 Task: Find connections with filter location Hattingen with filter topic #Trainerwith filter profile language Spanish with filter current company Analytics Vidhya with filter school Careers for BANGALORE with filter industry Office Furniture and Fixtures Manufacturing with filter service category Customer Service with filter keywords title Library Assistant
Action: Mouse moved to (241, 337)
Screenshot: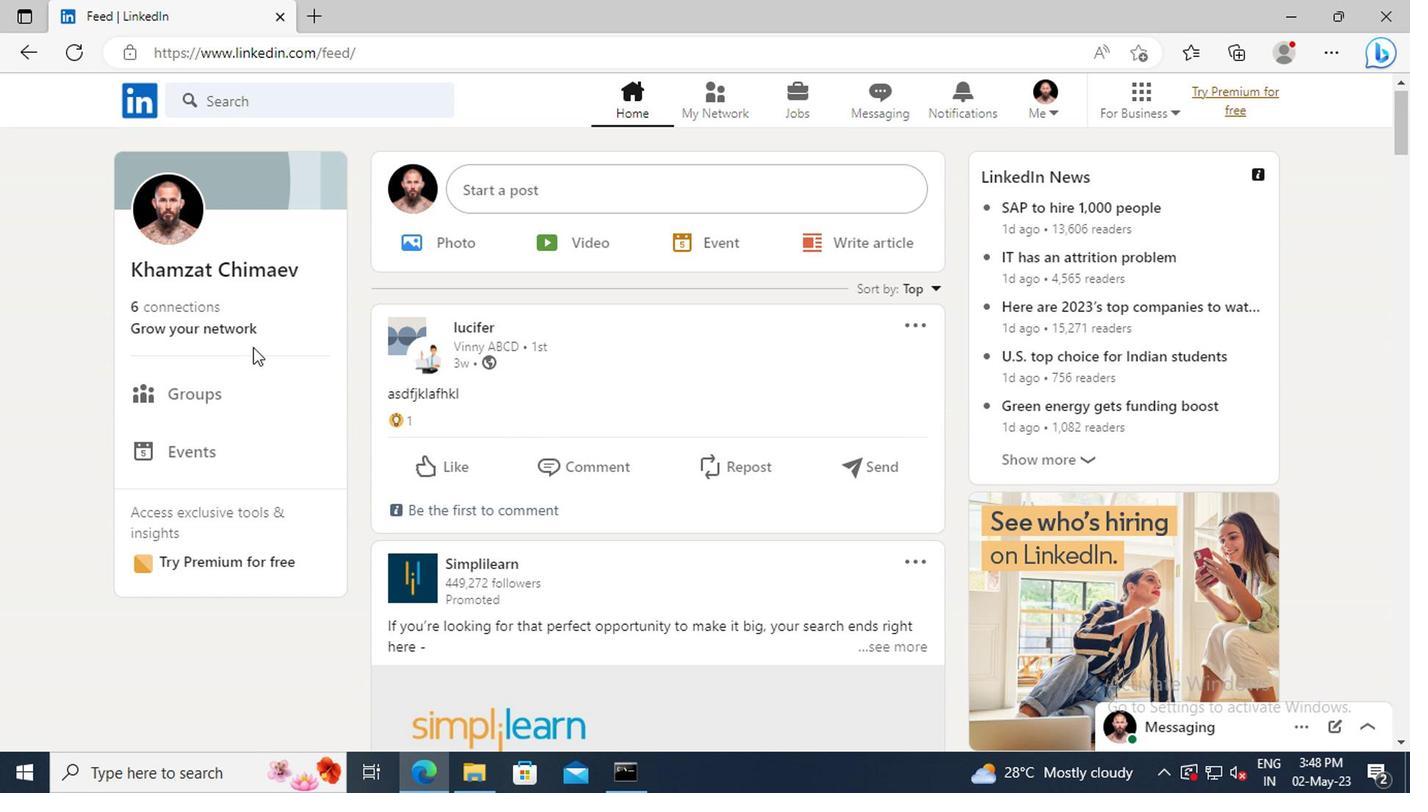 
Action: Mouse pressed left at (241, 337)
Screenshot: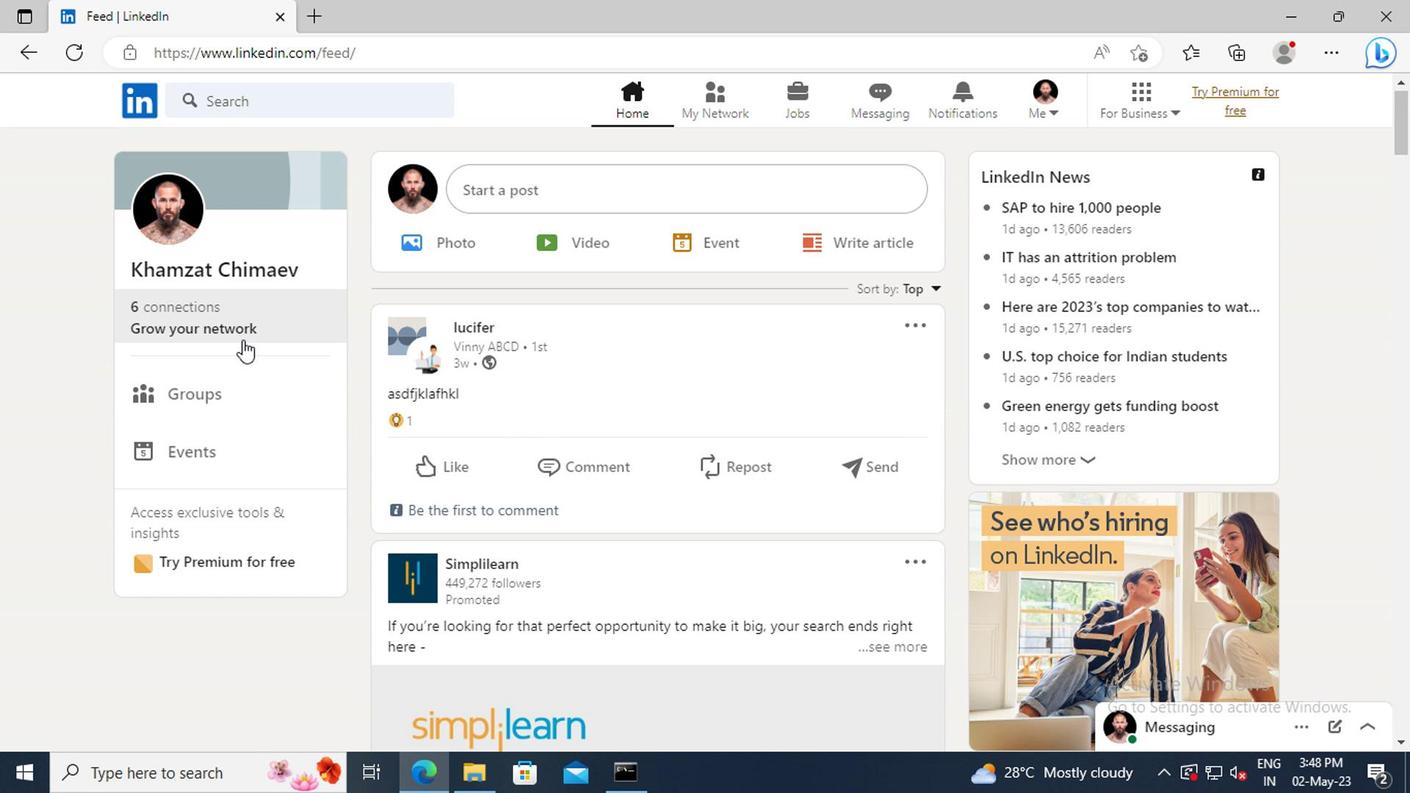 
Action: Mouse moved to (237, 225)
Screenshot: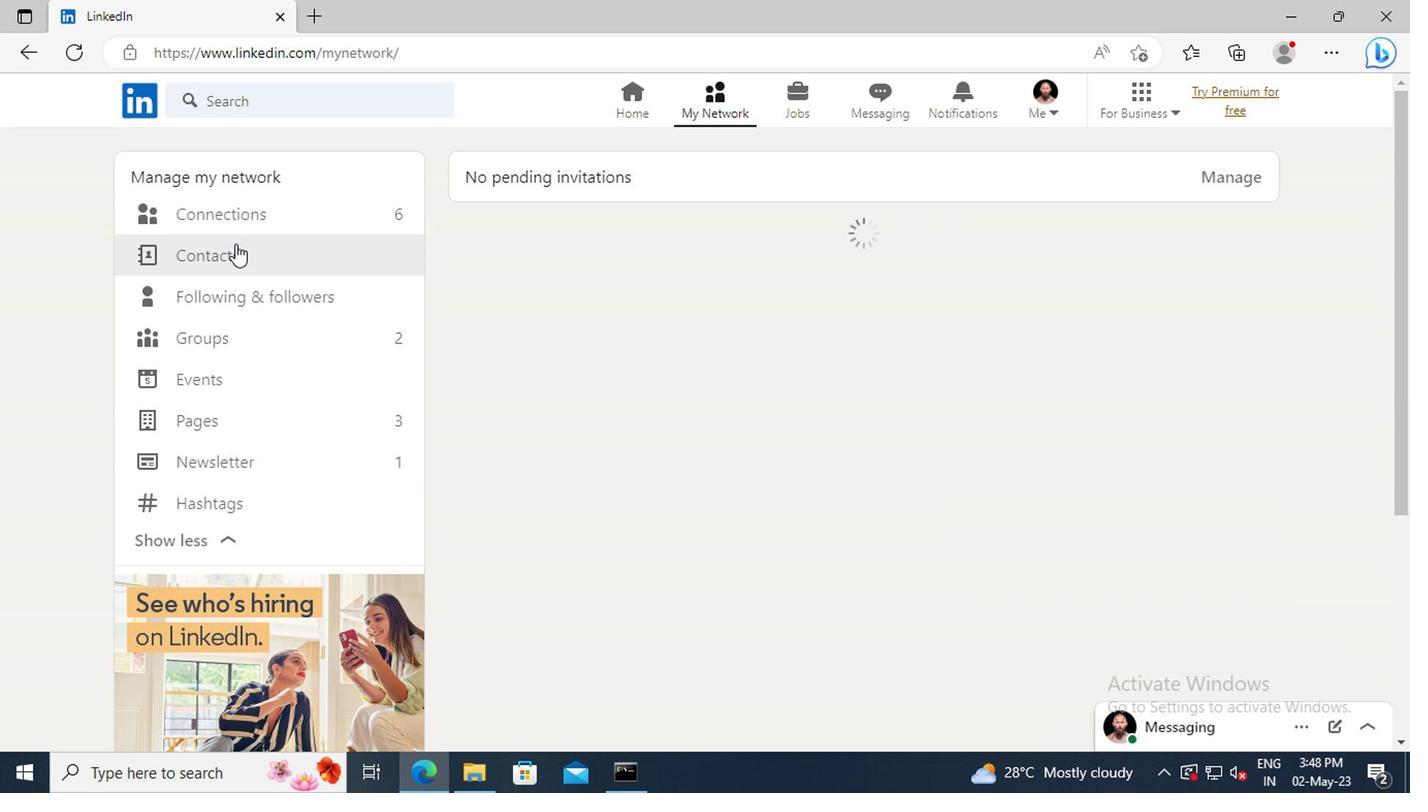 
Action: Mouse pressed left at (237, 225)
Screenshot: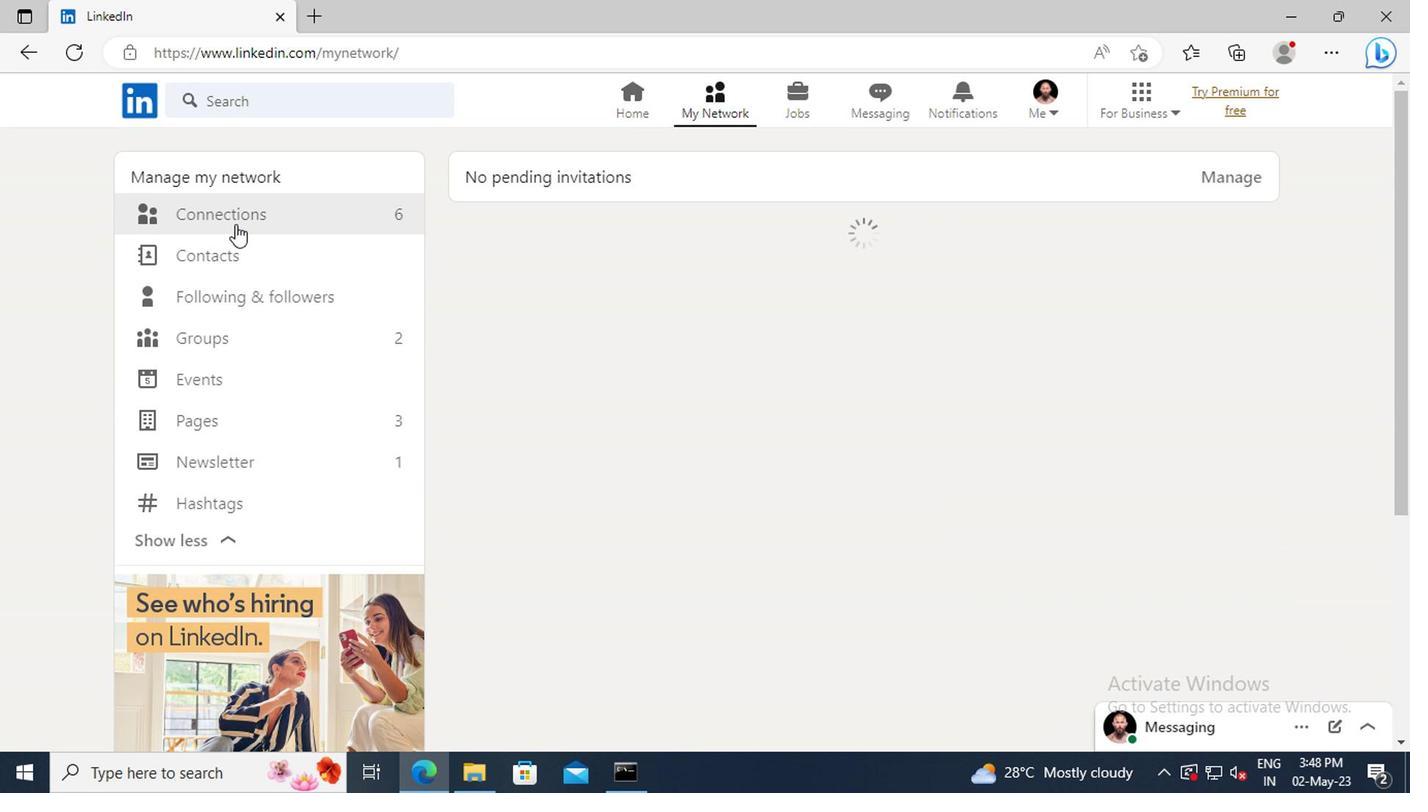 
Action: Mouse moved to (809, 225)
Screenshot: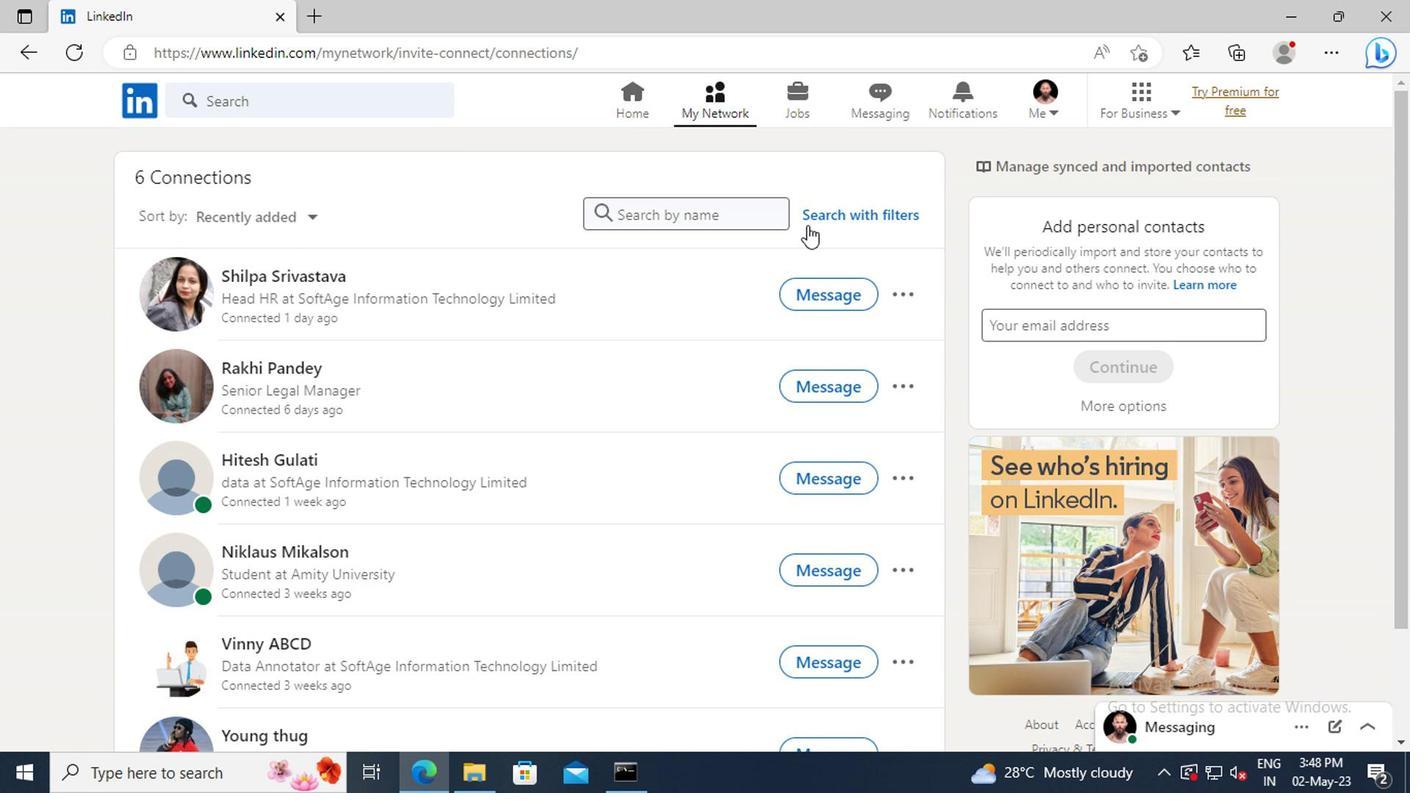 
Action: Mouse pressed left at (809, 225)
Screenshot: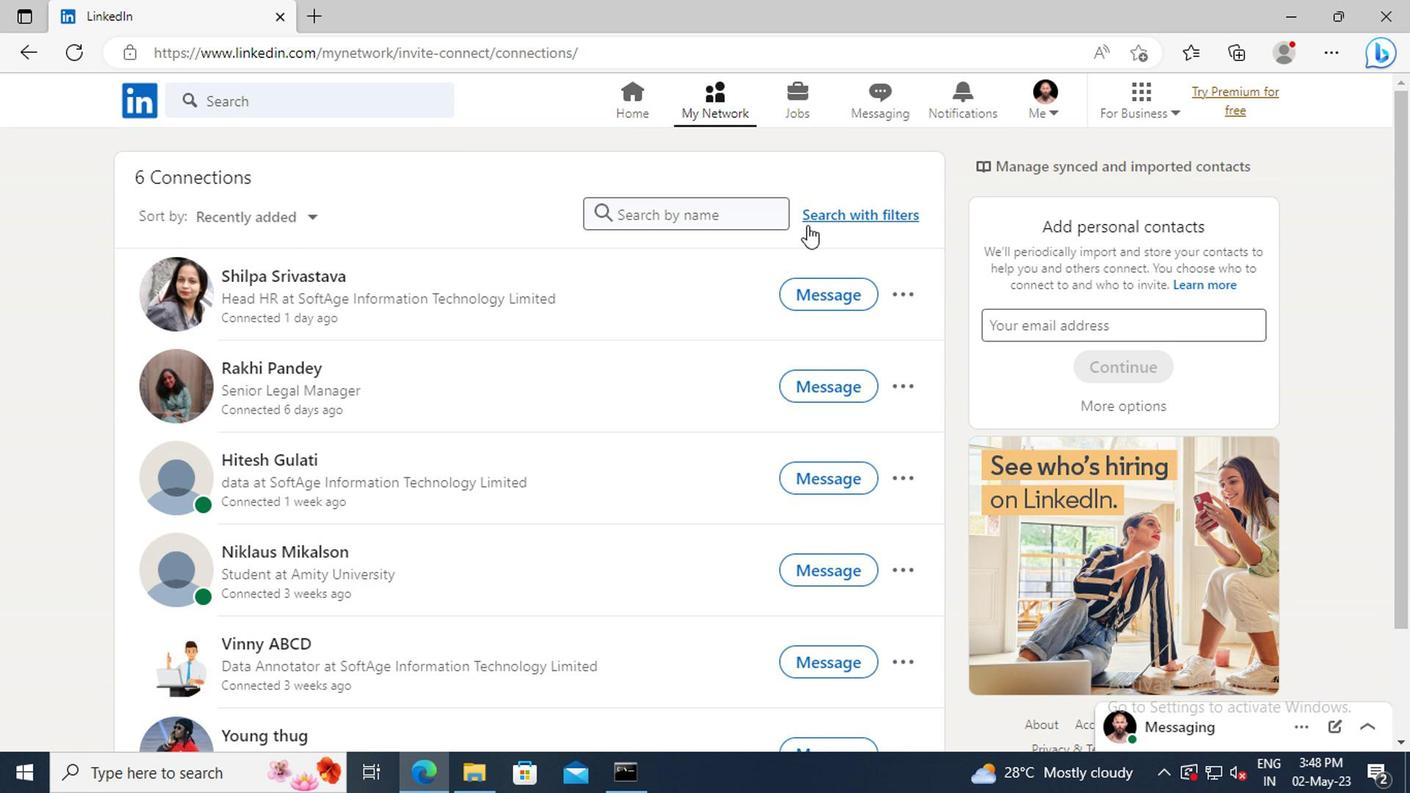 
Action: Mouse moved to (778, 169)
Screenshot: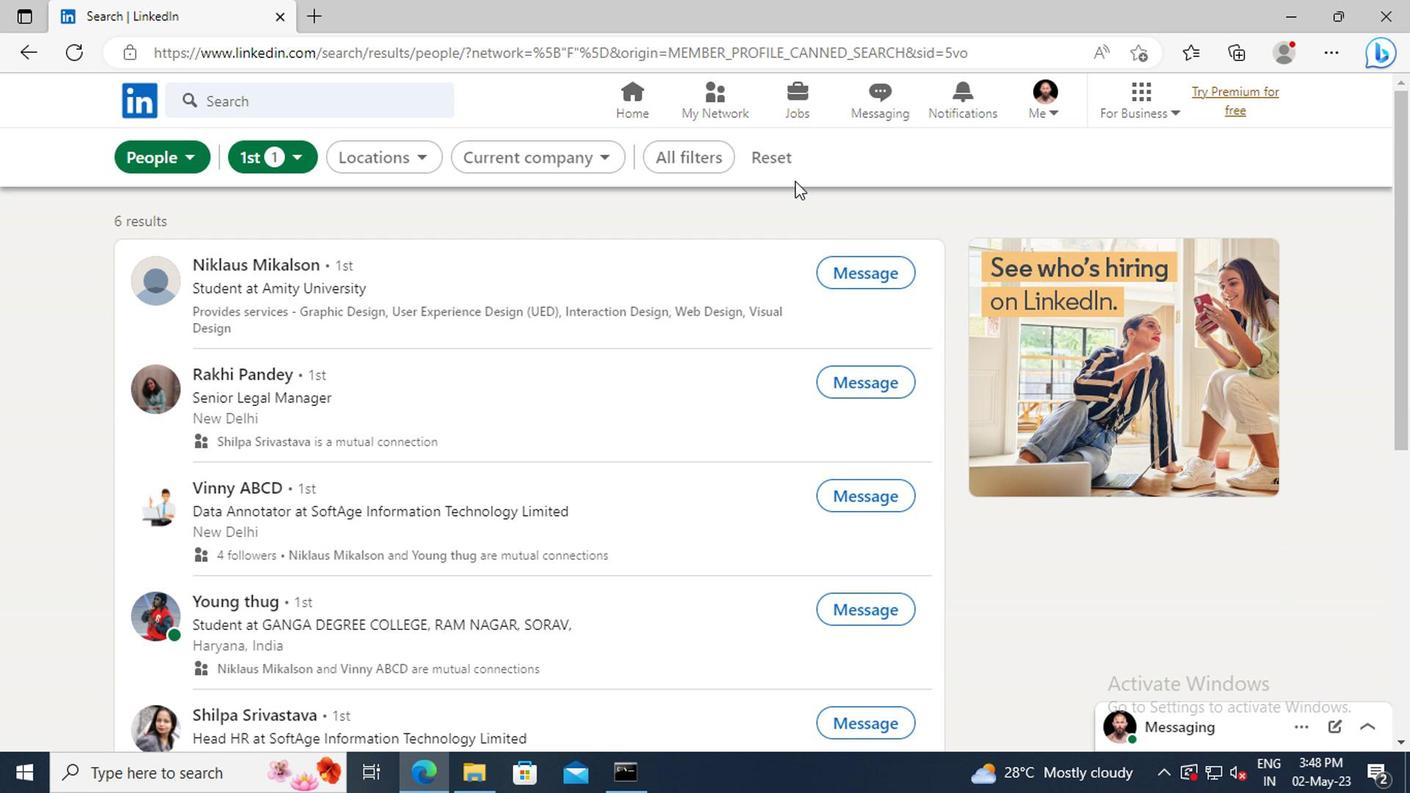 
Action: Mouse pressed left at (778, 169)
Screenshot: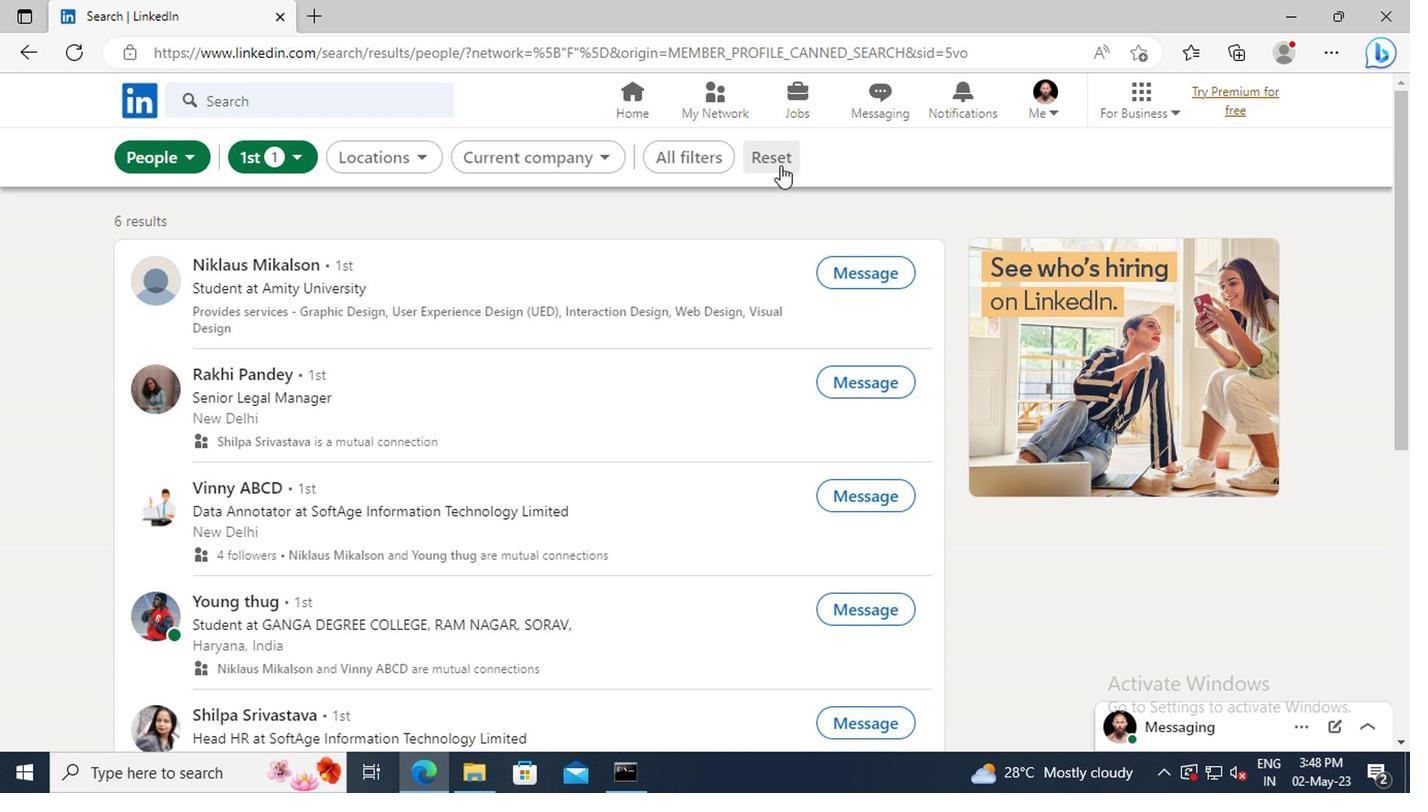 
Action: Mouse moved to (758, 166)
Screenshot: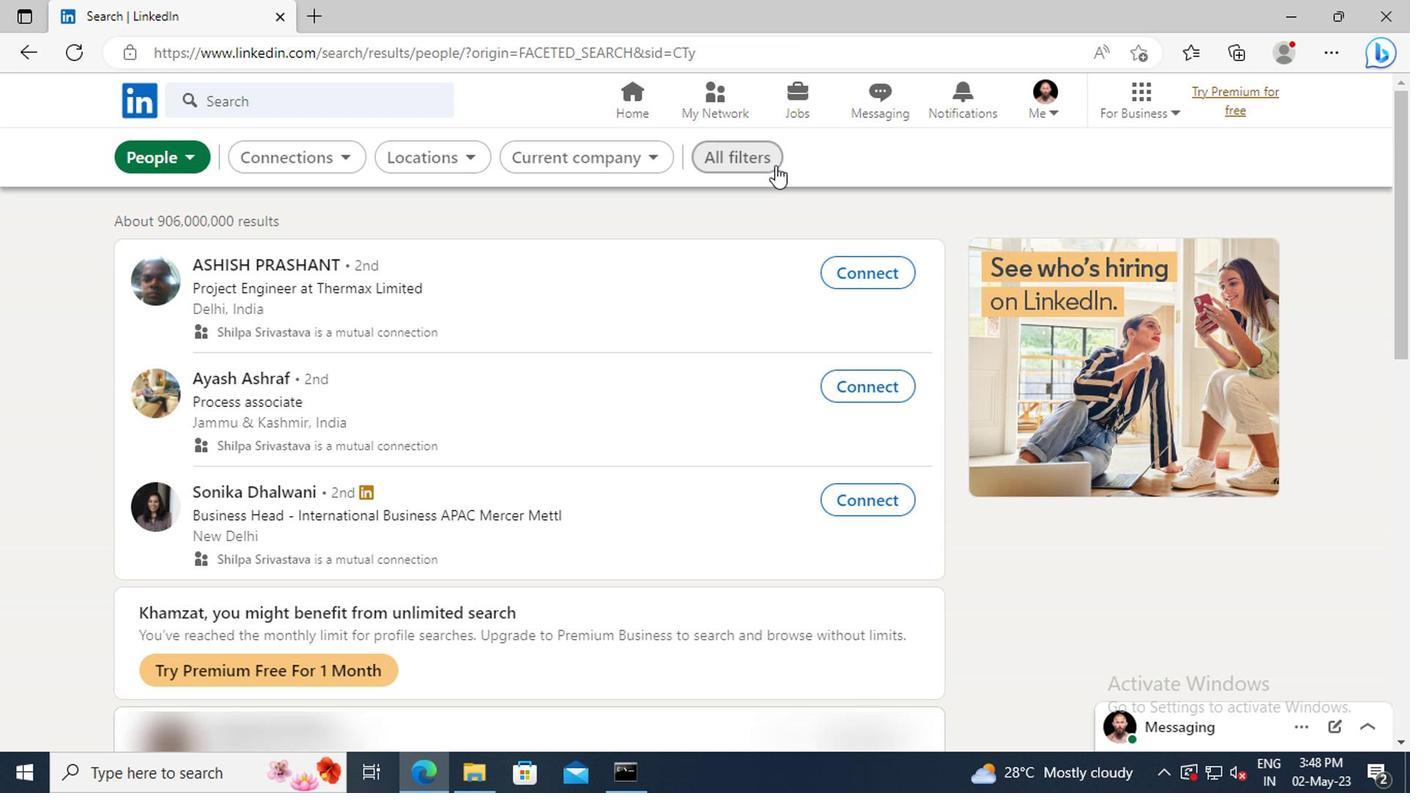 
Action: Mouse pressed left at (758, 166)
Screenshot: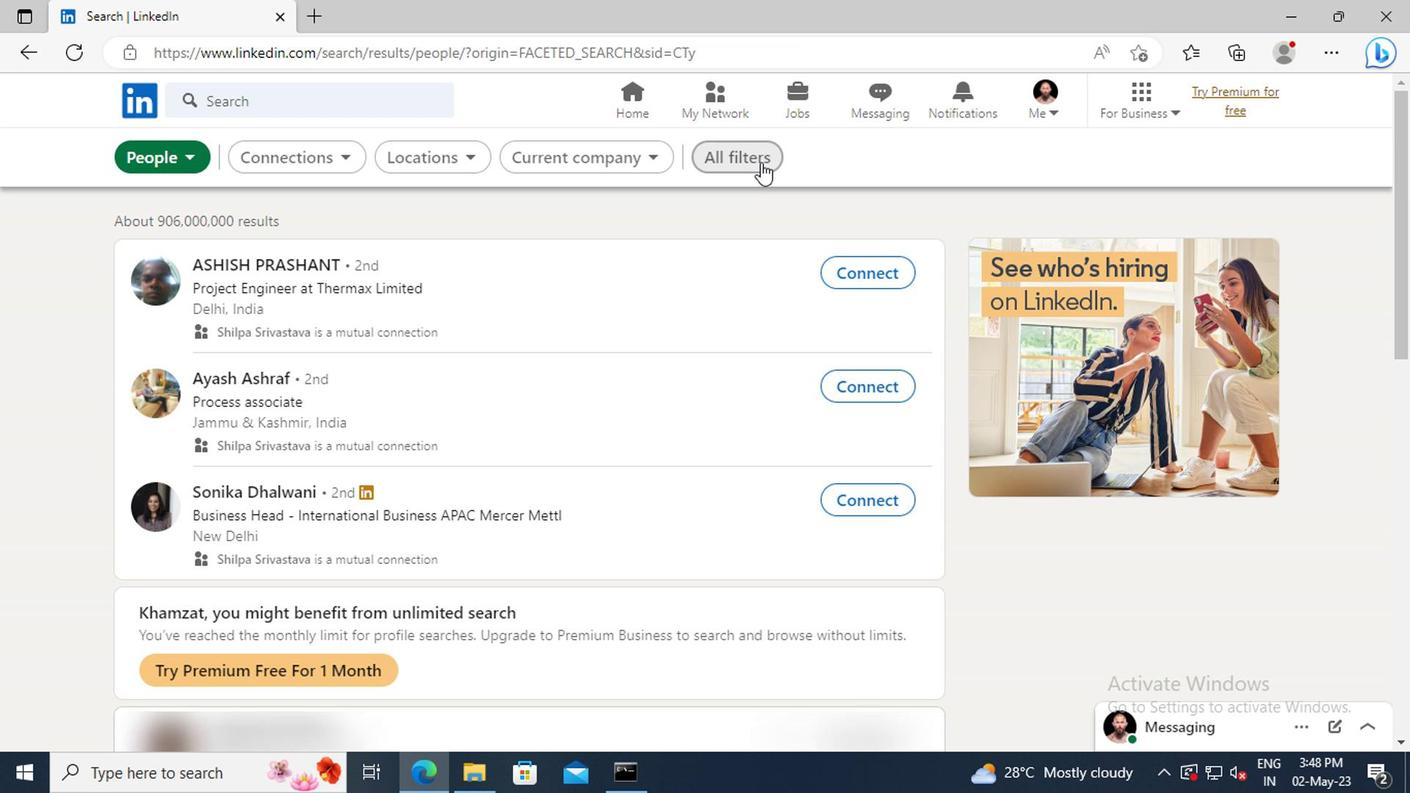 
Action: Mouse moved to (1143, 393)
Screenshot: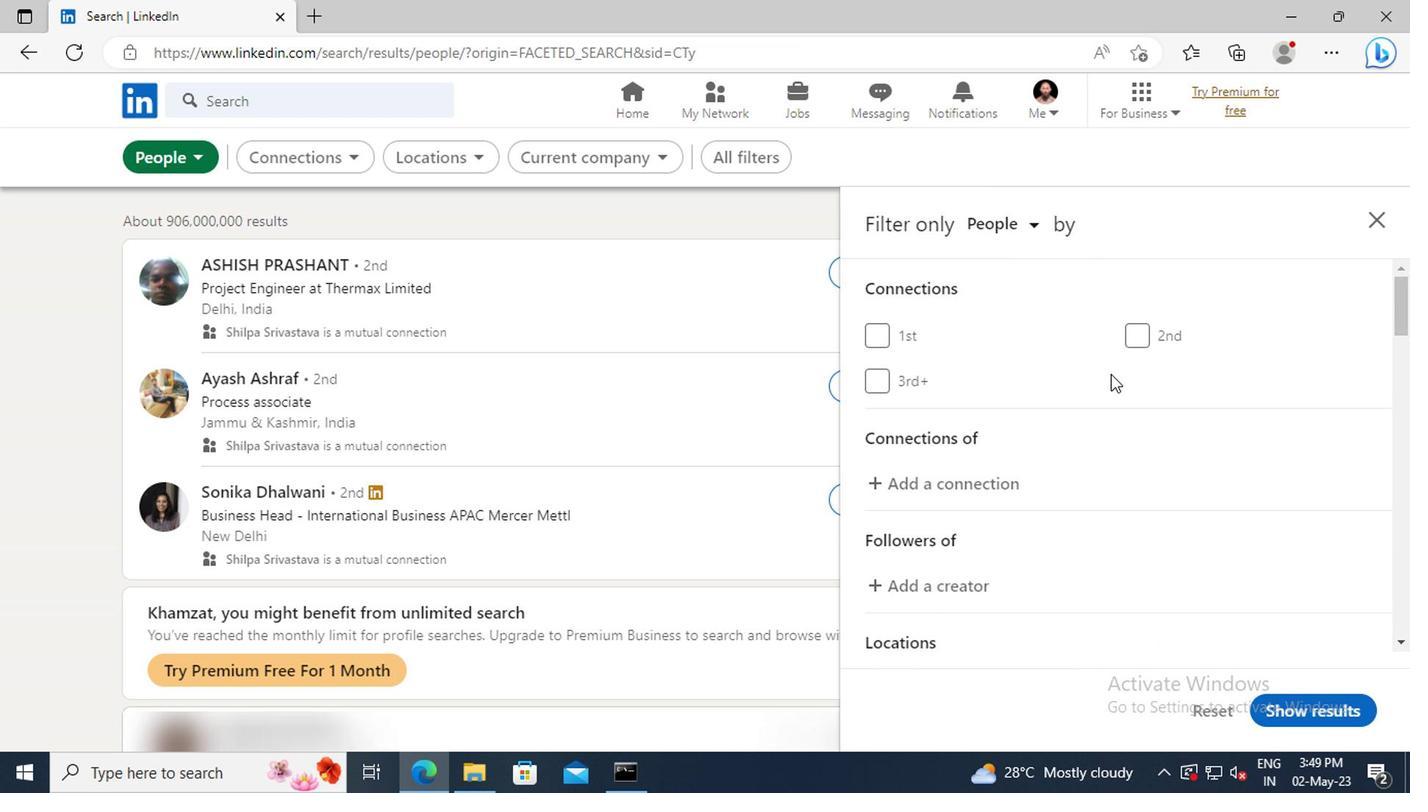 
Action: Mouse scrolled (1143, 392) with delta (0, -1)
Screenshot: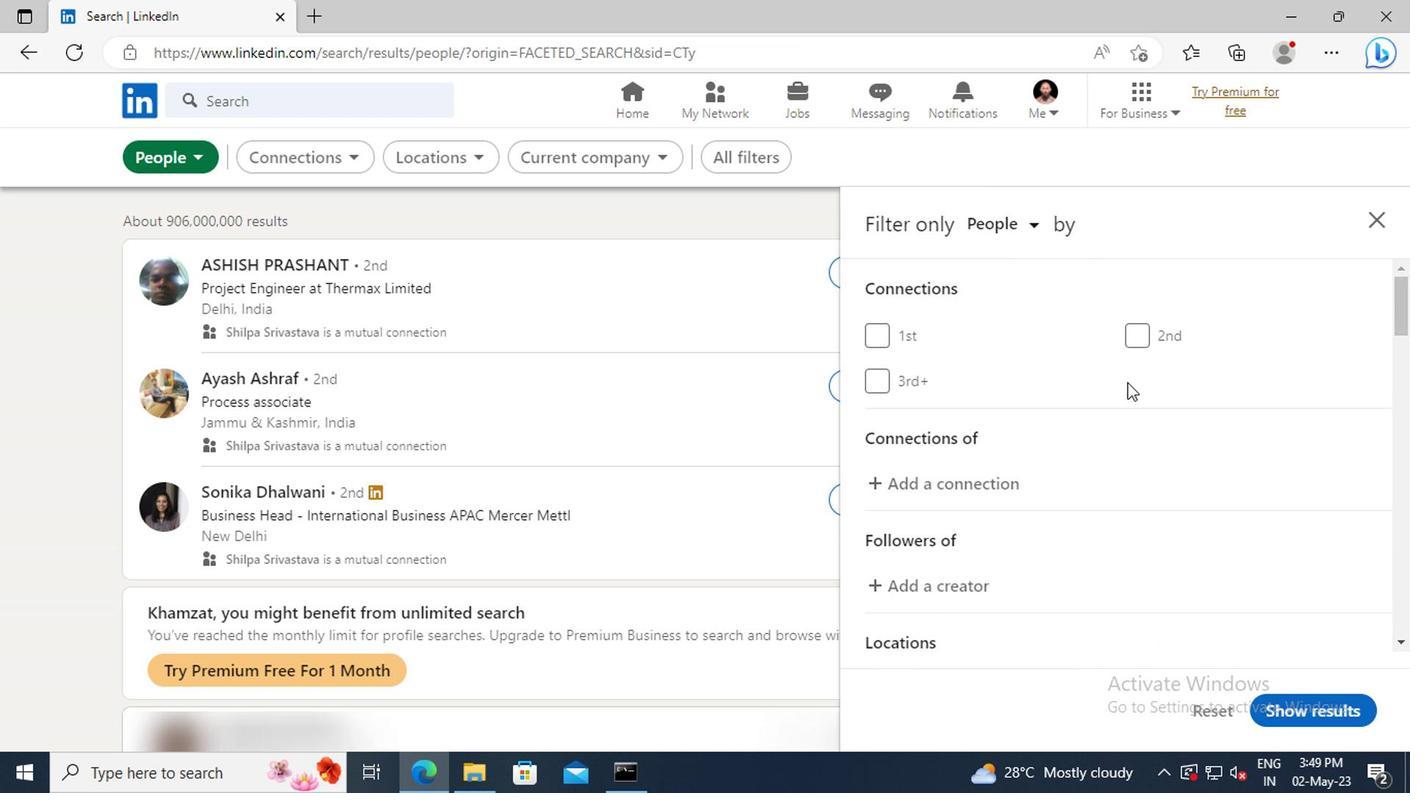 
Action: Mouse moved to (1143, 394)
Screenshot: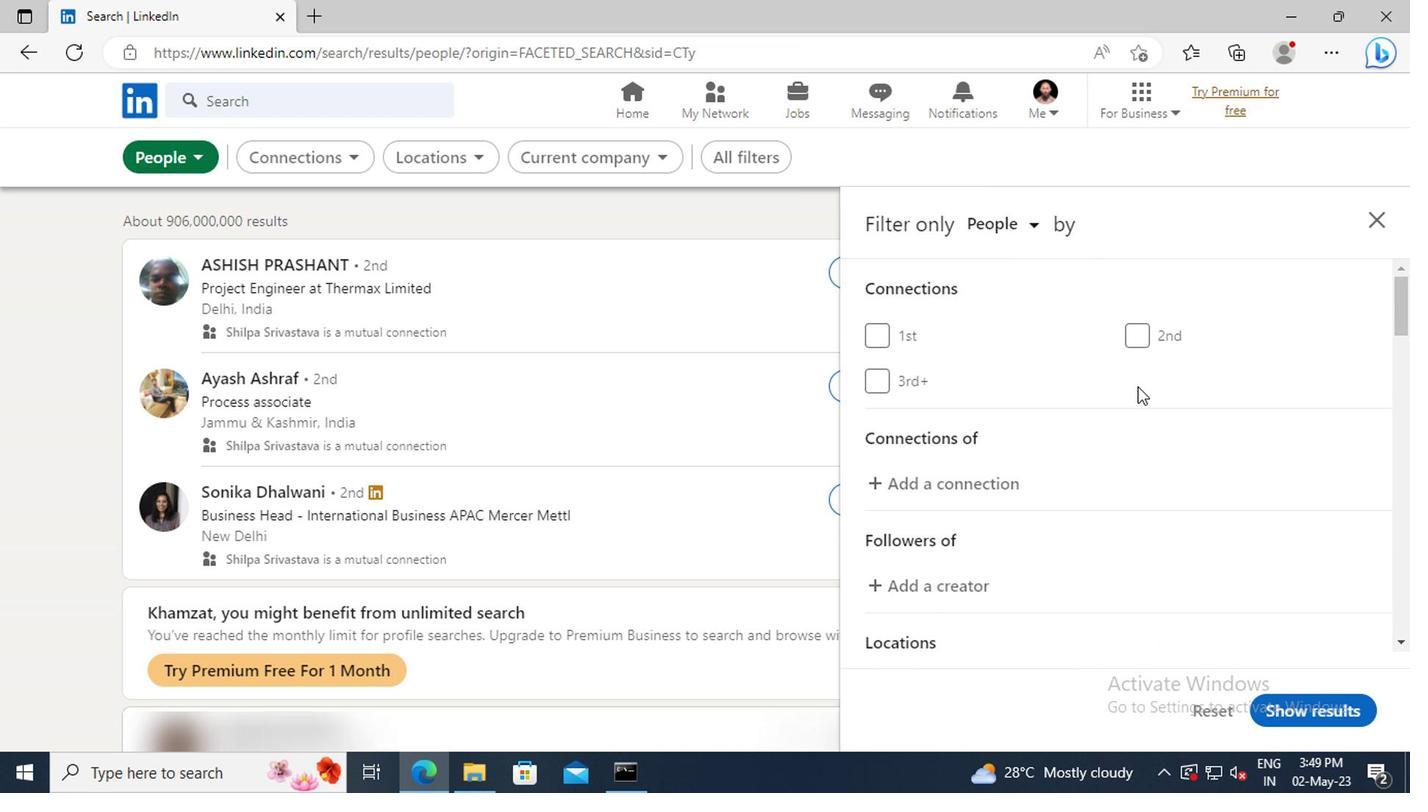 
Action: Mouse scrolled (1143, 393) with delta (0, 0)
Screenshot: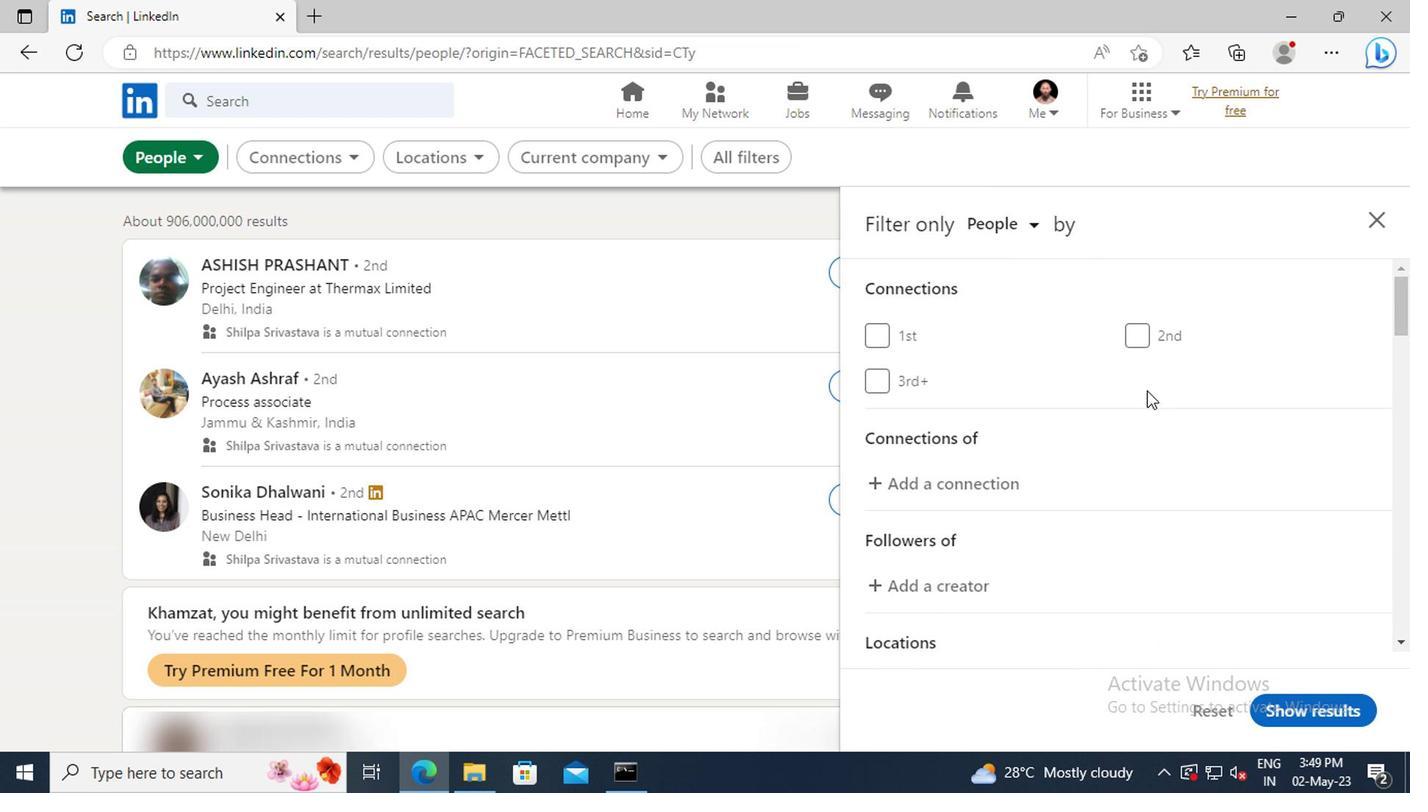 
Action: Mouse scrolled (1143, 393) with delta (0, 0)
Screenshot: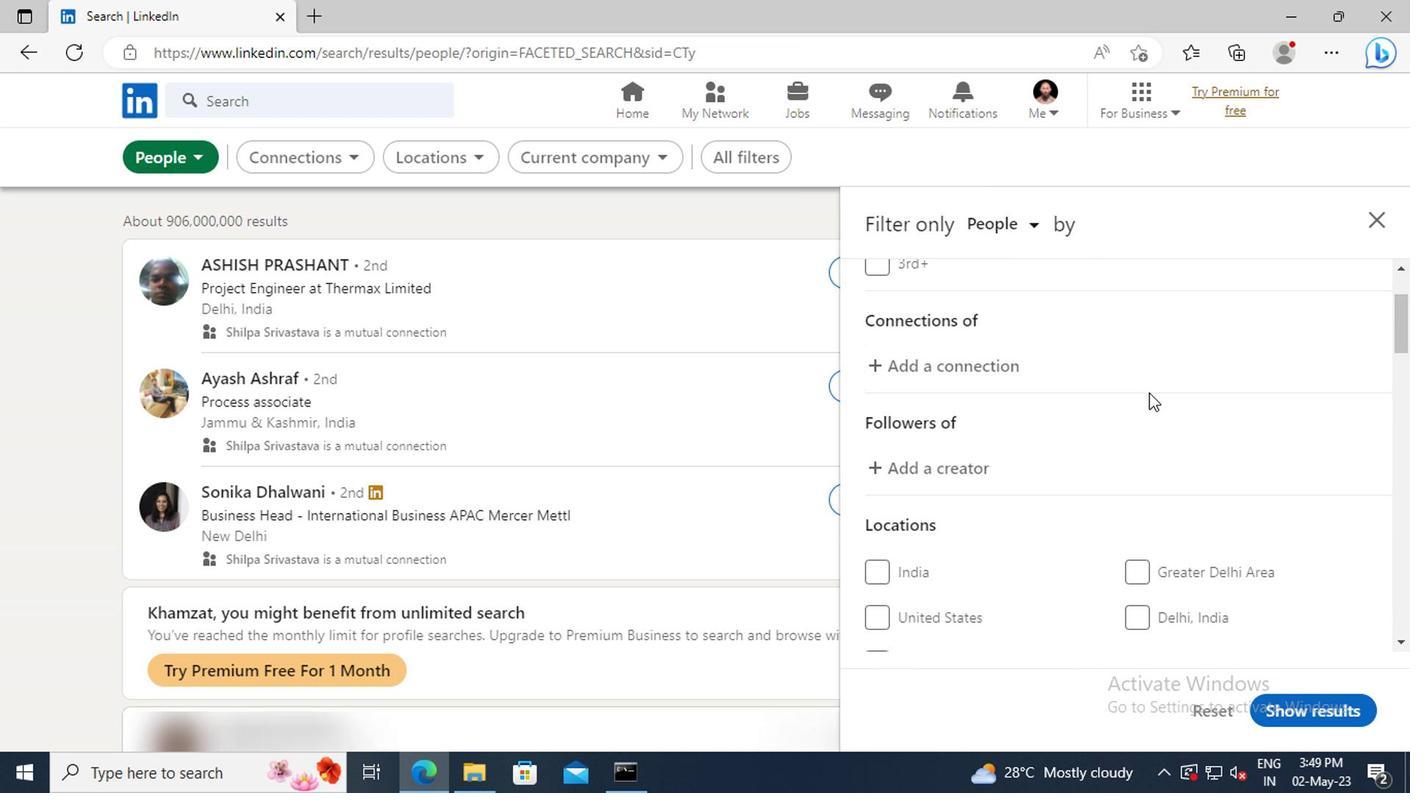 
Action: Mouse scrolled (1143, 393) with delta (0, 0)
Screenshot: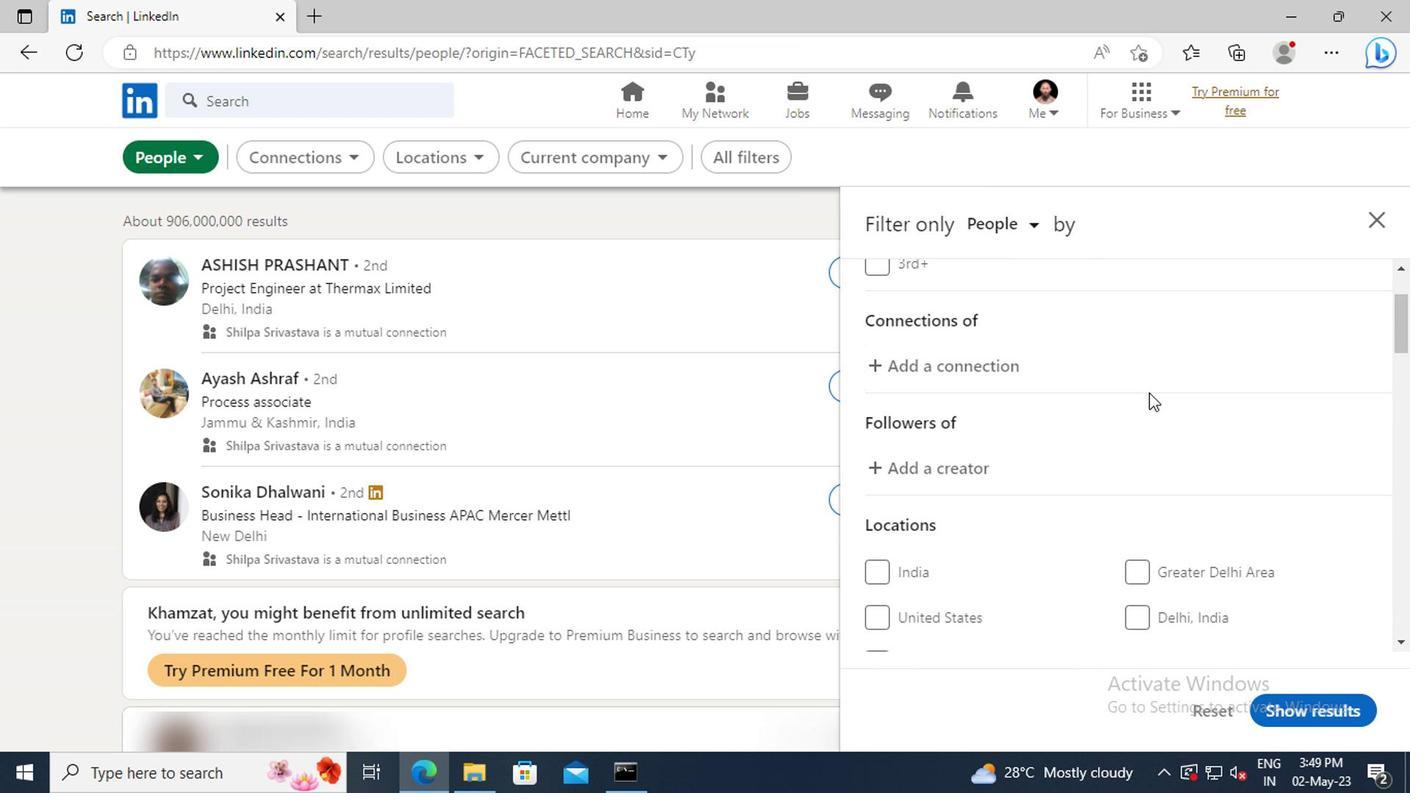 
Action: Mouse scrolled (1143, 393) with delta (0, 0)
Screenshot: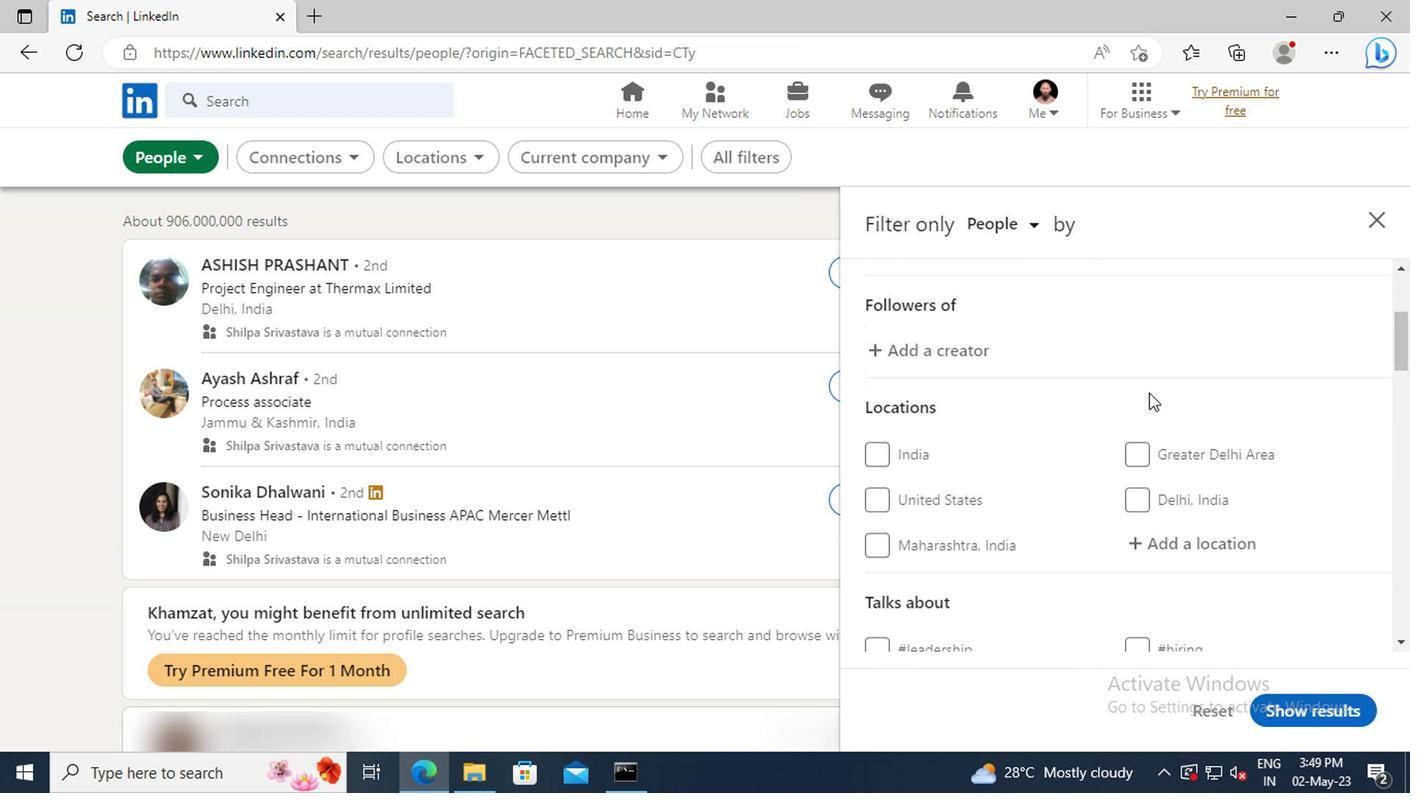 
Action: Mouse scrolled (1143, 393) with delta (0, 0)
Screenshot: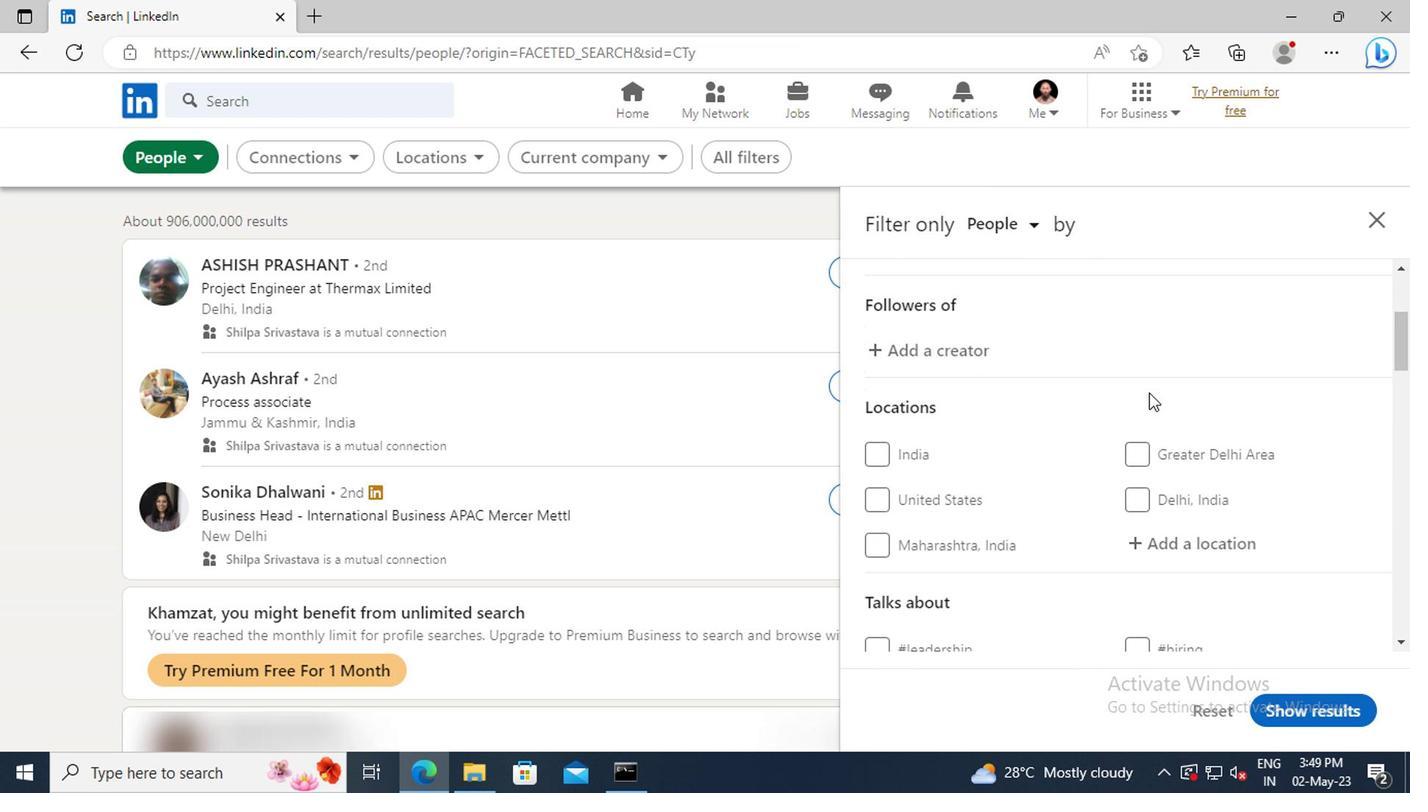 
Action: Mouse moved to (1153, 423)
Screenshot: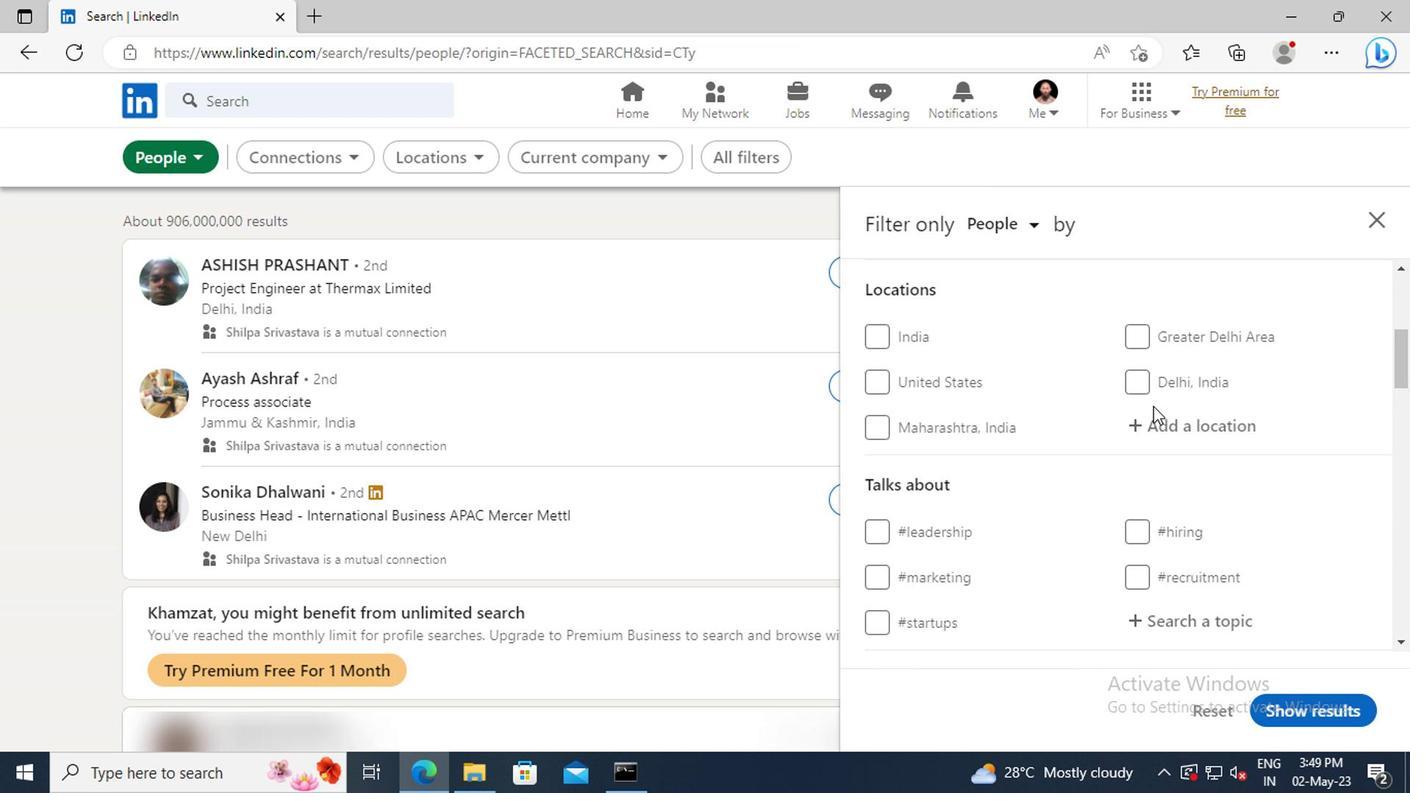 
Action: Mouse pressed left at (1153, 423)
Screenshot: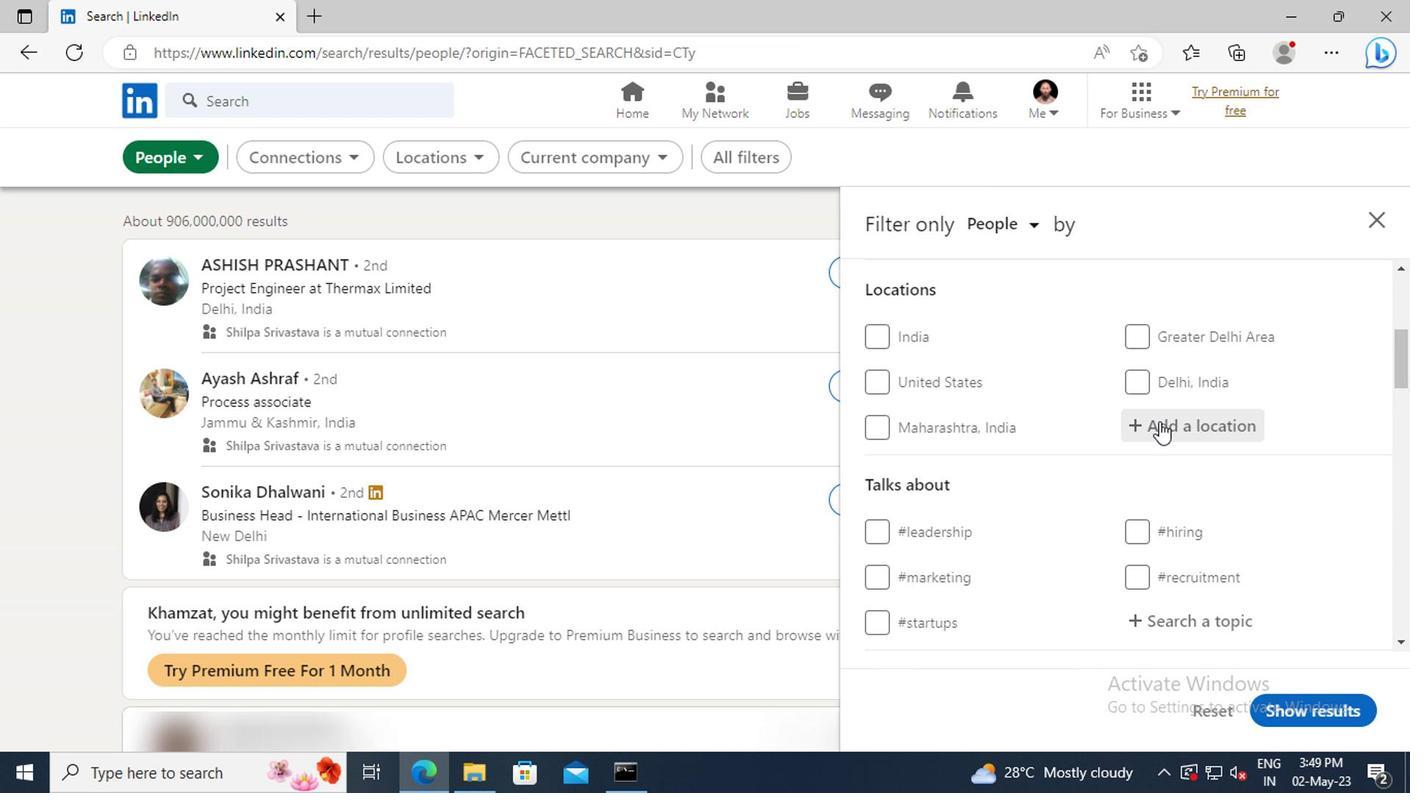 
Action: Key pressed <Key.shift>HATTINGEN
Screenshot: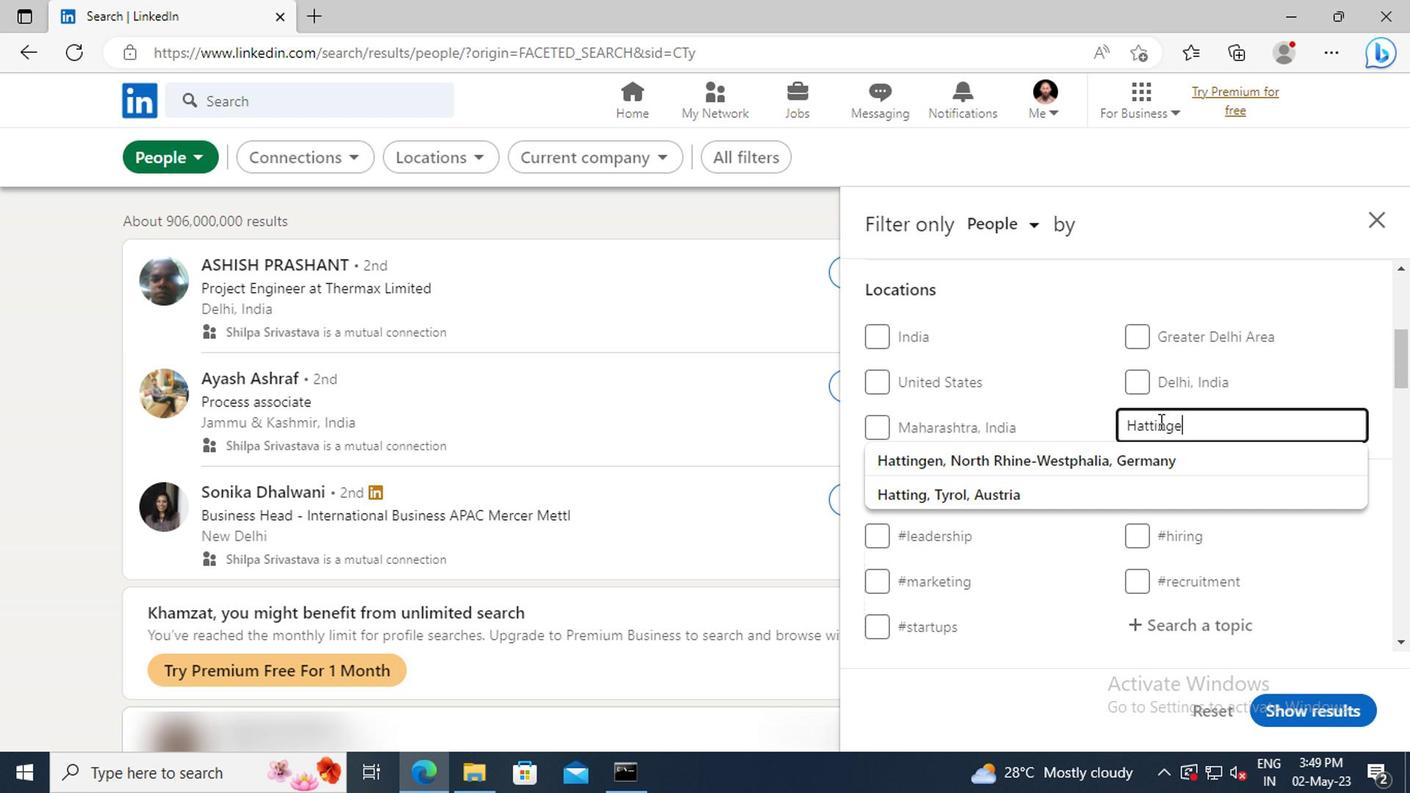 
Action: Mouse moved to (1159, 451)
Screenshot: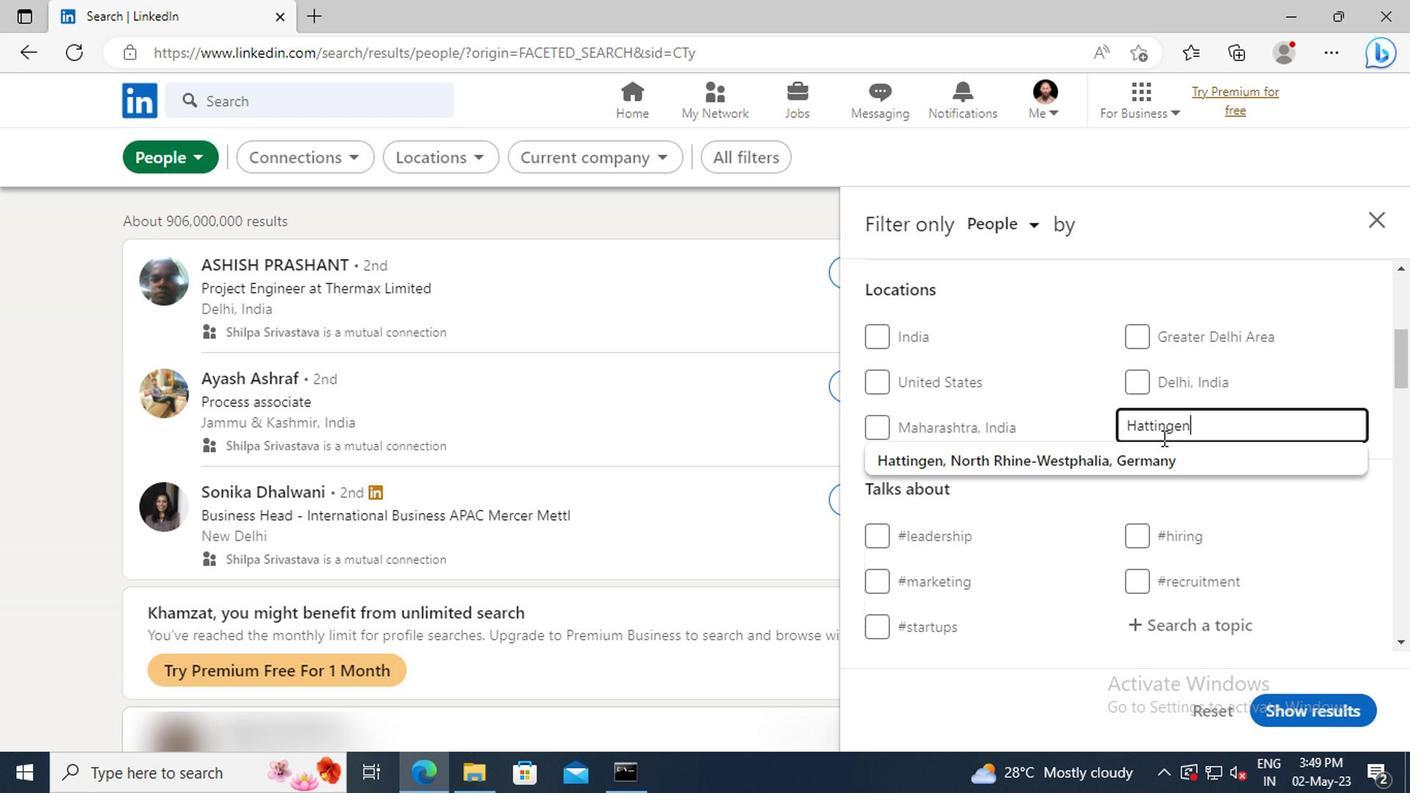 
Action: Mouse pressed left at (1159, 451)
Screenshot: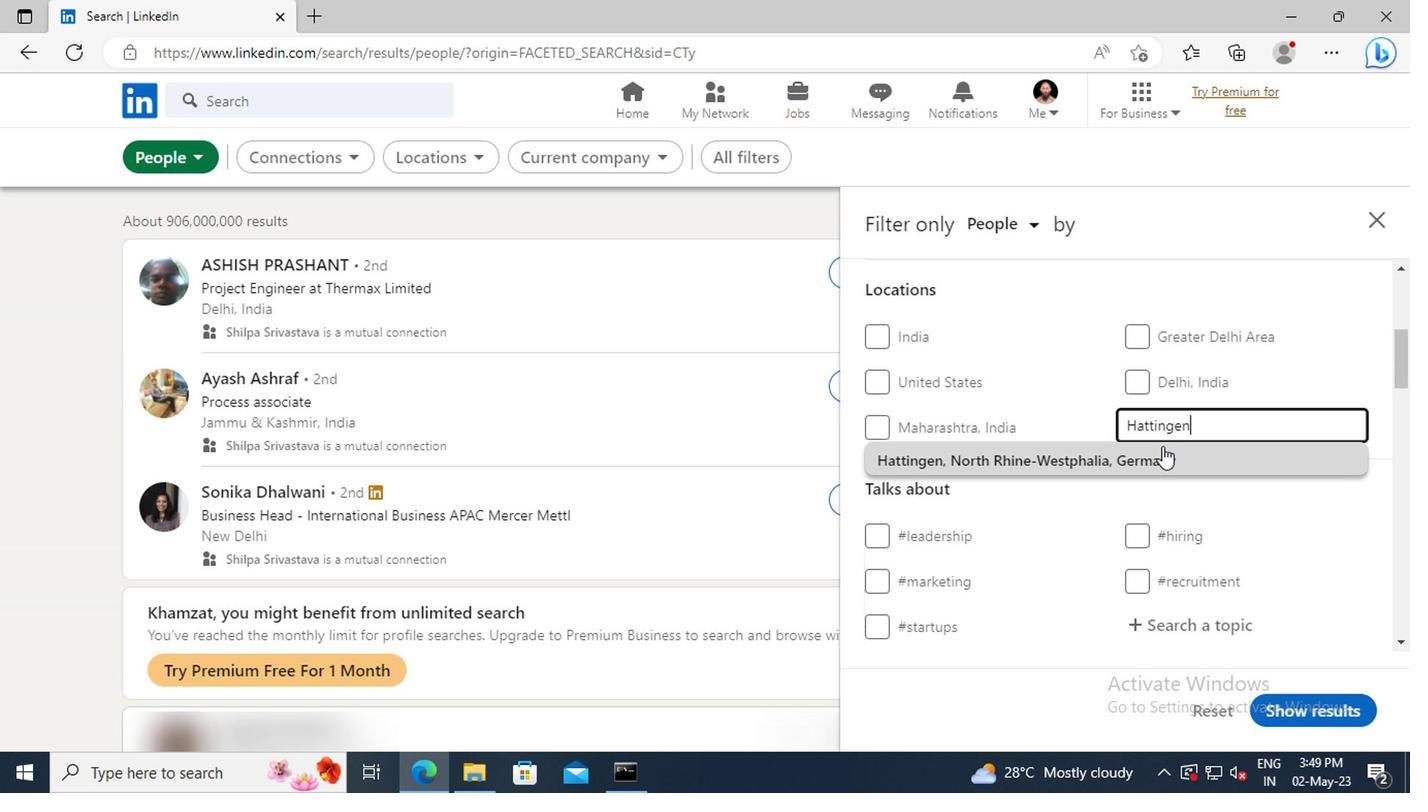 
Action: Mouse scrolled (1159, 451) with delta (0, 0)
Screenshot: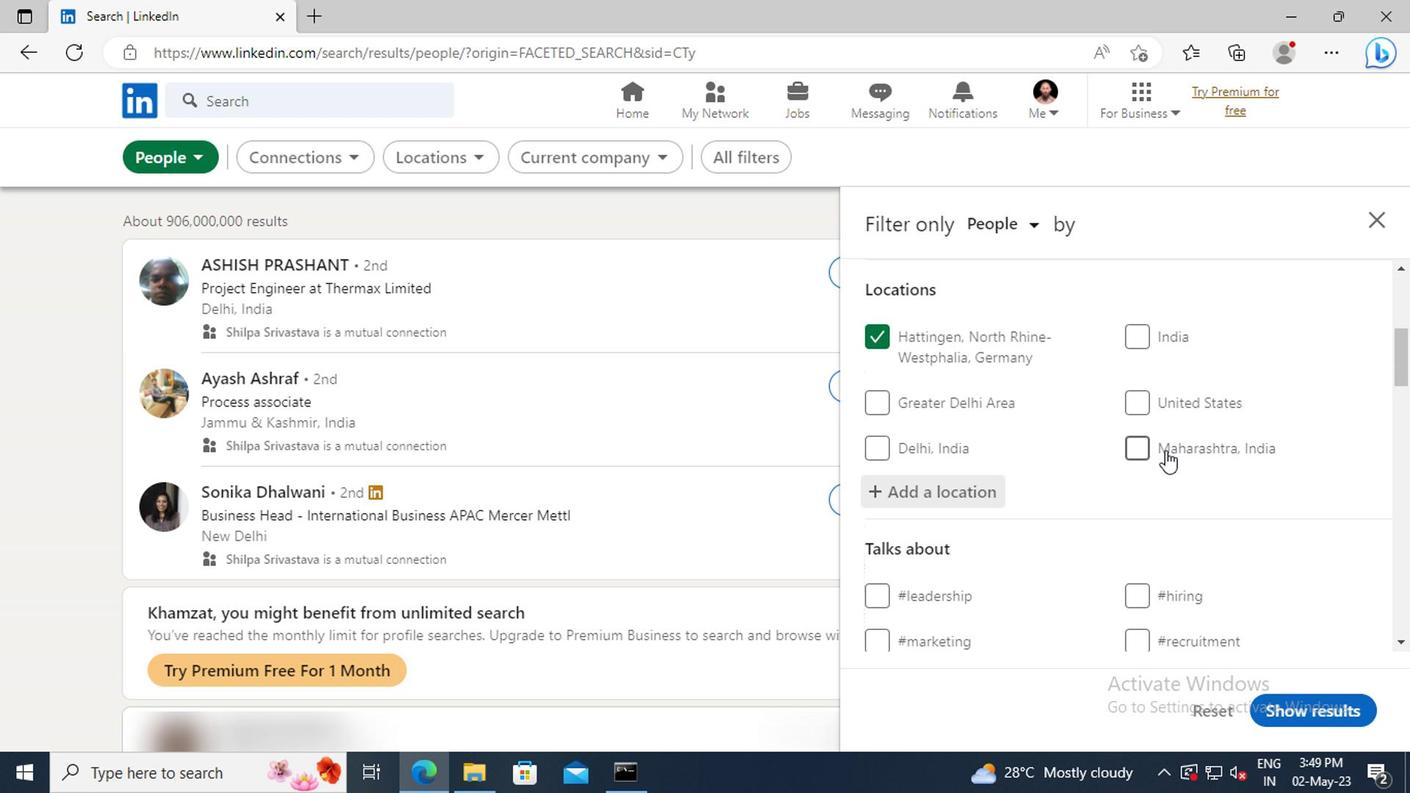 
Action: Mouse scrolled (1159, 451) with delta (0, 0)
Screenshot: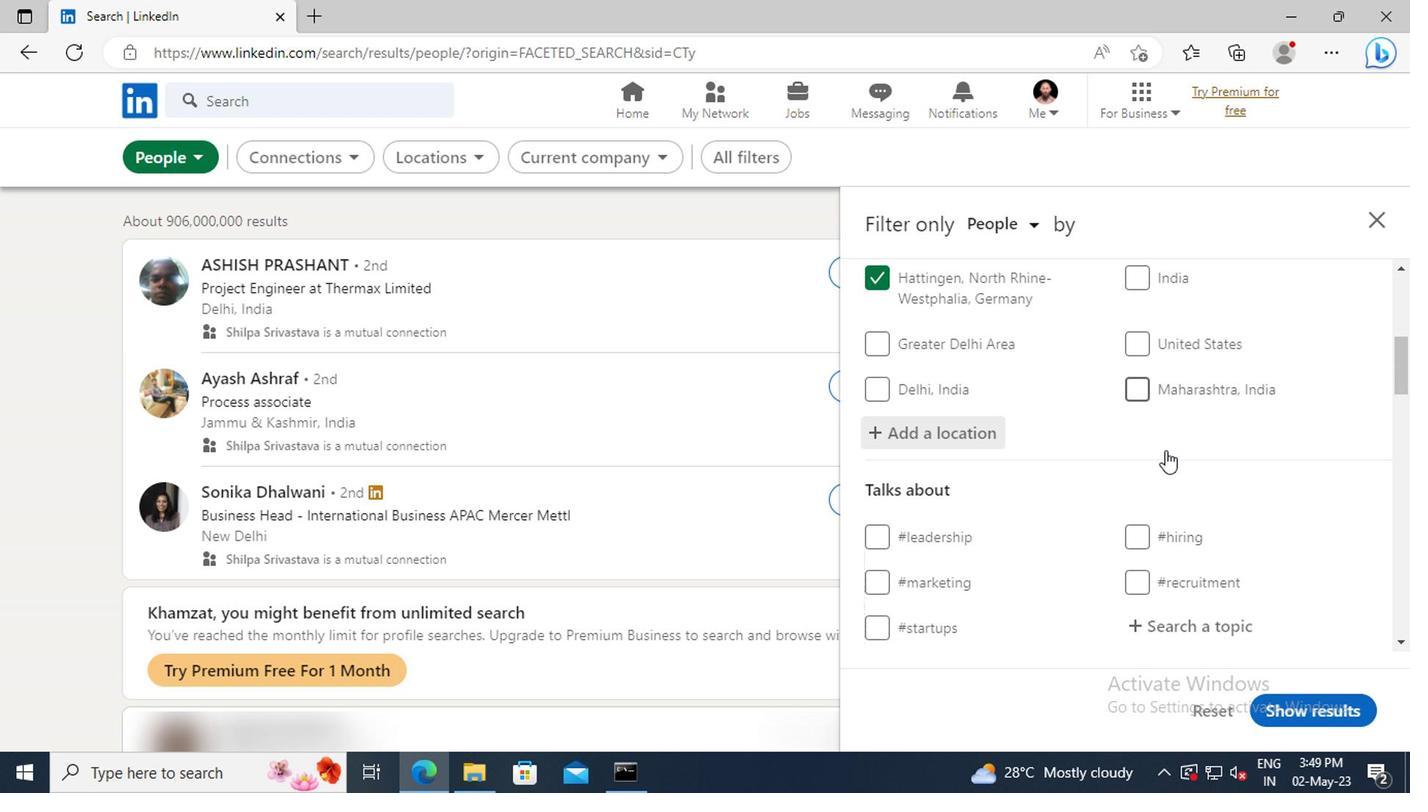 
Action: Mouse scrolled (1159, 451) with delta (0, 0)
Screenshot: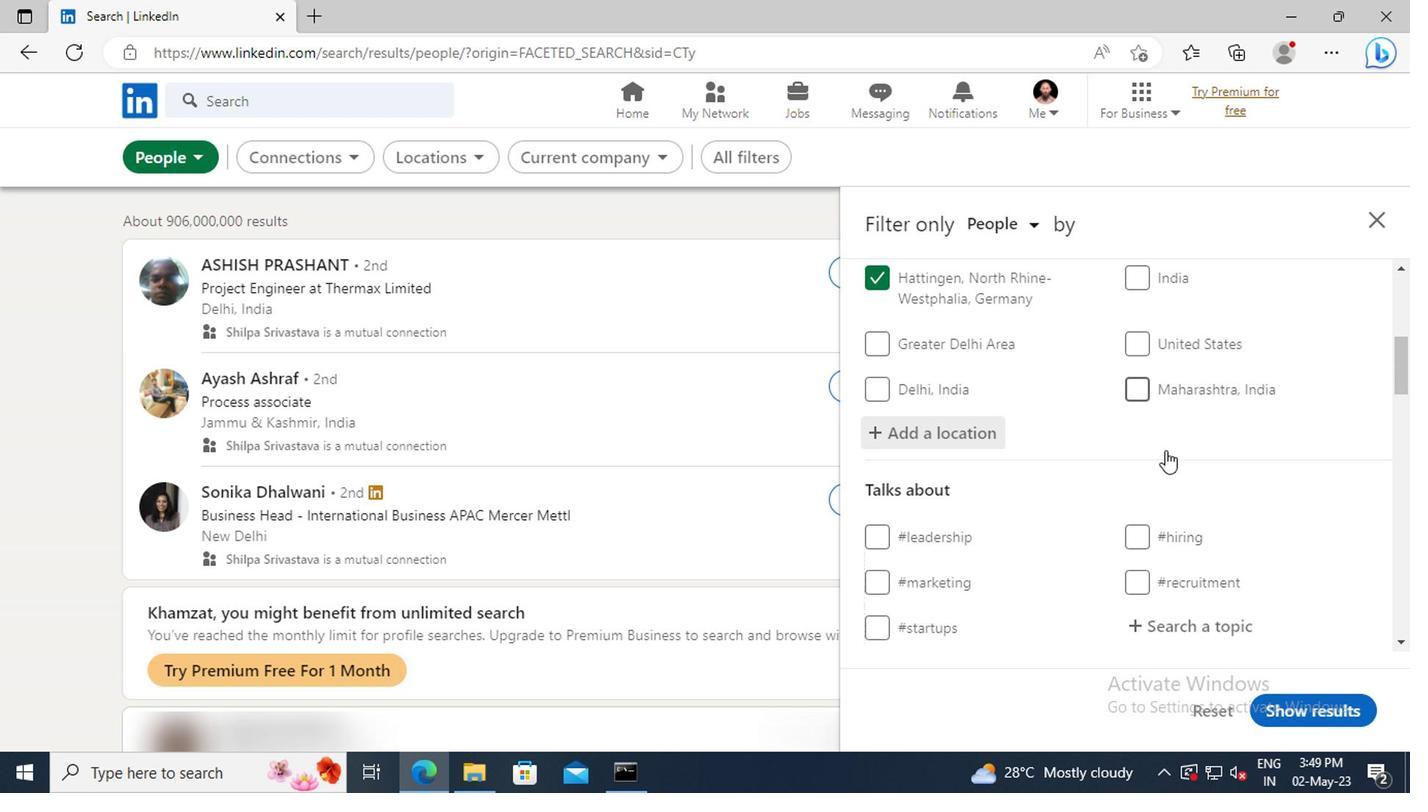 
Action: Mouse moved to (1166, 499)
Screenshot: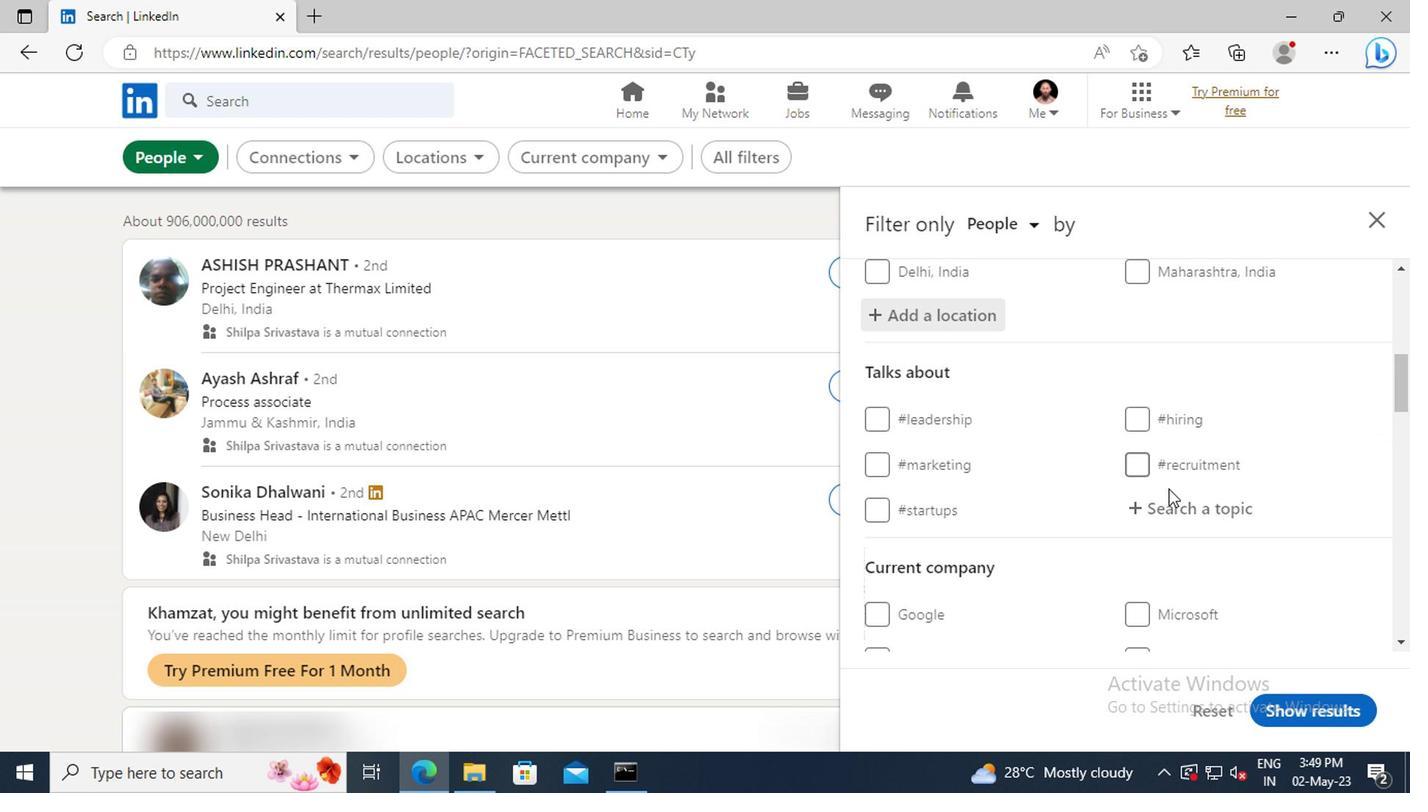 
Action: Mouse pressed left at (1166, 499)
Screenshot: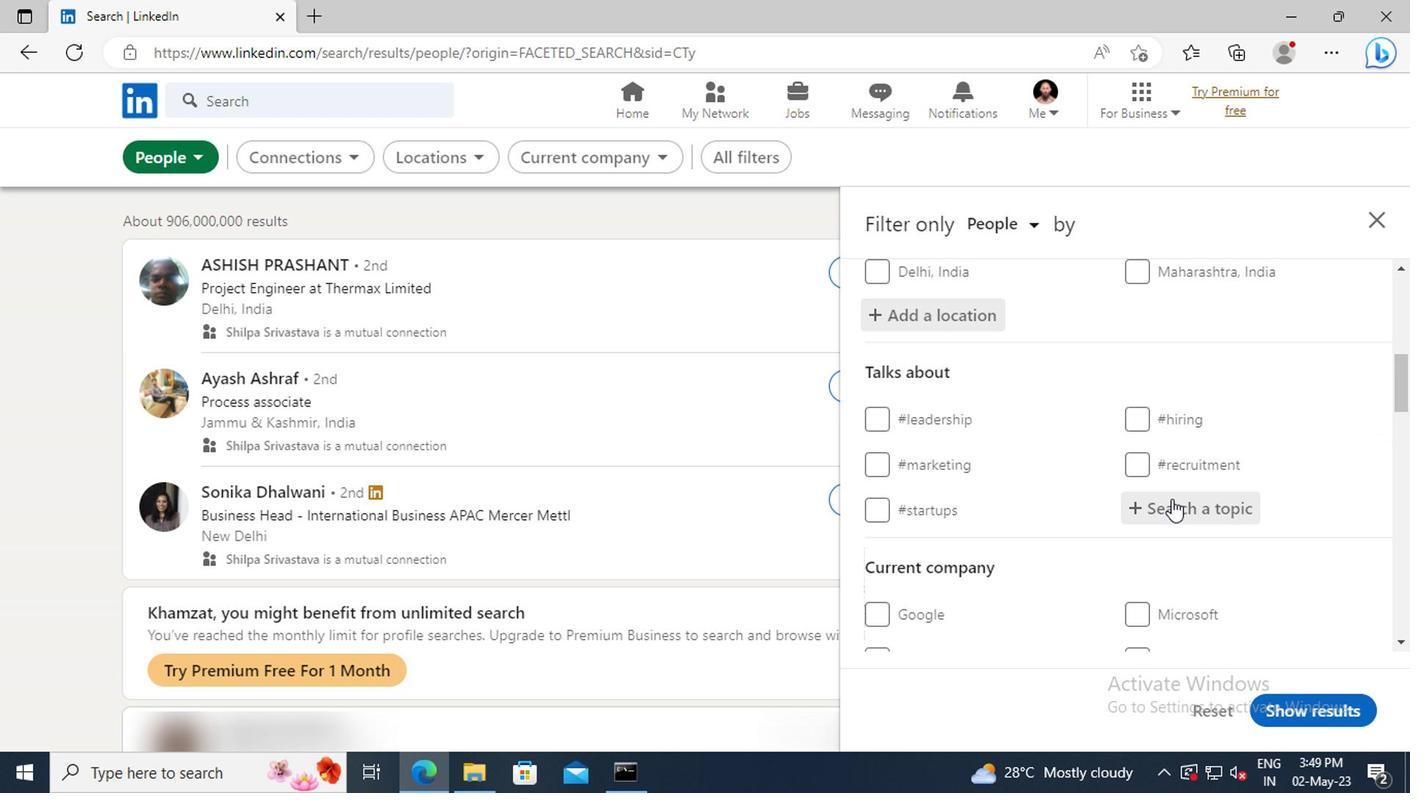
Action: Key pressed <Key.shift>TRAINER
Screenshot: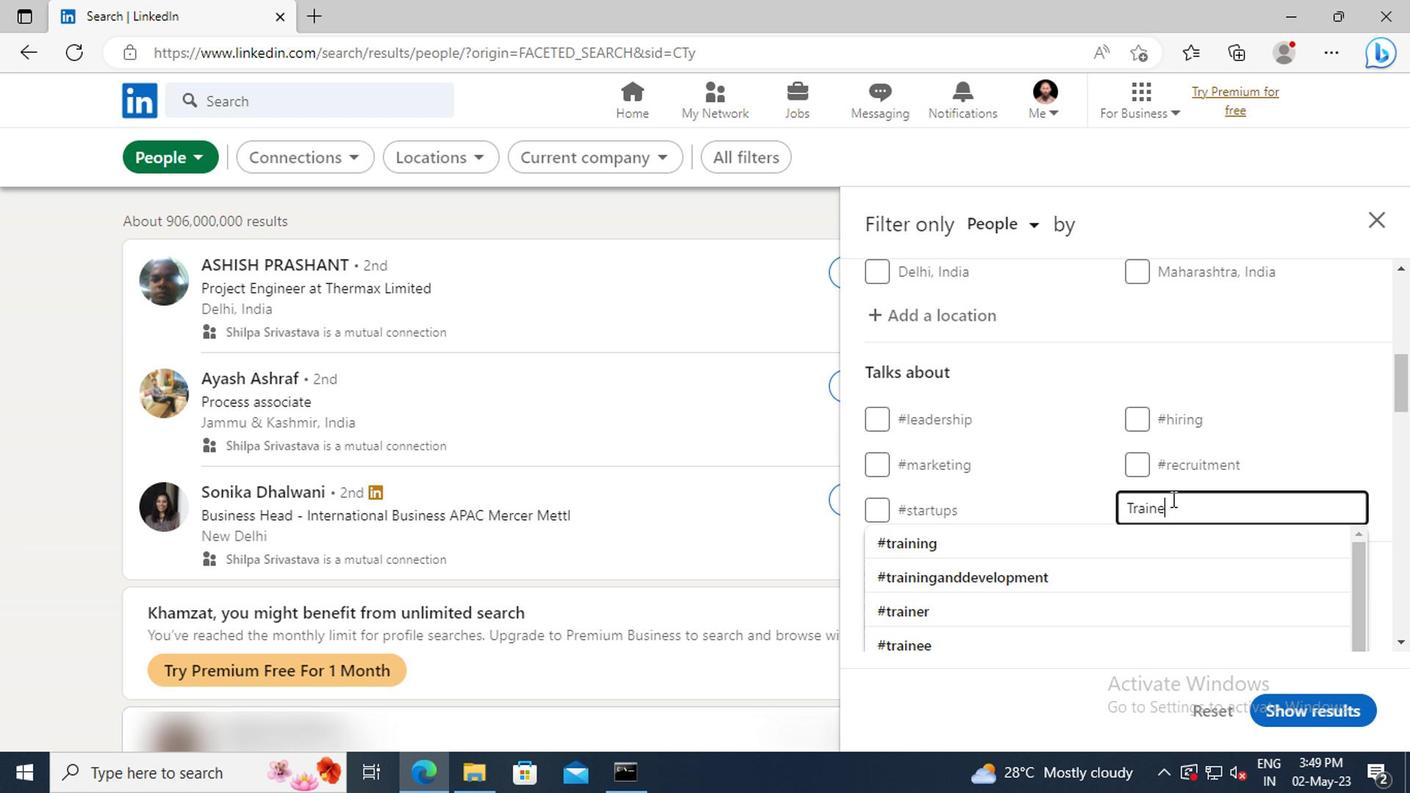 
Action: Mouse moved to (1163, 537)
Screenshot: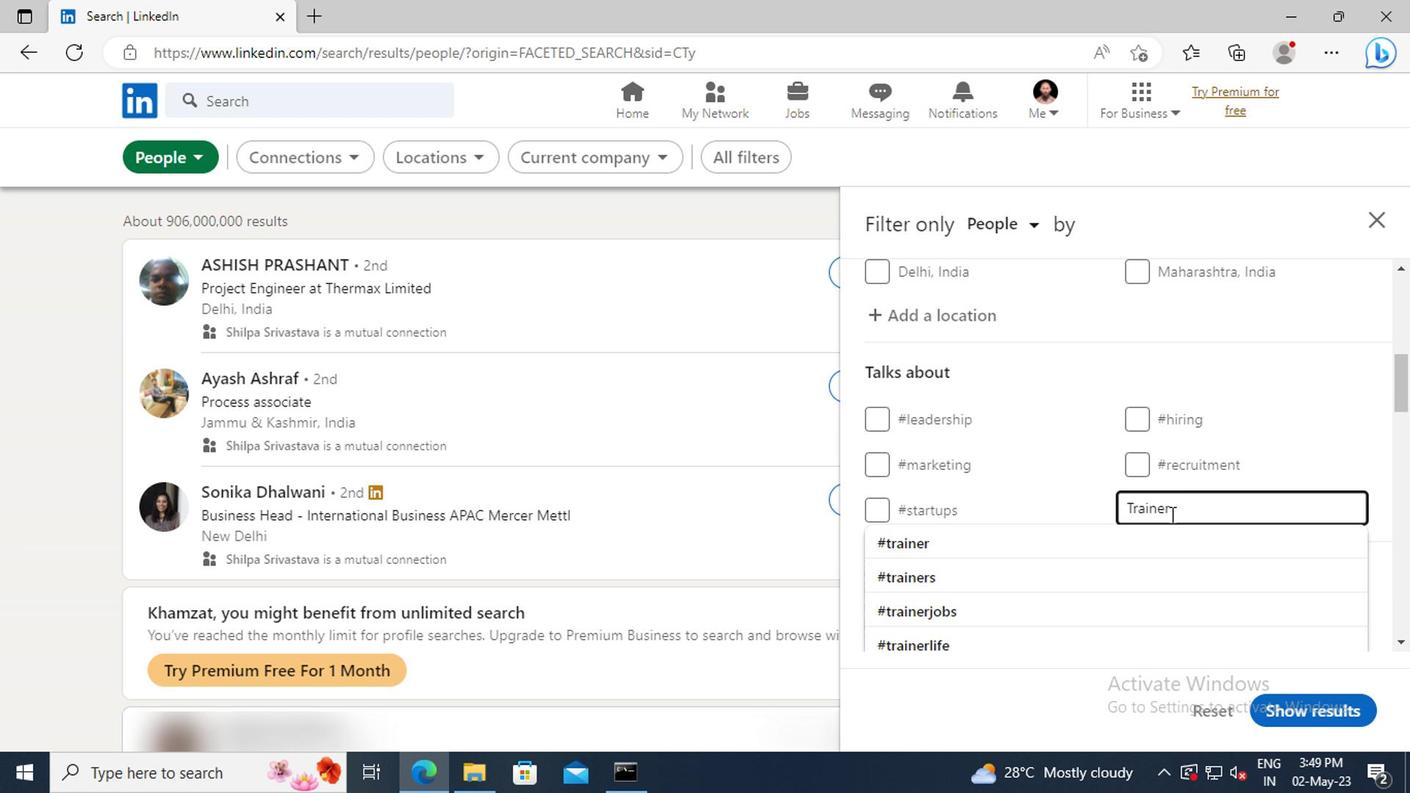 
Action: Mouse pressed left at (1163, 537)
Screenshot: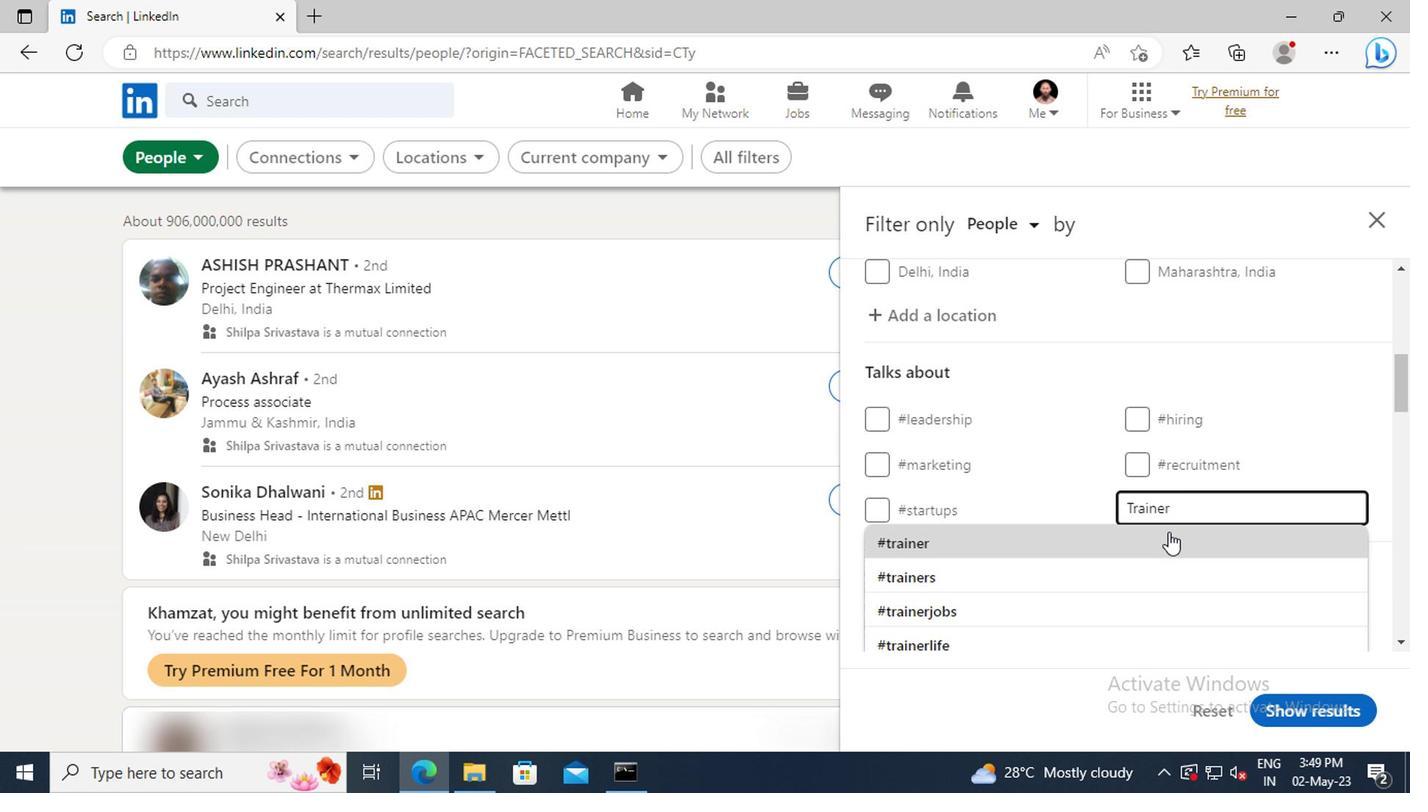 
Action: Mouse scrolled (1163, 537) with delta (0, 0)
Screenshot: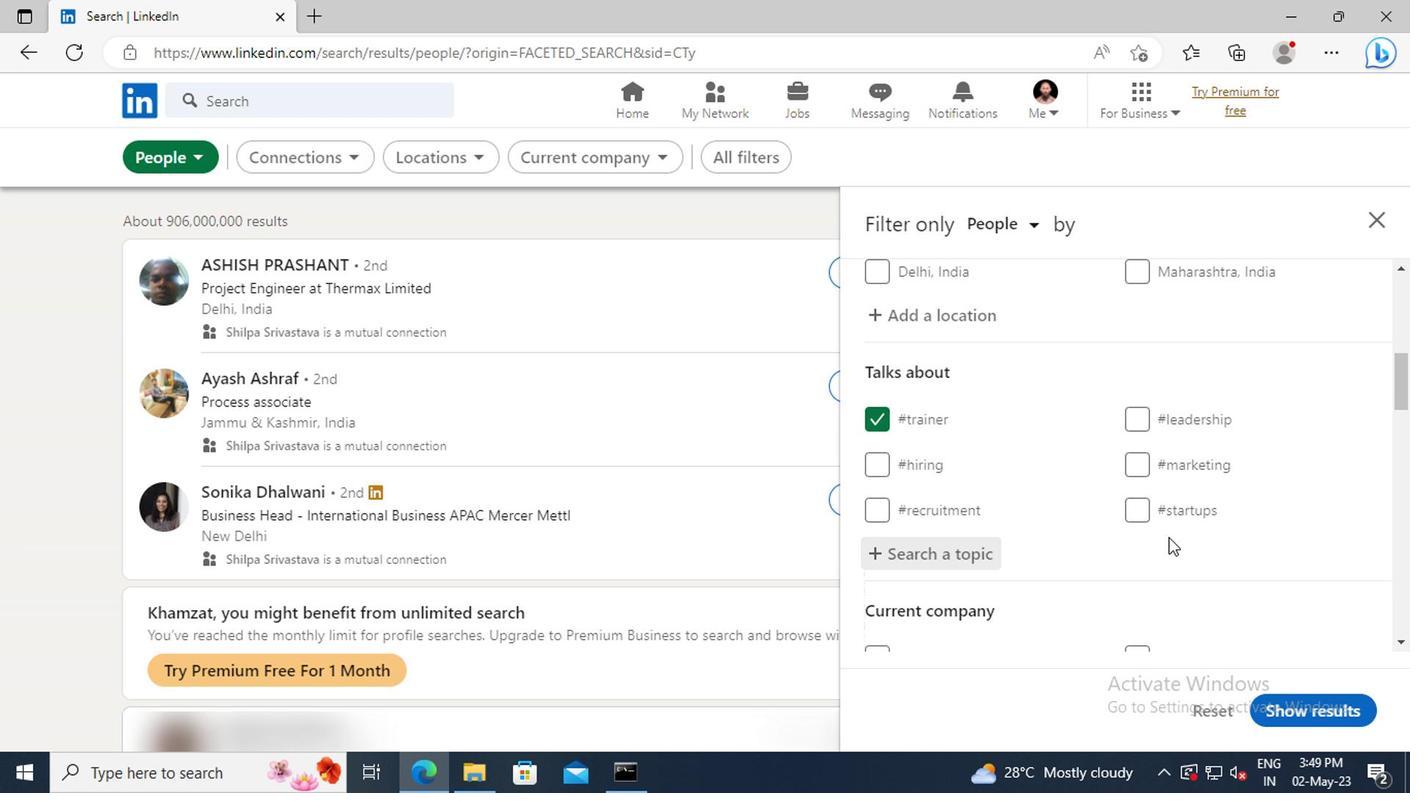 
Action: Mouse scrolled (1163, 537) with delta (0, 0)
Screenshot: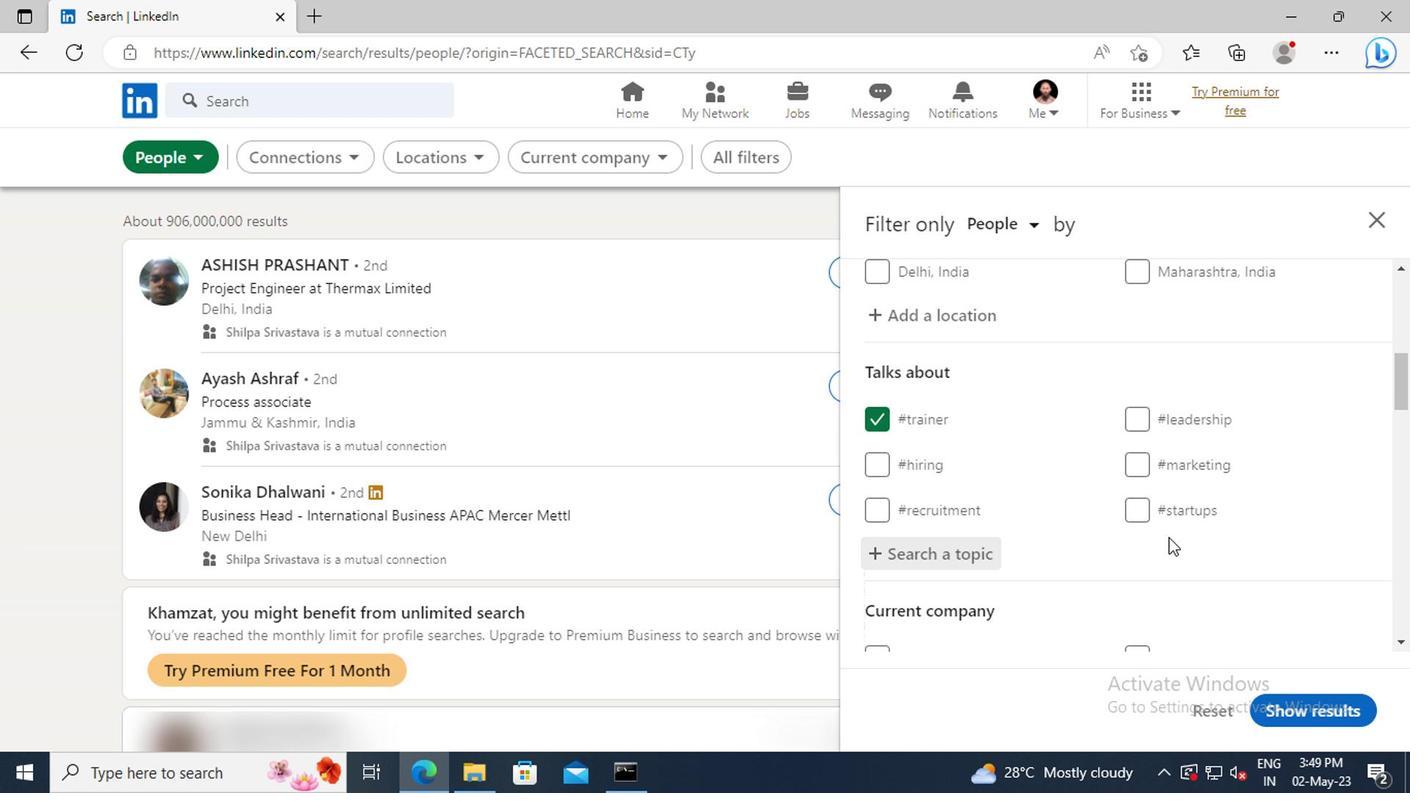 
Action: Mouse scrolled (1163, 537) with delta (0, 0)
Screenshot: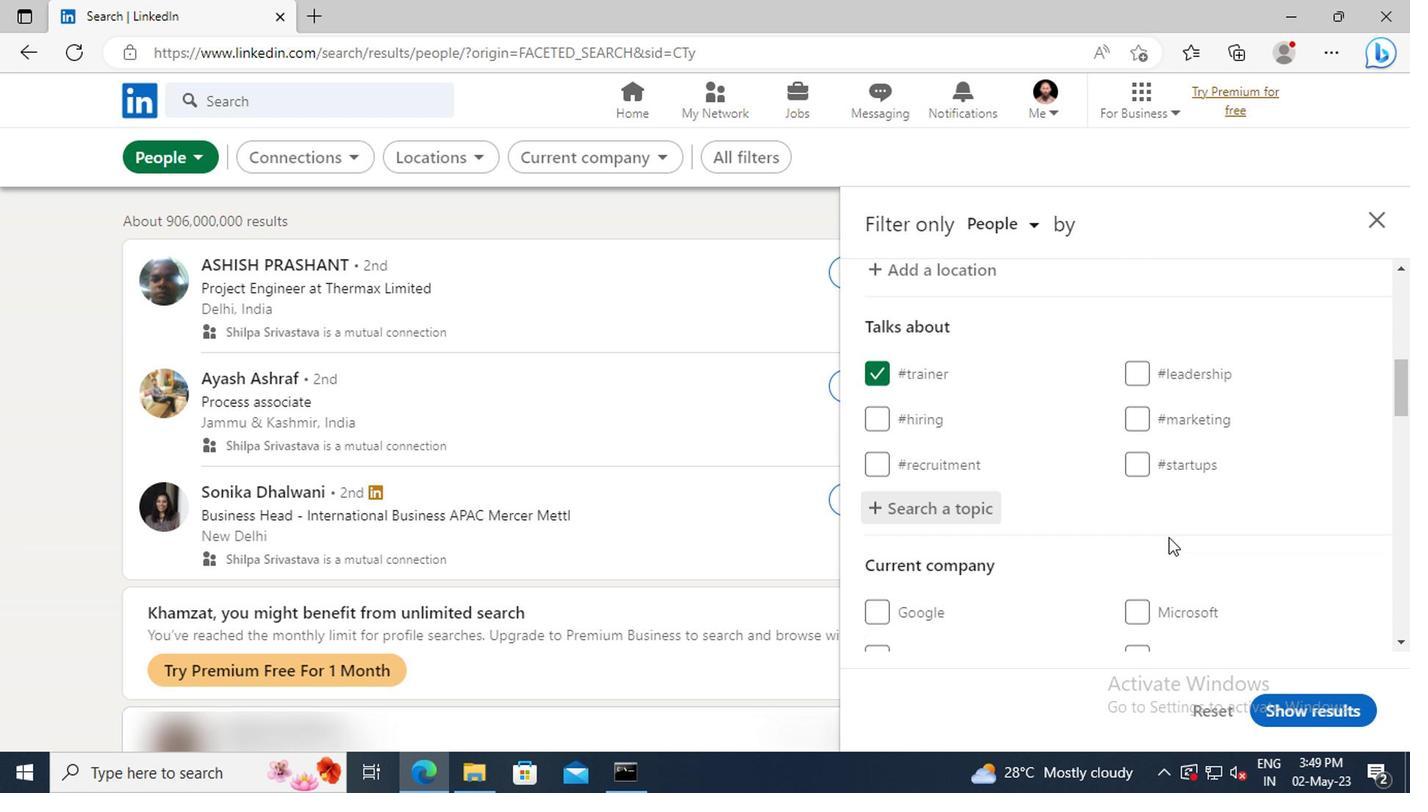
Action: Mouse scrolled (1163, 537) with delta (0, 0)
Screenshot: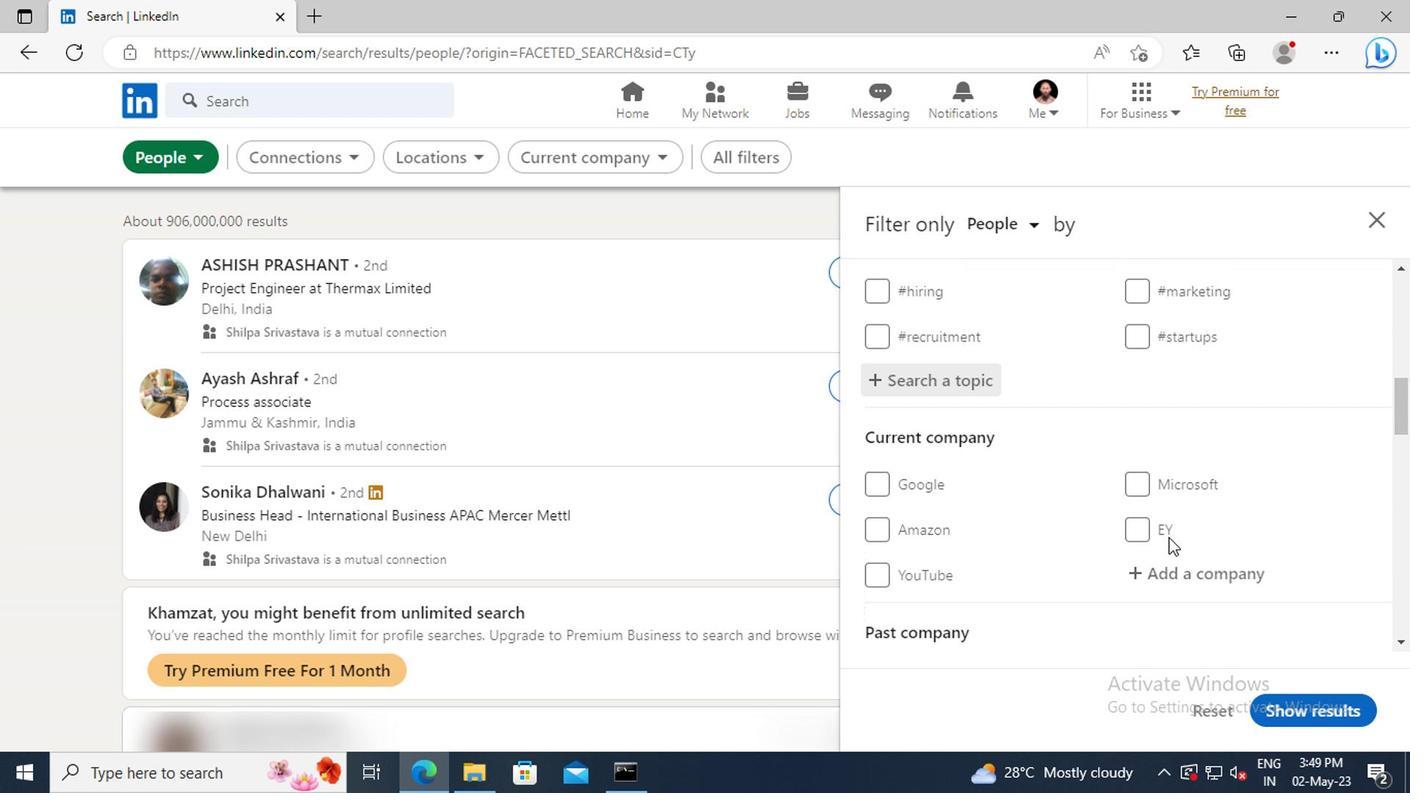 
Action: Mouse scrolled (1163, 537) with delta (0, 0)
Screenshot: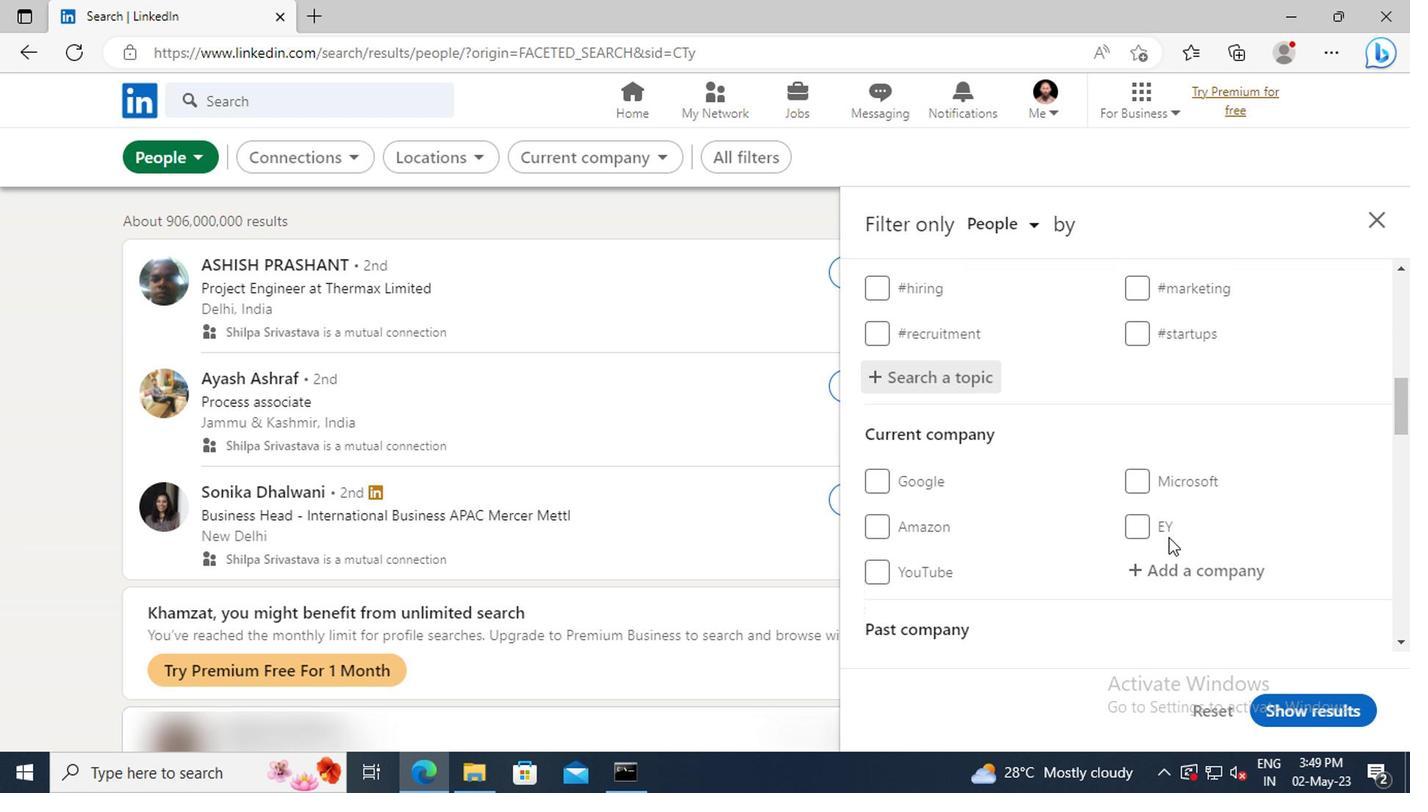 
Action: Mouse scrolled (1163, 537) with delta (0, 0)
Screenshot: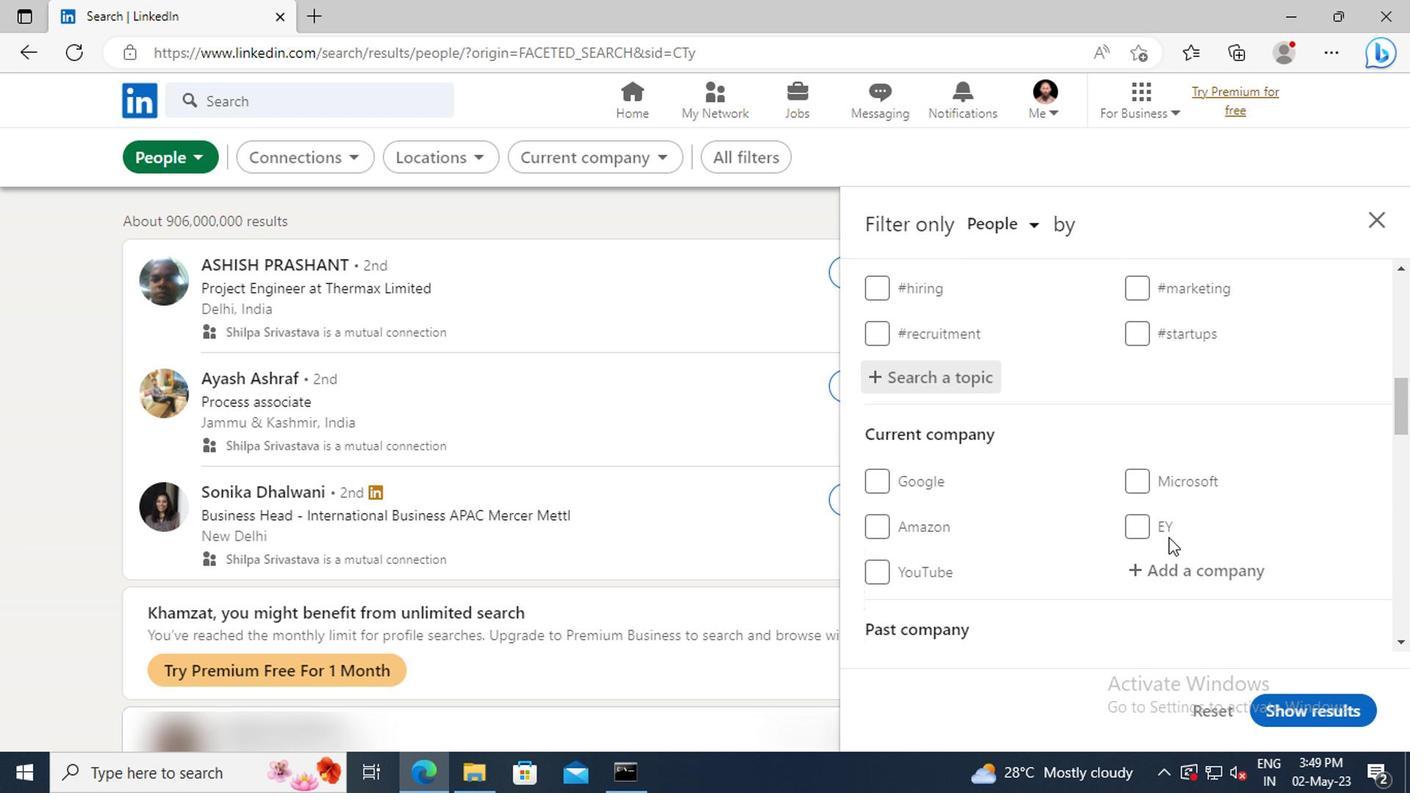 
Action: Mouse scrolled (1163, 537) with delta (0, 0)
Screenshot: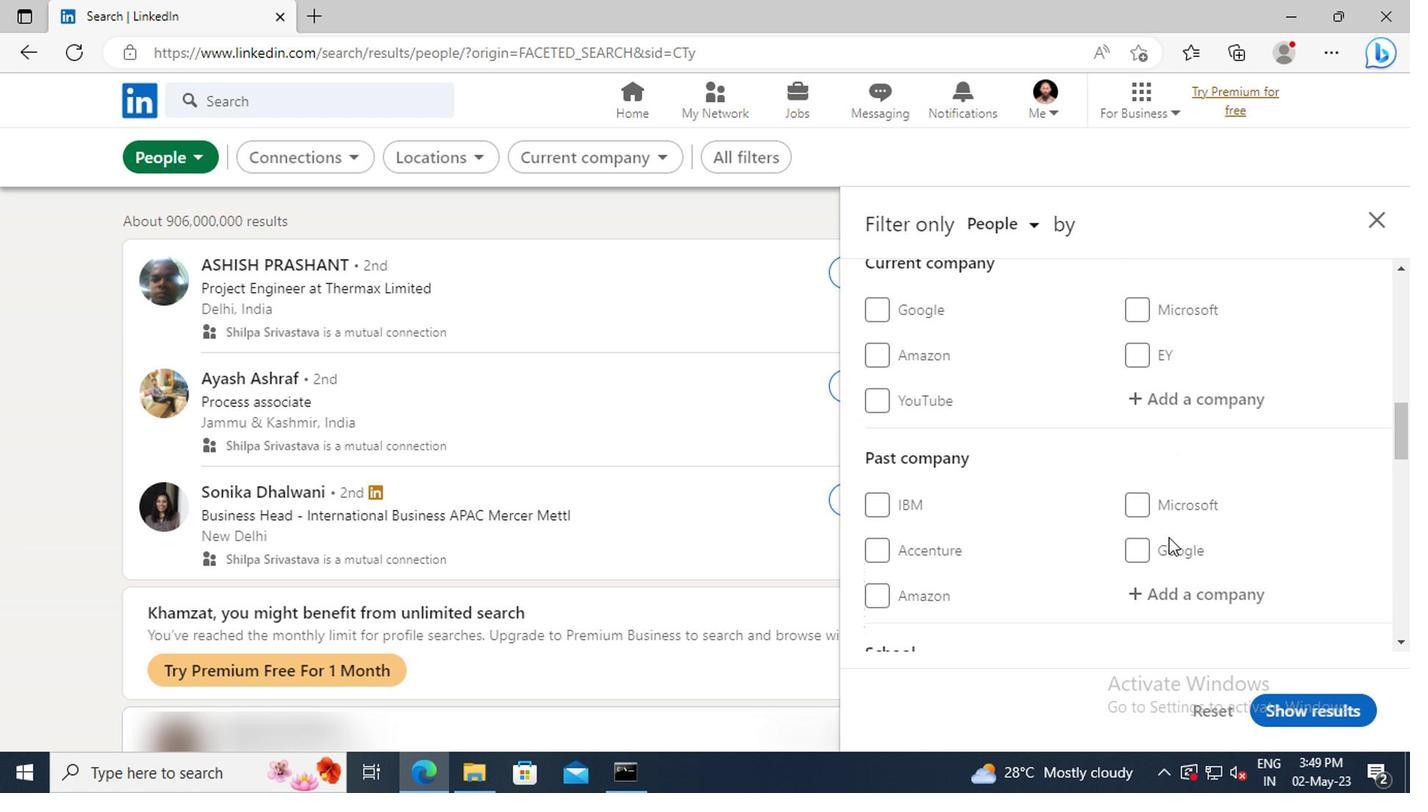 
Action: Mouse scrolled (1163, 537) with delta (0, 0)
Screenshot: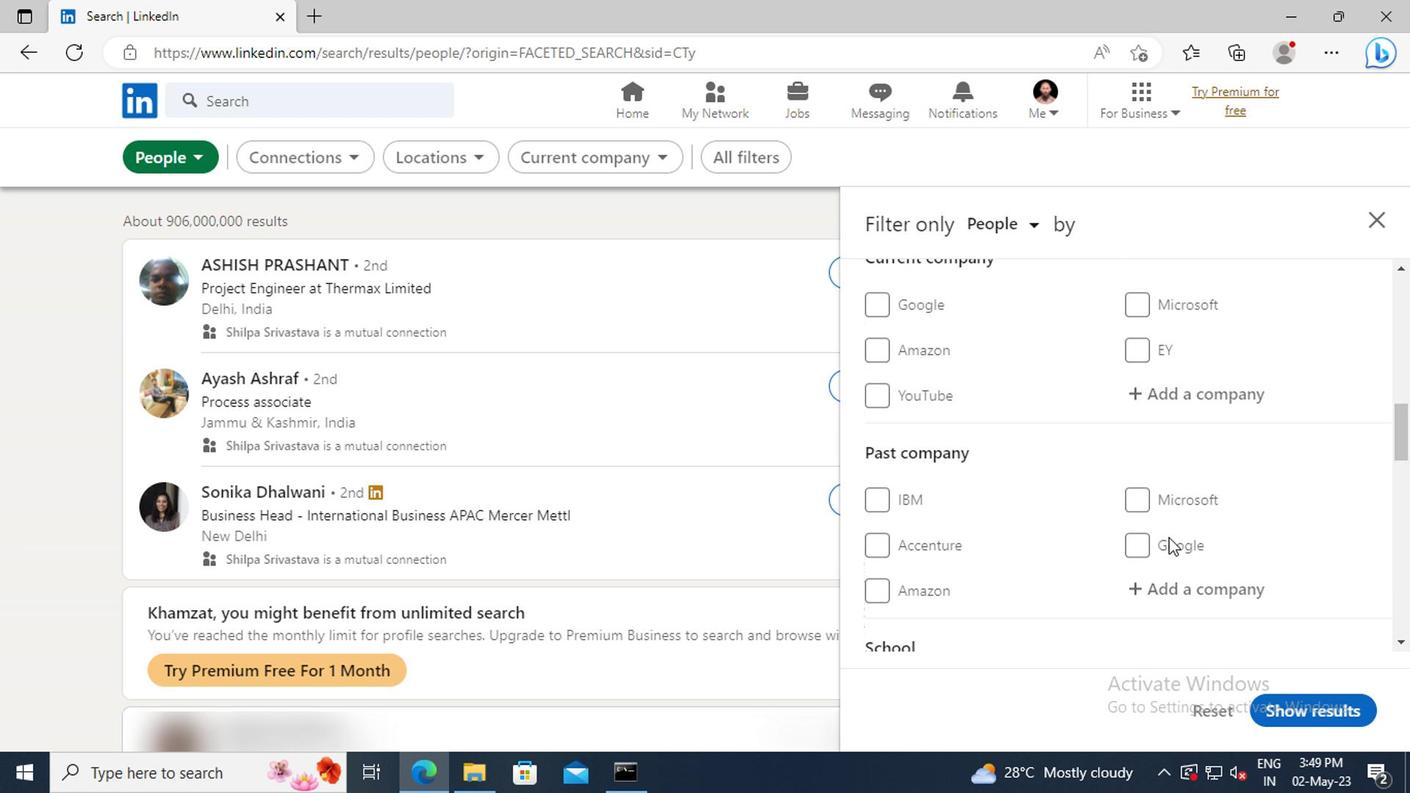 
Action: Mouse scrolled (1163, 537) with delta (0, 0)
Screenshot: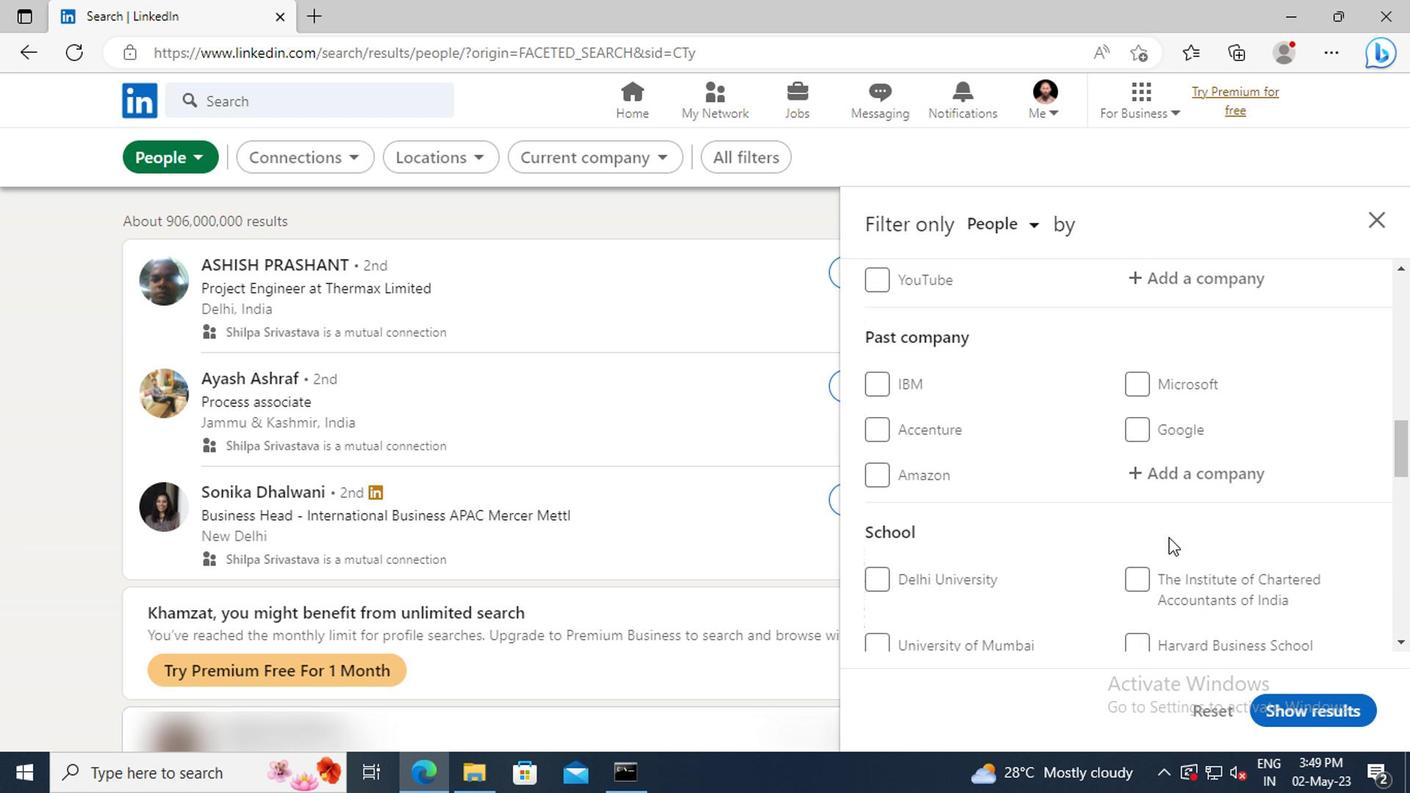 
Action: Mouse scrolled (1163, 537) with delta (0, 0)
Screenshot: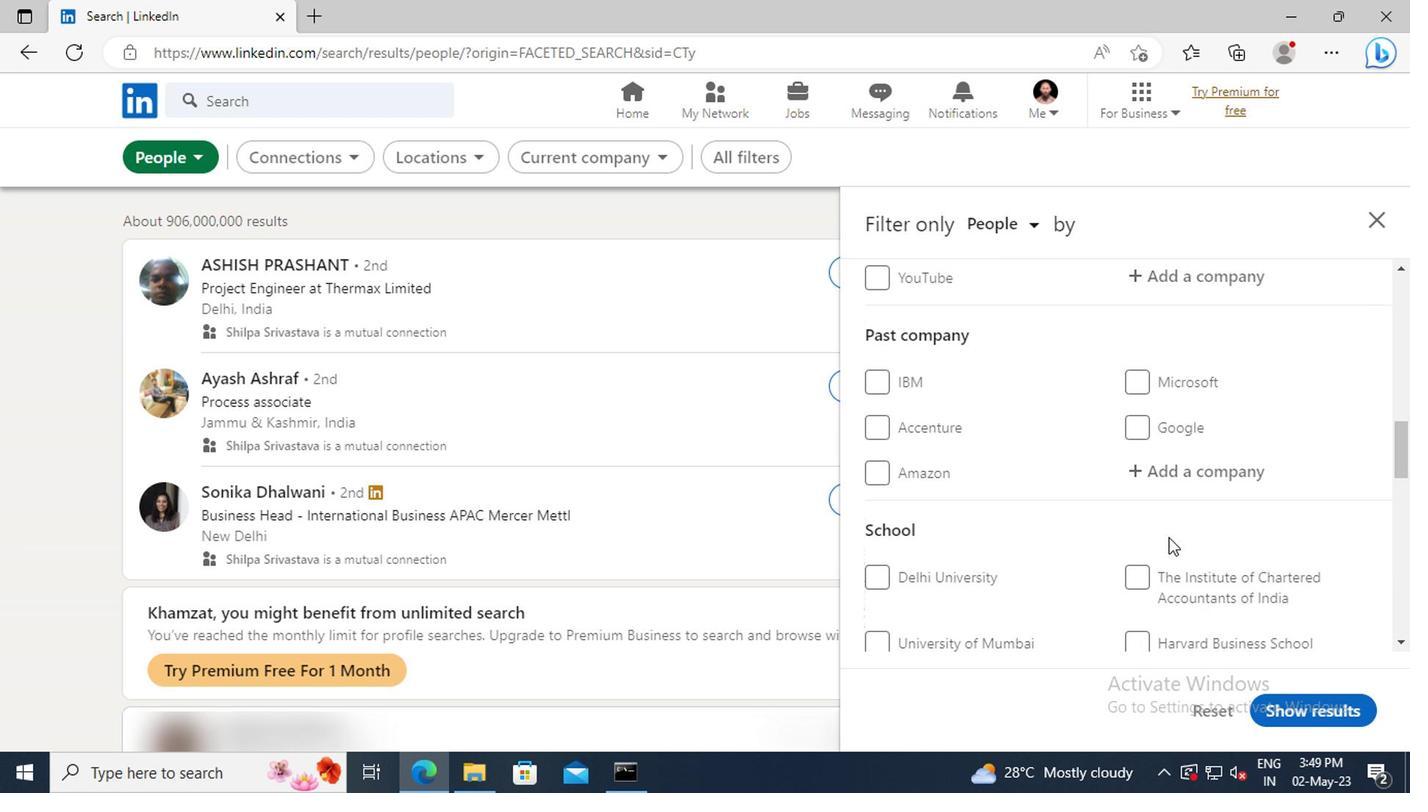 
Action: Mouse scrolled (1163, 537) with delta (0, 0)
Screenshot: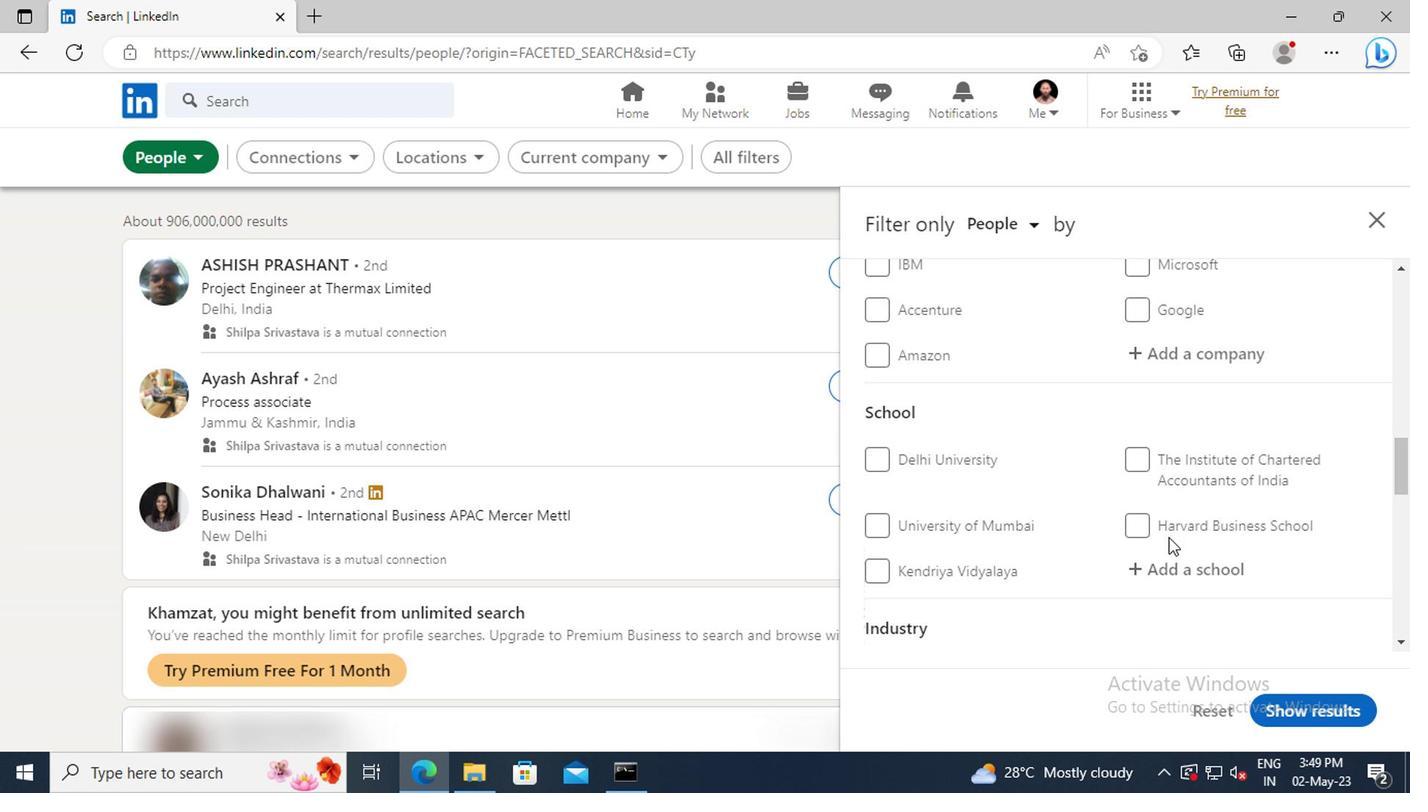 
Action: Mouse scrolled (1163, 537) with delta (0, 0)
Screenshot: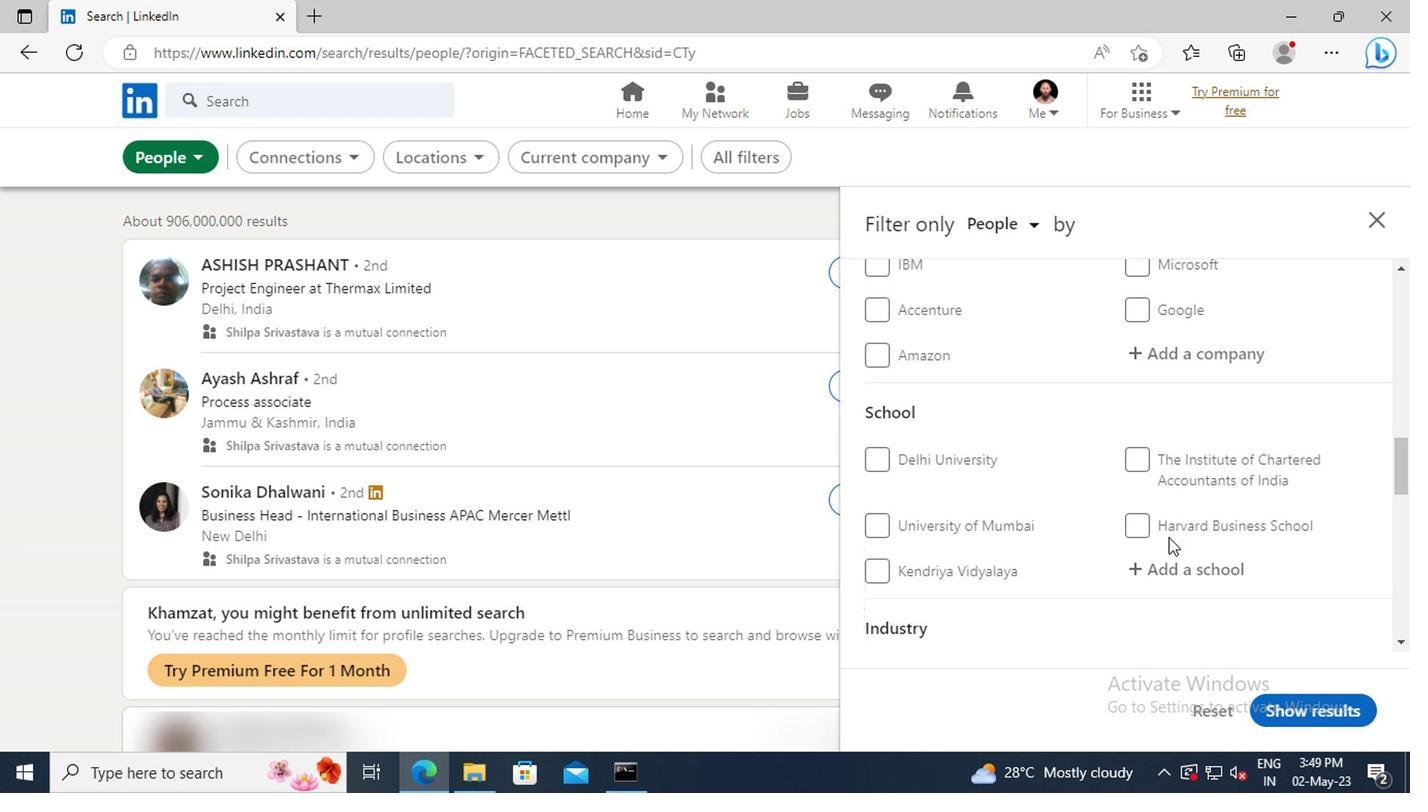 
Action: Mouse scrolled (1163, 537) with delta (0, 0)
Screenshot: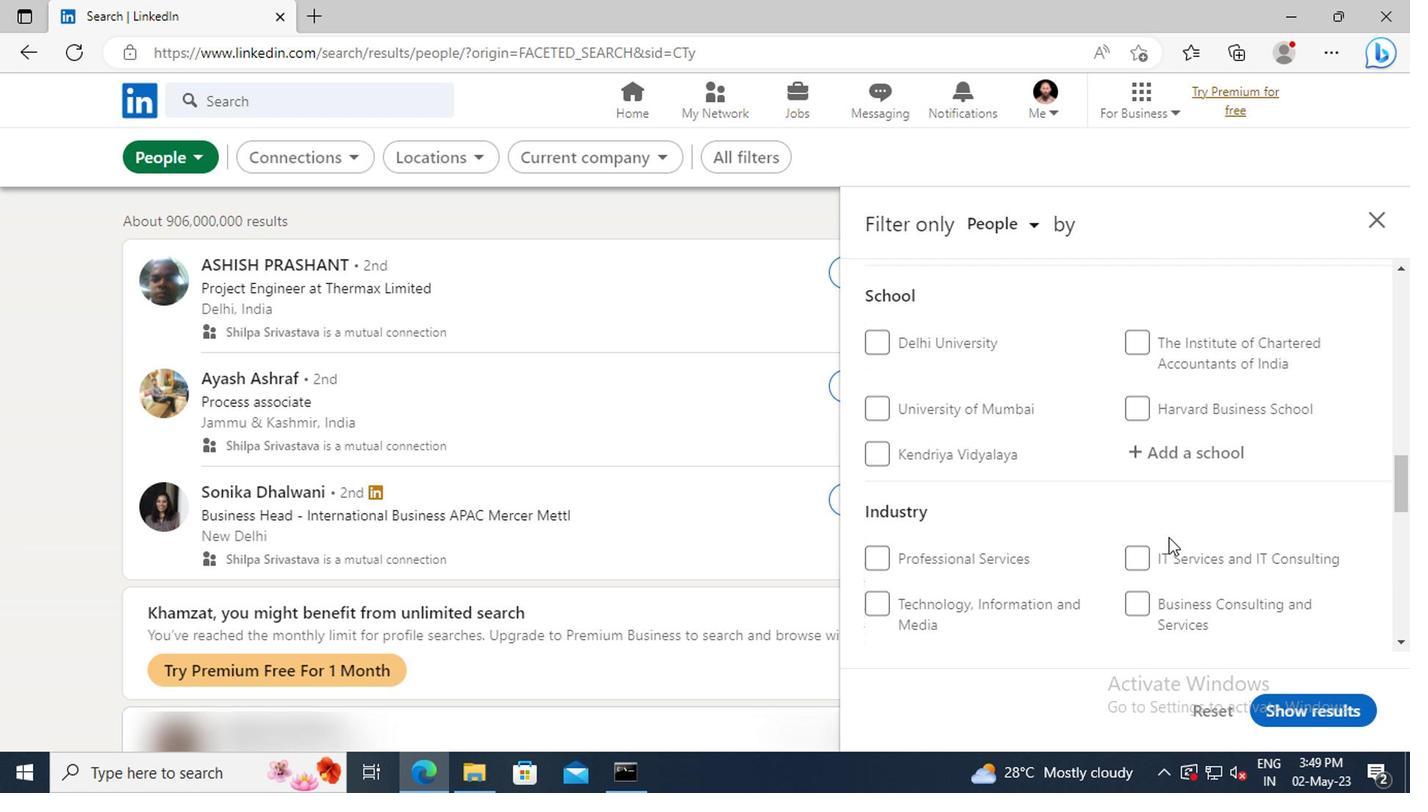 
Action: Mouse scrolled (1163, 537) with delta (0, 0)
Screenshot: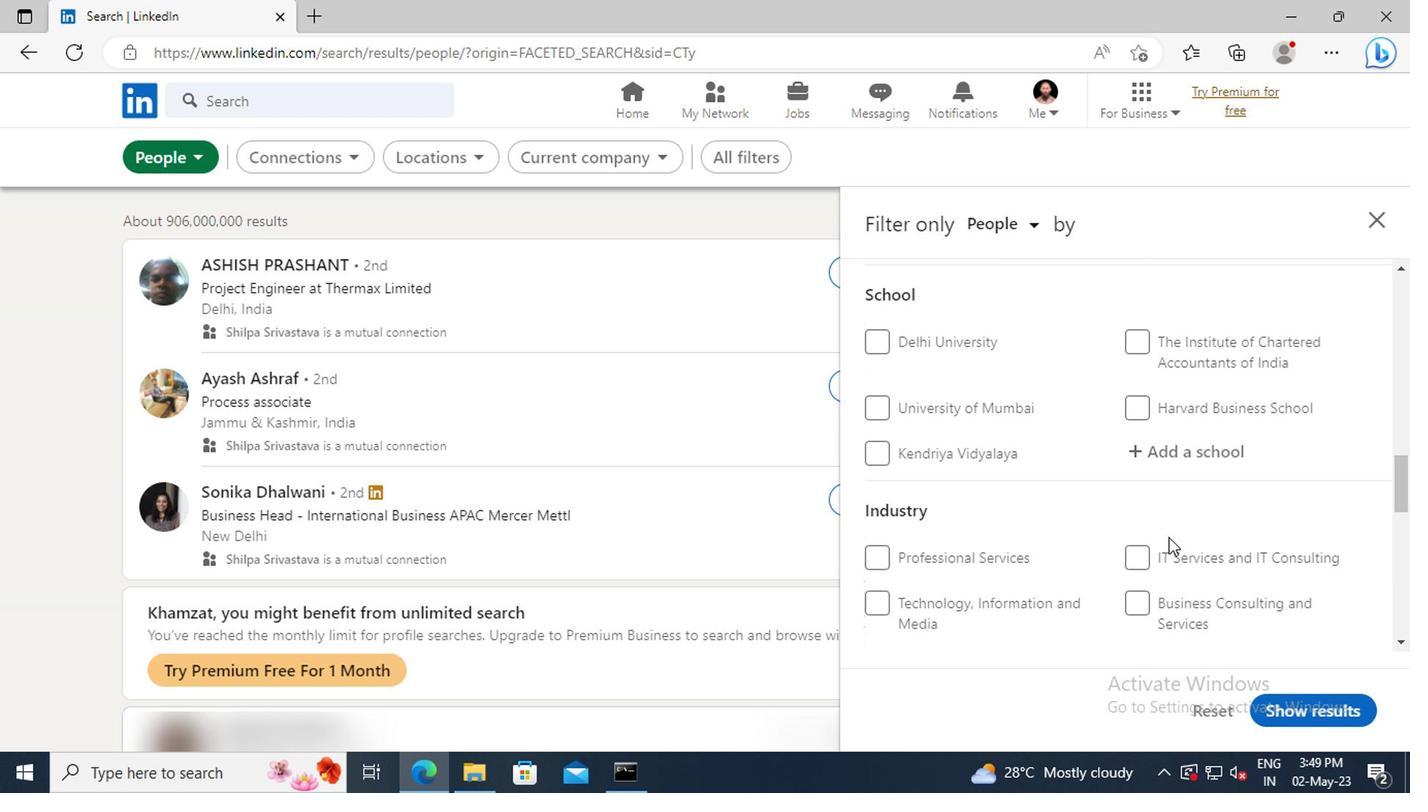 
Action: Mouse scrolled (1163, 537) with delta (0, 0)
Screenshot: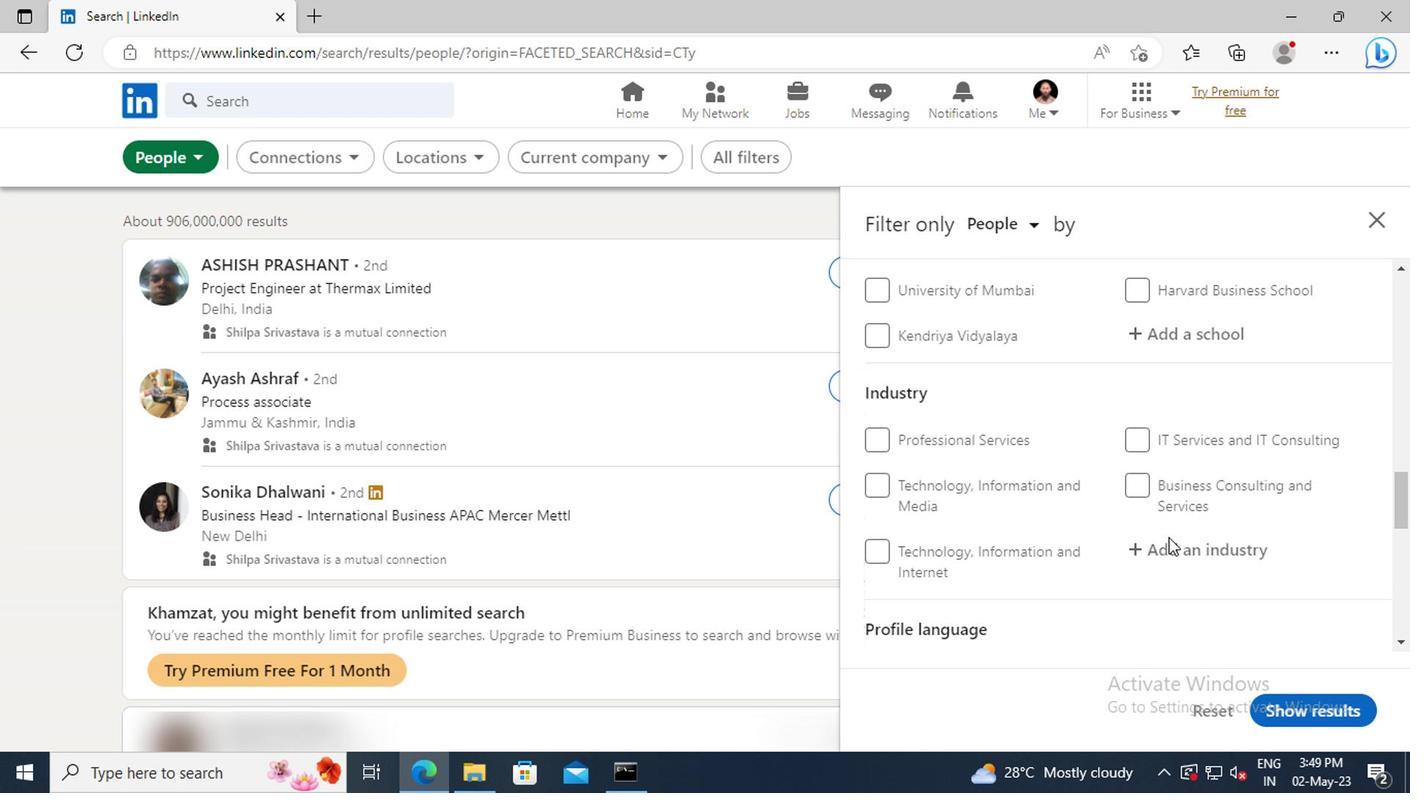 
Action: Mouse scrolled (1163, 537) with delta (0, 0)
Screenshot: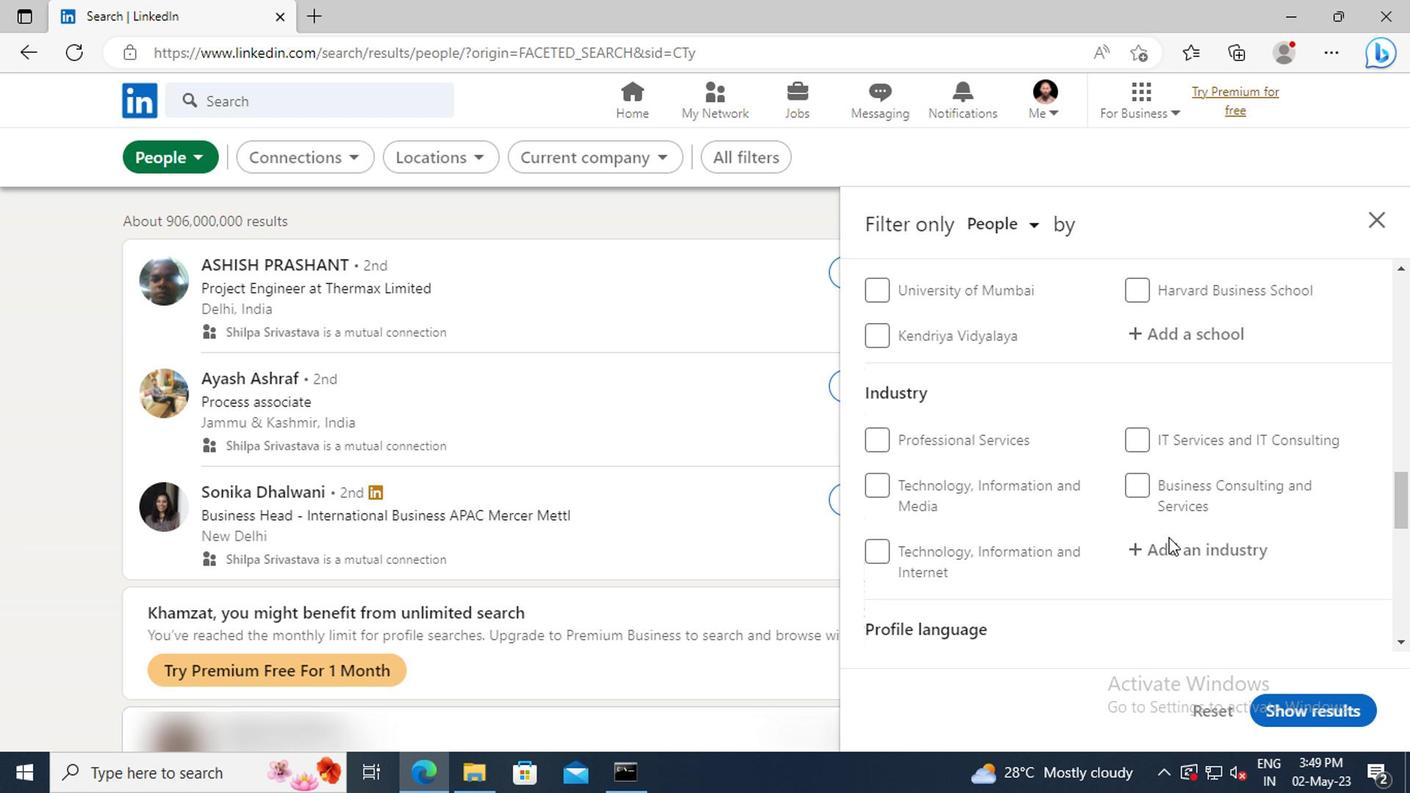 
Action: Mouse scrolled (1163, 537) with delta (0, 0)
Screenshot: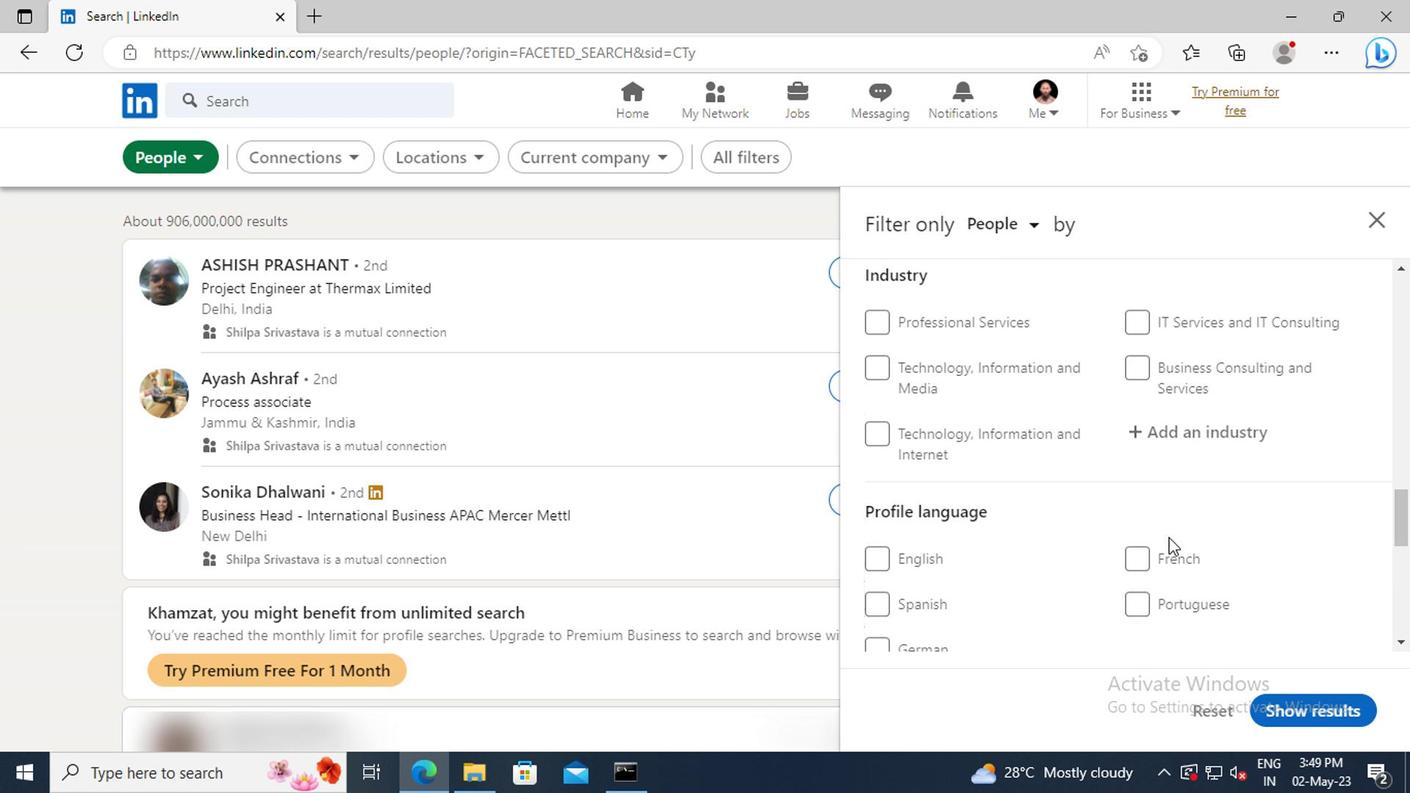 
Action: Mouse moved to (877, 548)
Screenshot: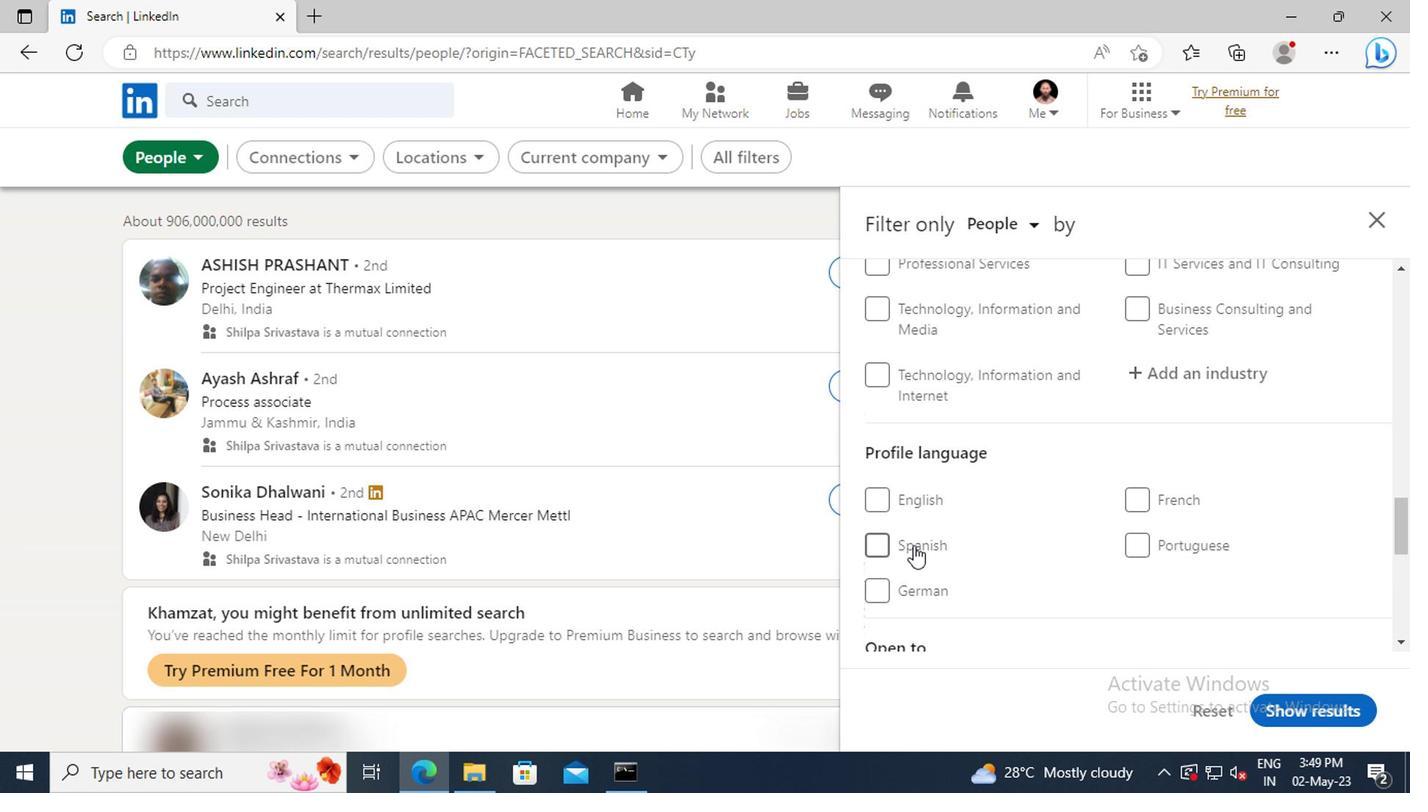
Action: Mouse pressed left at (877, 548)
Screenshot: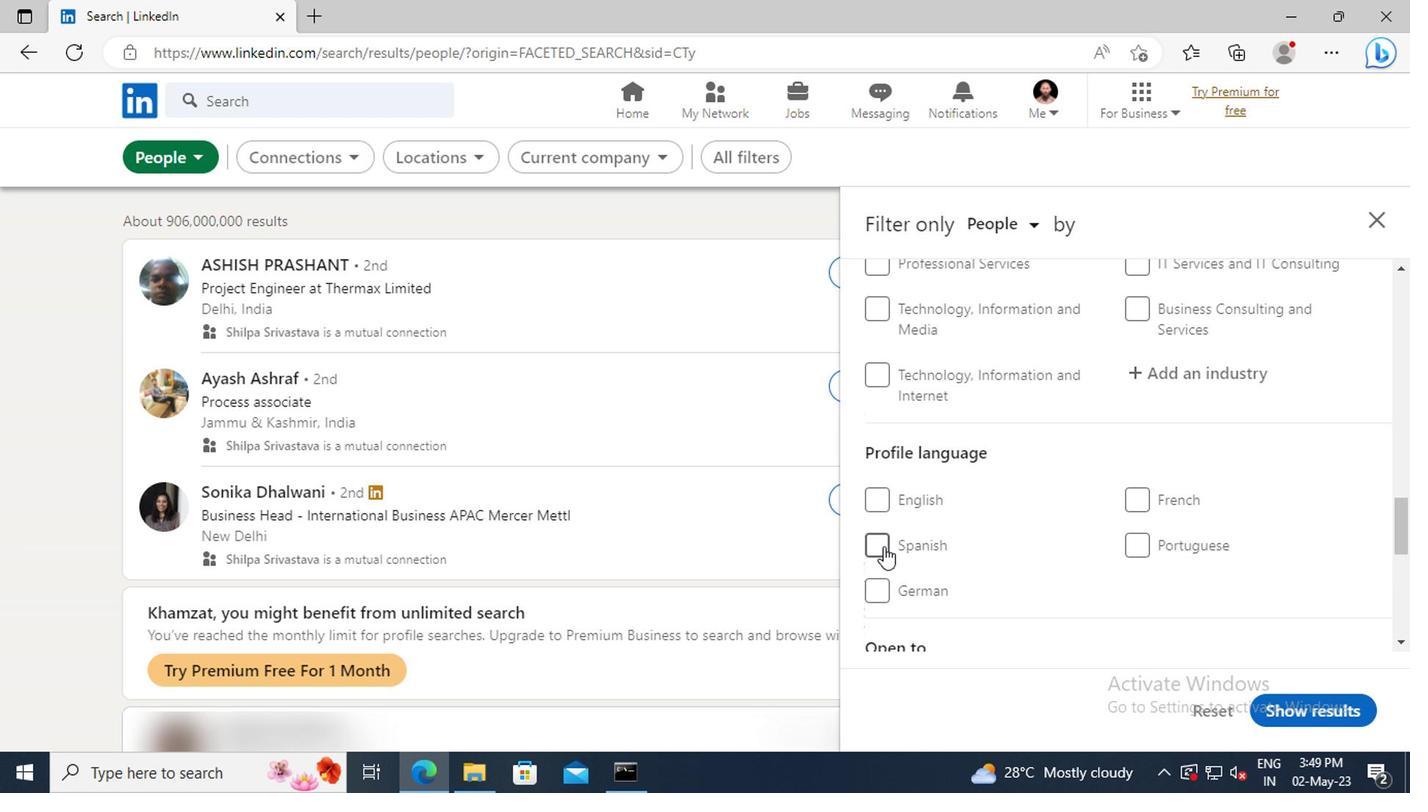 
Action: Mouse moved to (1147, 540)
Screenshot: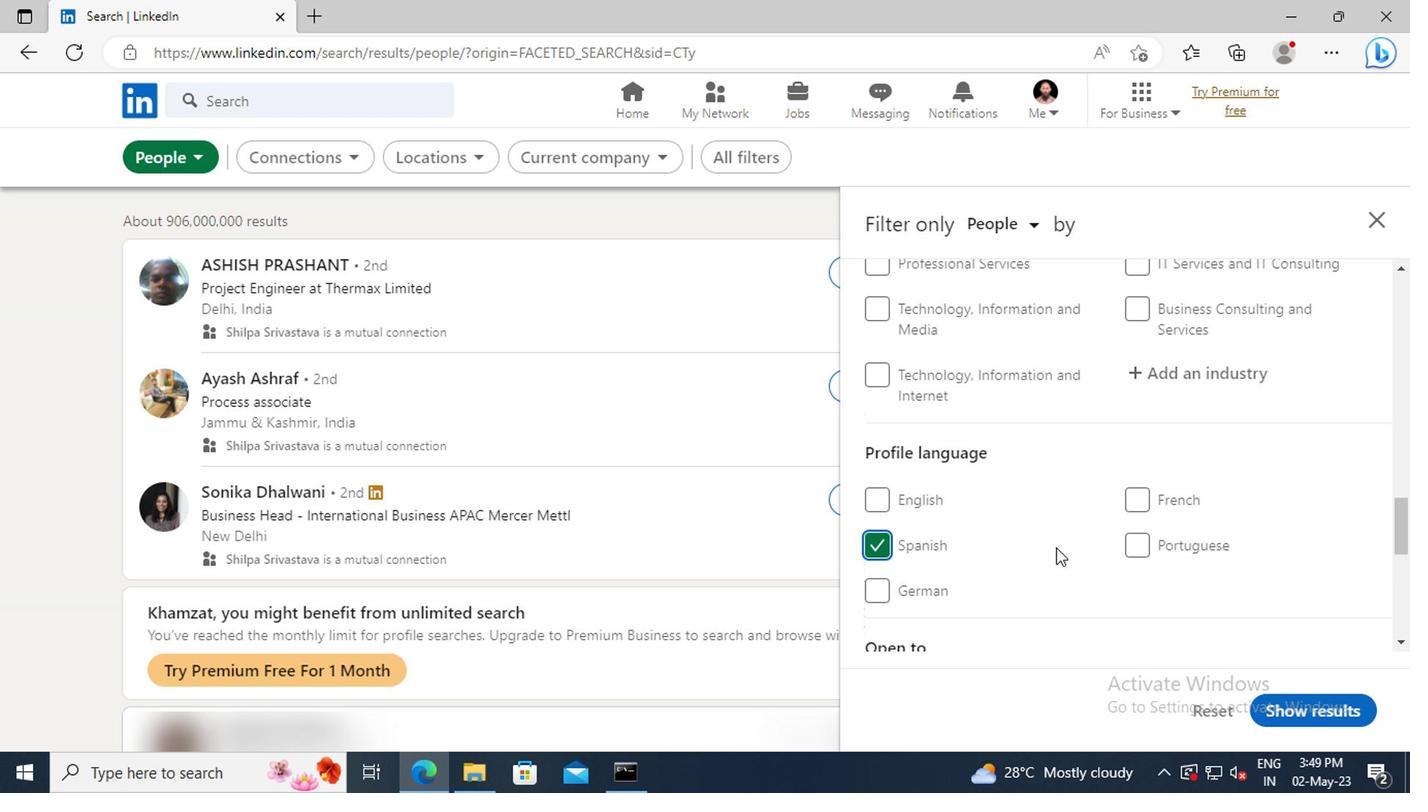 
Action: Mouse scrolled (1147, 542) with delta (0, 1)
Screenshot: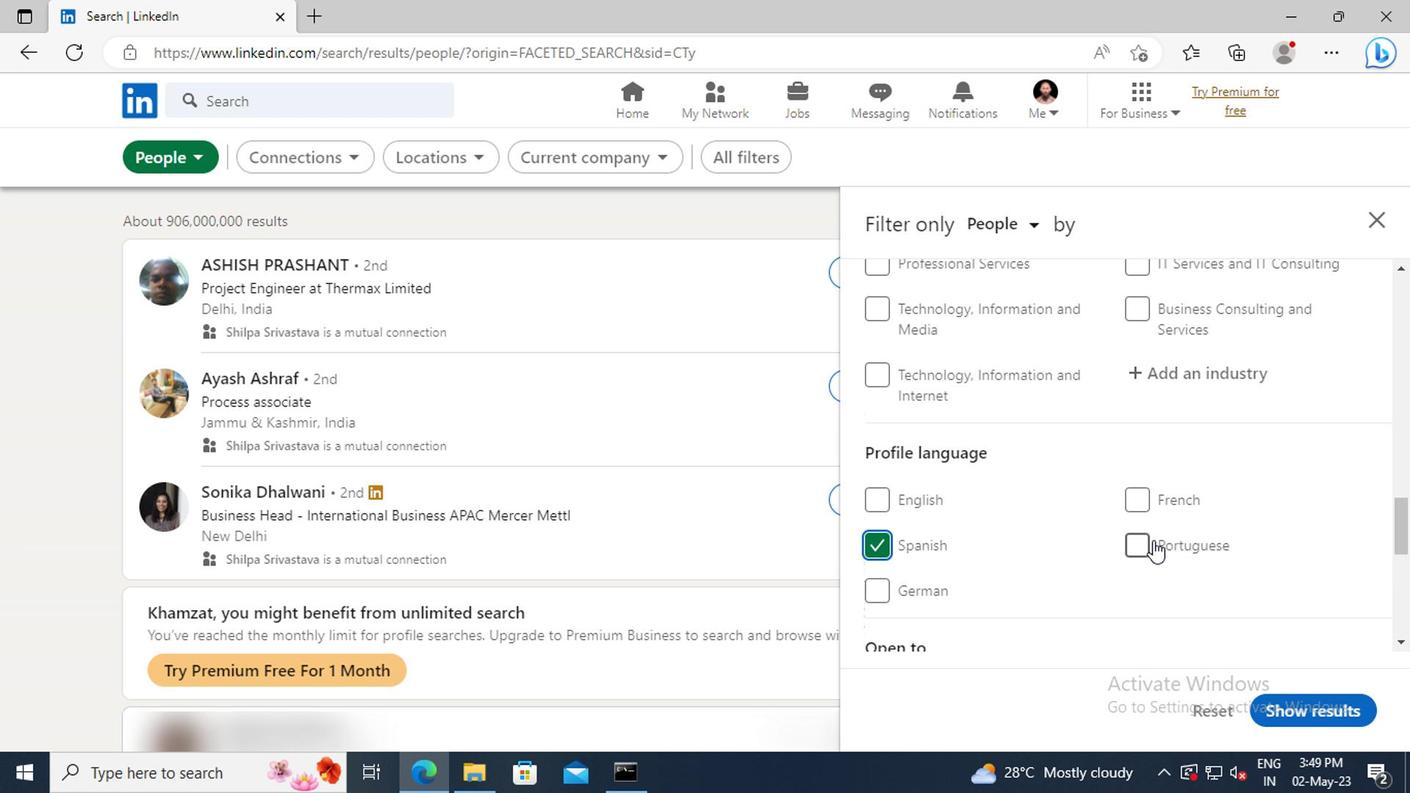
Action: Mouse scrolled (1147, 542) with delta (0, 1)
Screenshot: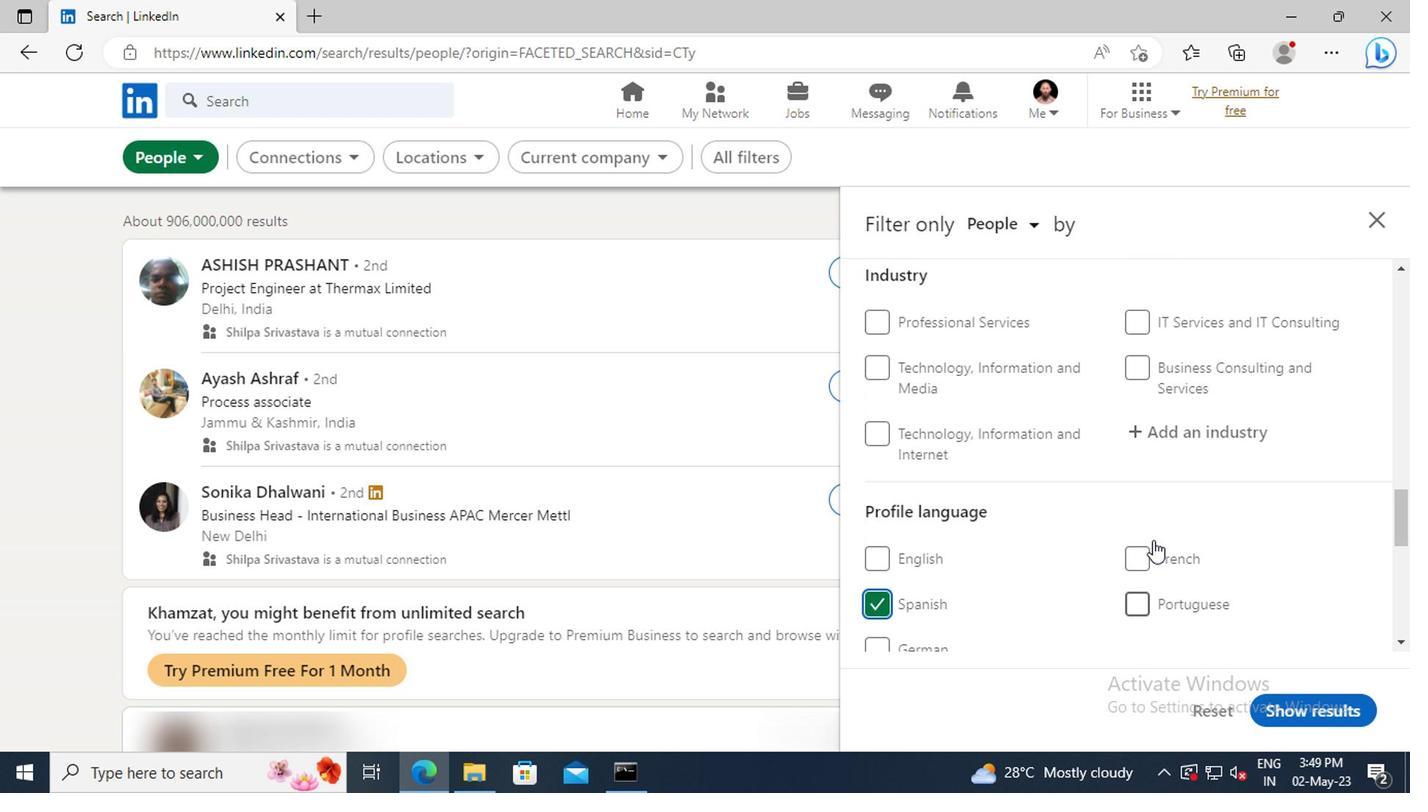 
Action: Mouse scrolled (1147, 542) with delta (0, 1)
Screenshot: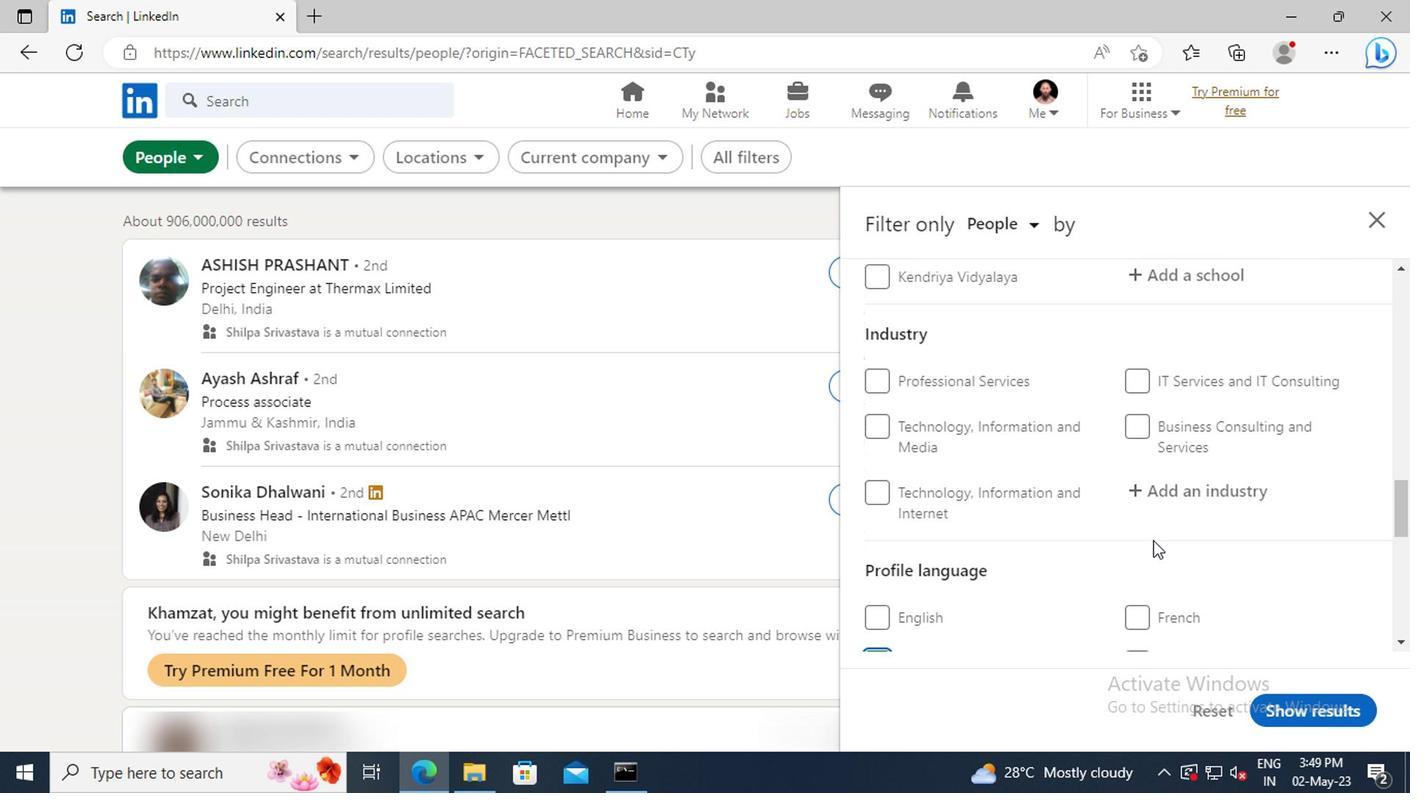 
Action: Mouse scrolled (1147, 542) with delta (0, 1)
Screenshot: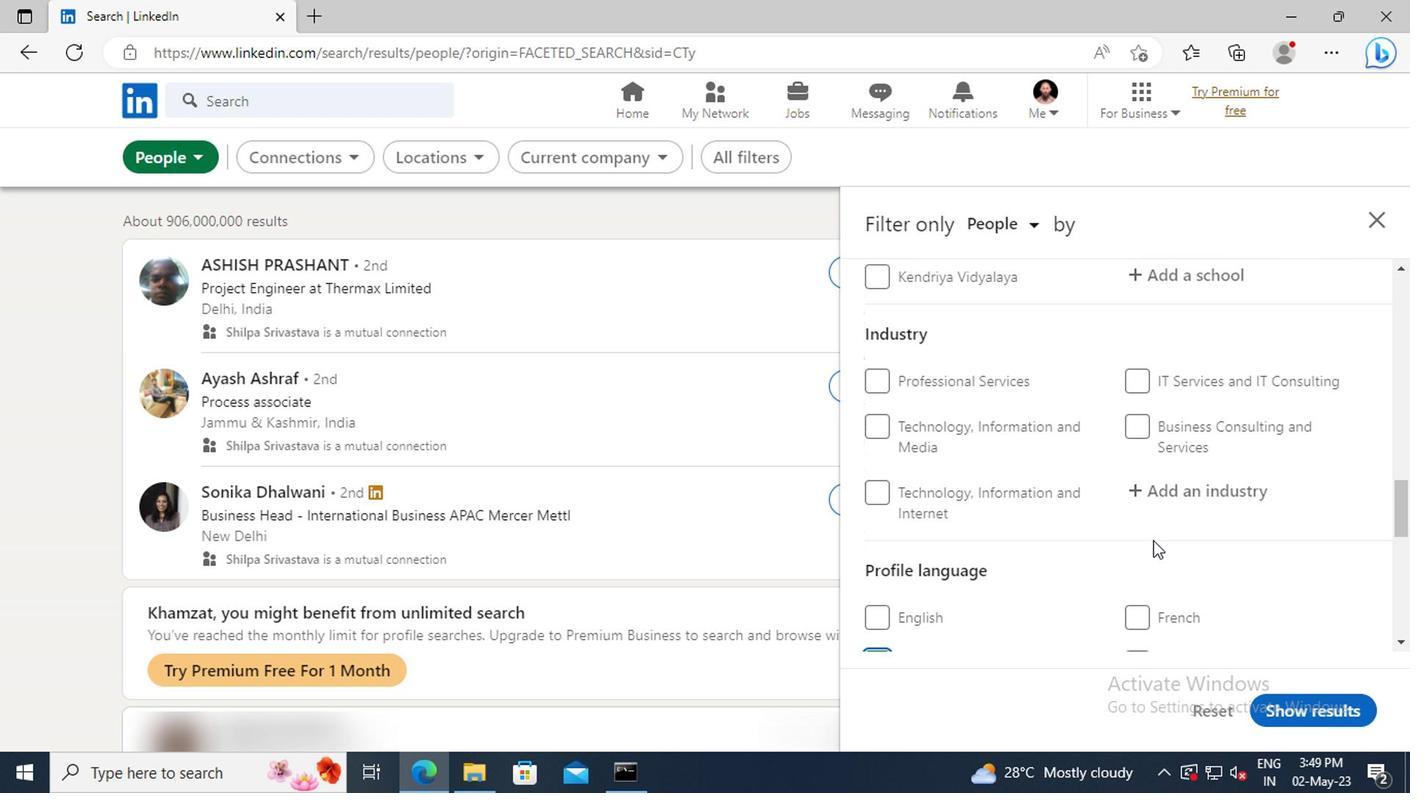 
Action: Mouse scrolled (1147, 542) with delta (0, 1)
Screenshot: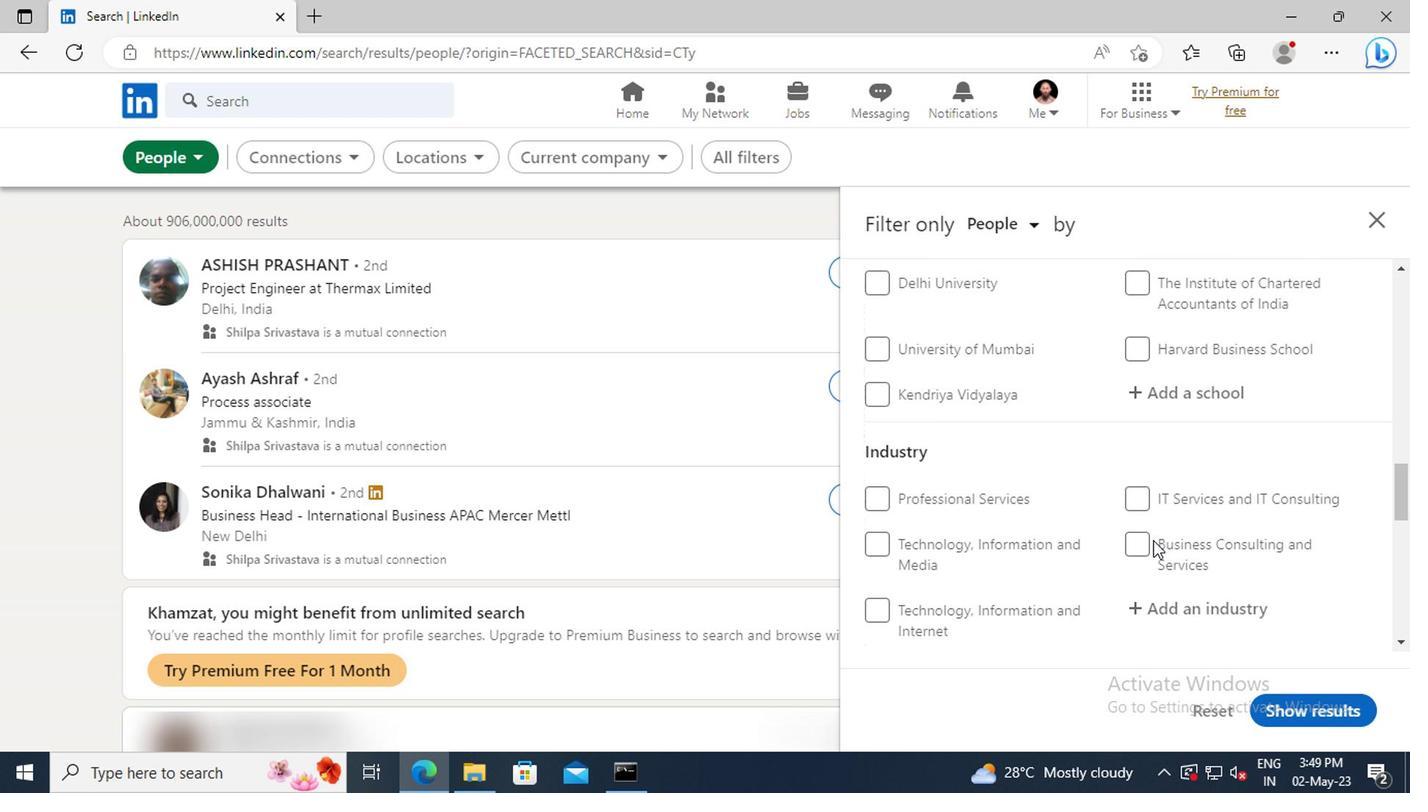 
Action: Mouse scrolled (1147, 542) with delta (0, 1)
Screenshot: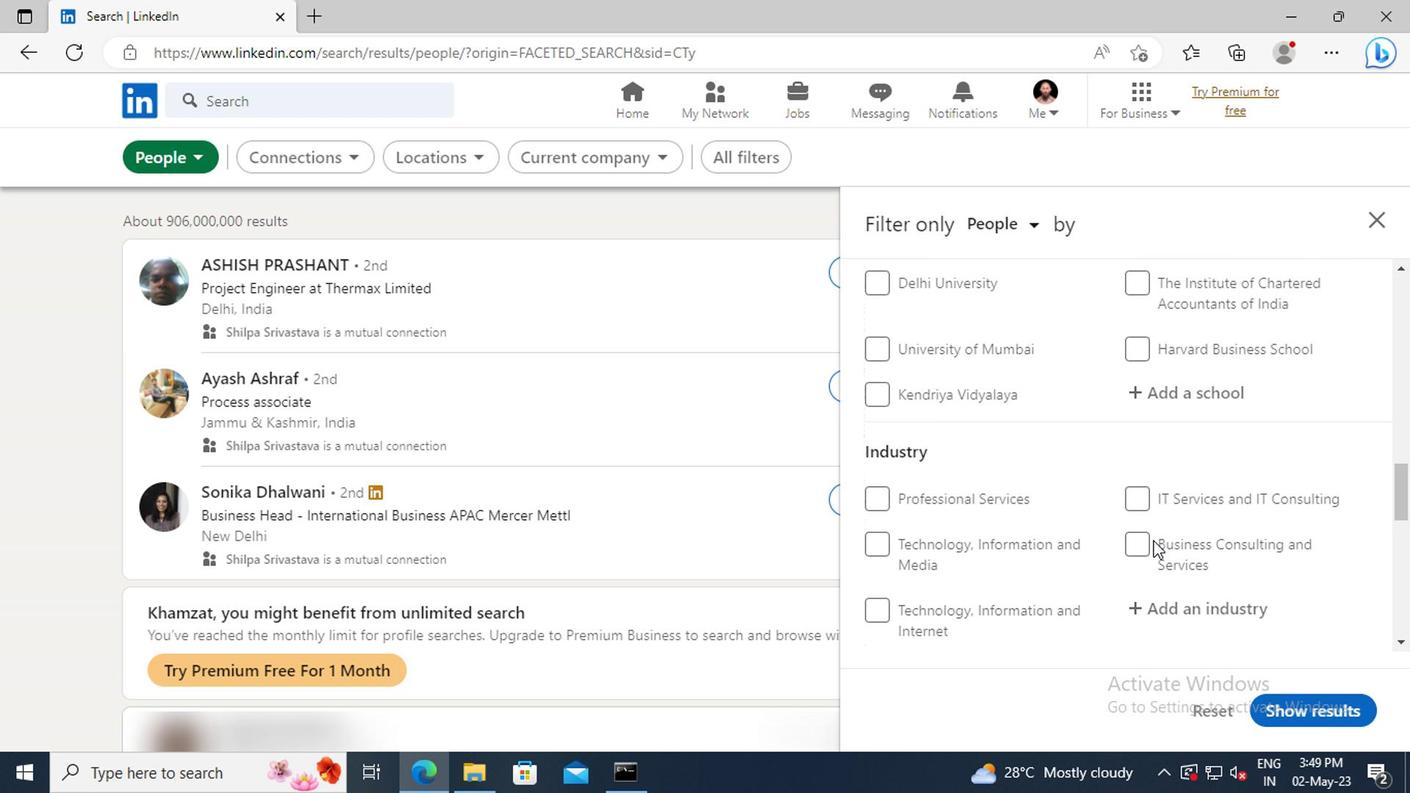
Action: Mouse scrolled (1147, 542) with delta (0, 1)
Screenshot: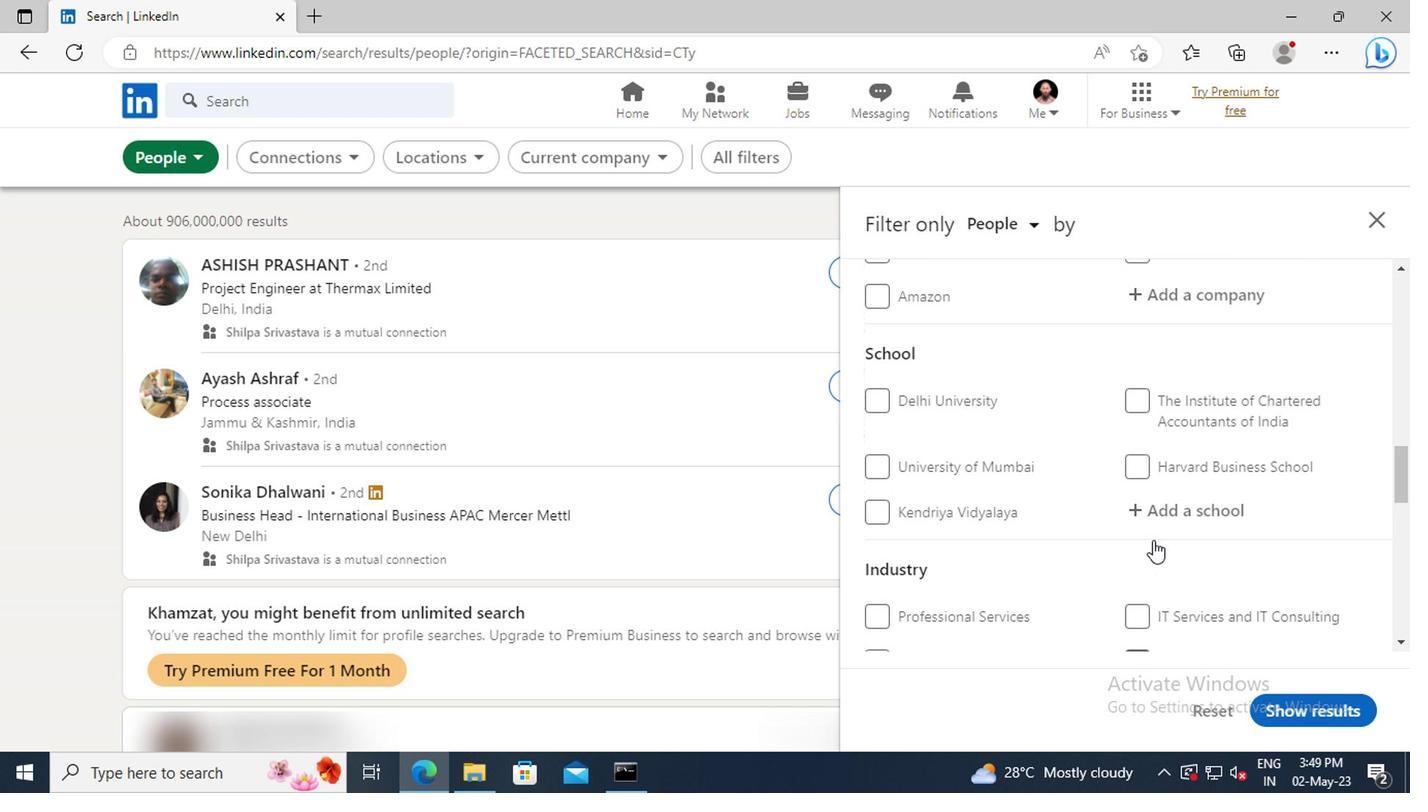 
Action: Mouse scrolled (1147, 542) with delta (0, 1)
Screenshot: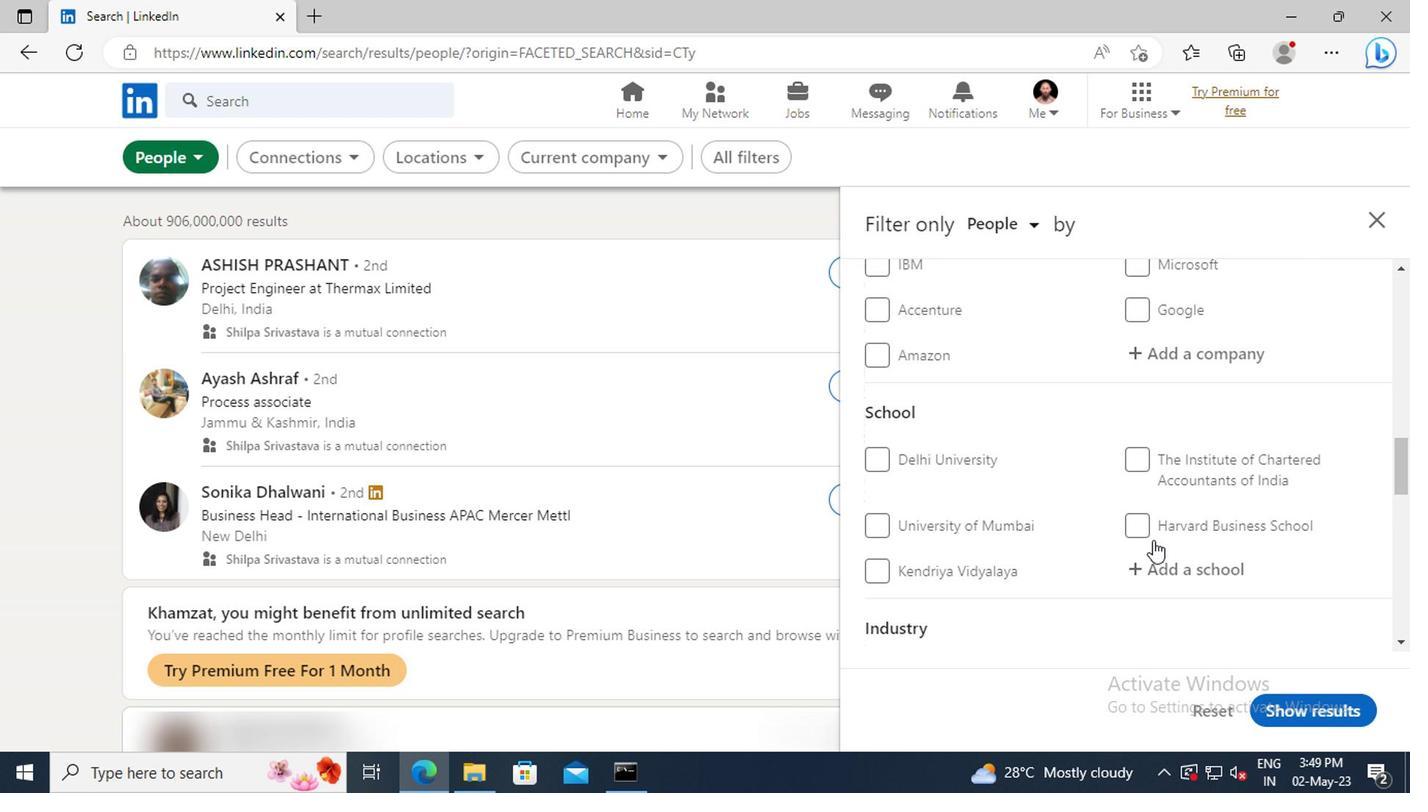 
Action: Mouse scrolled (1147, 542) with delta (0, 1)
Screenshot: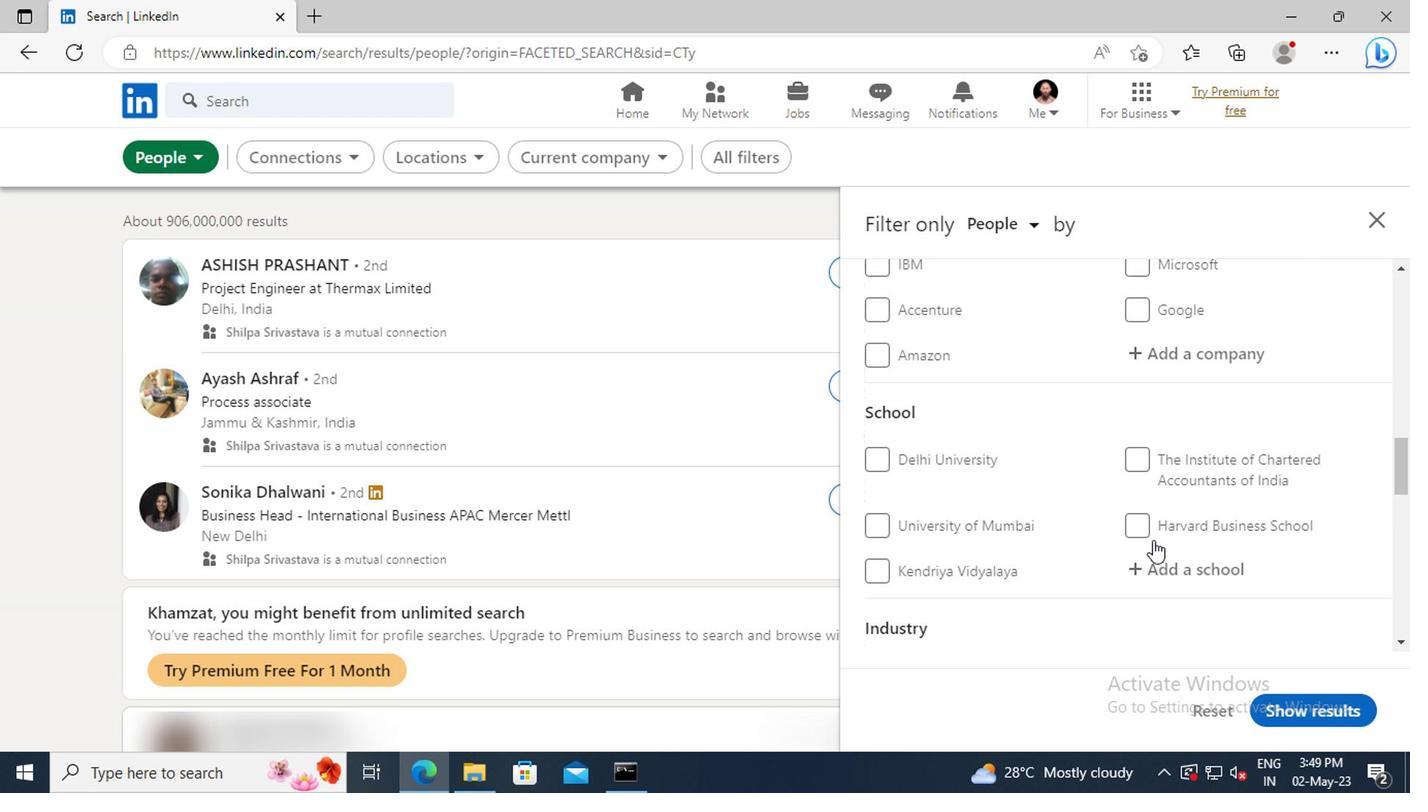 
Action: Mouse scrolled (1147, 542) with delta (0, 1)
Screenshot: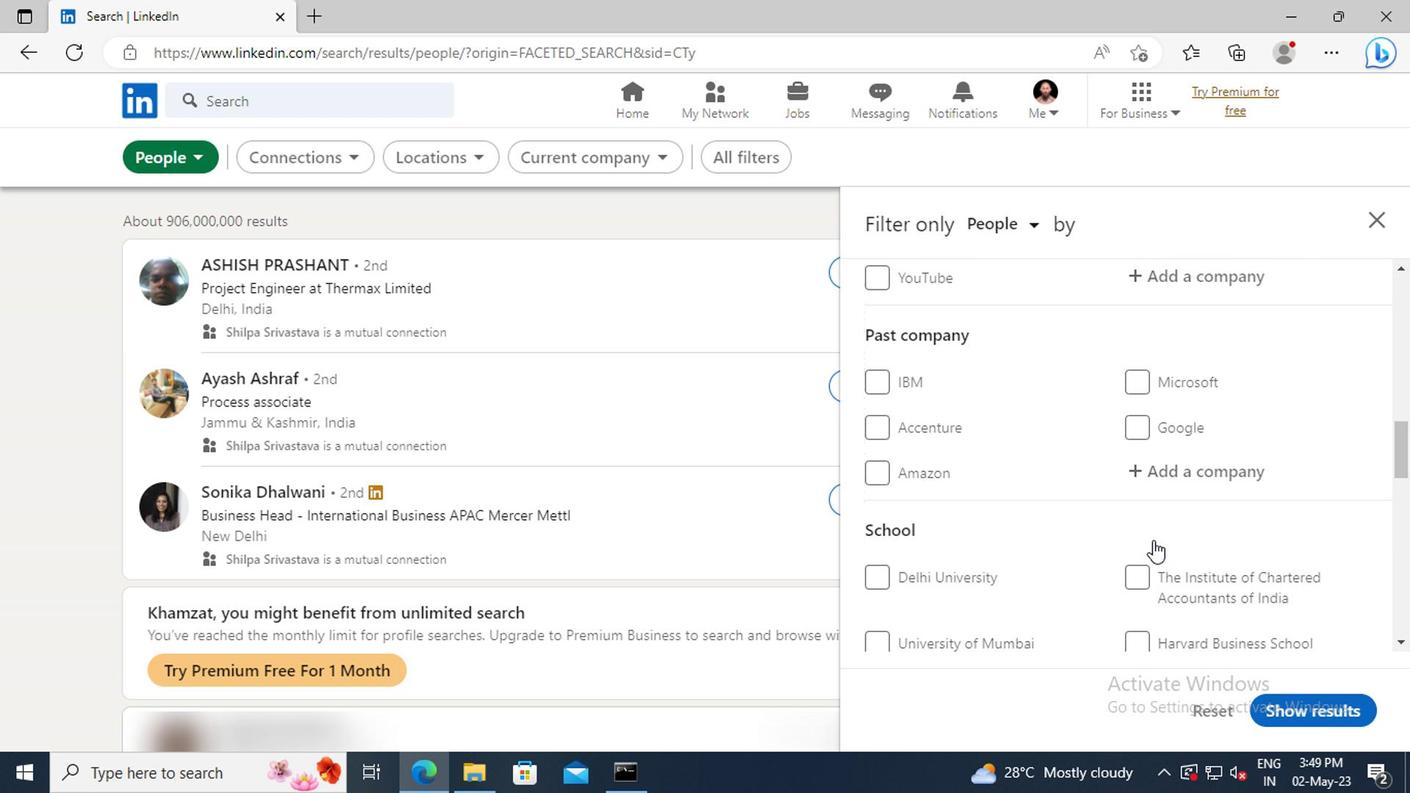 
Action: Mouse scrolled (1147, 542) with delta (0, 1)
Screenshot: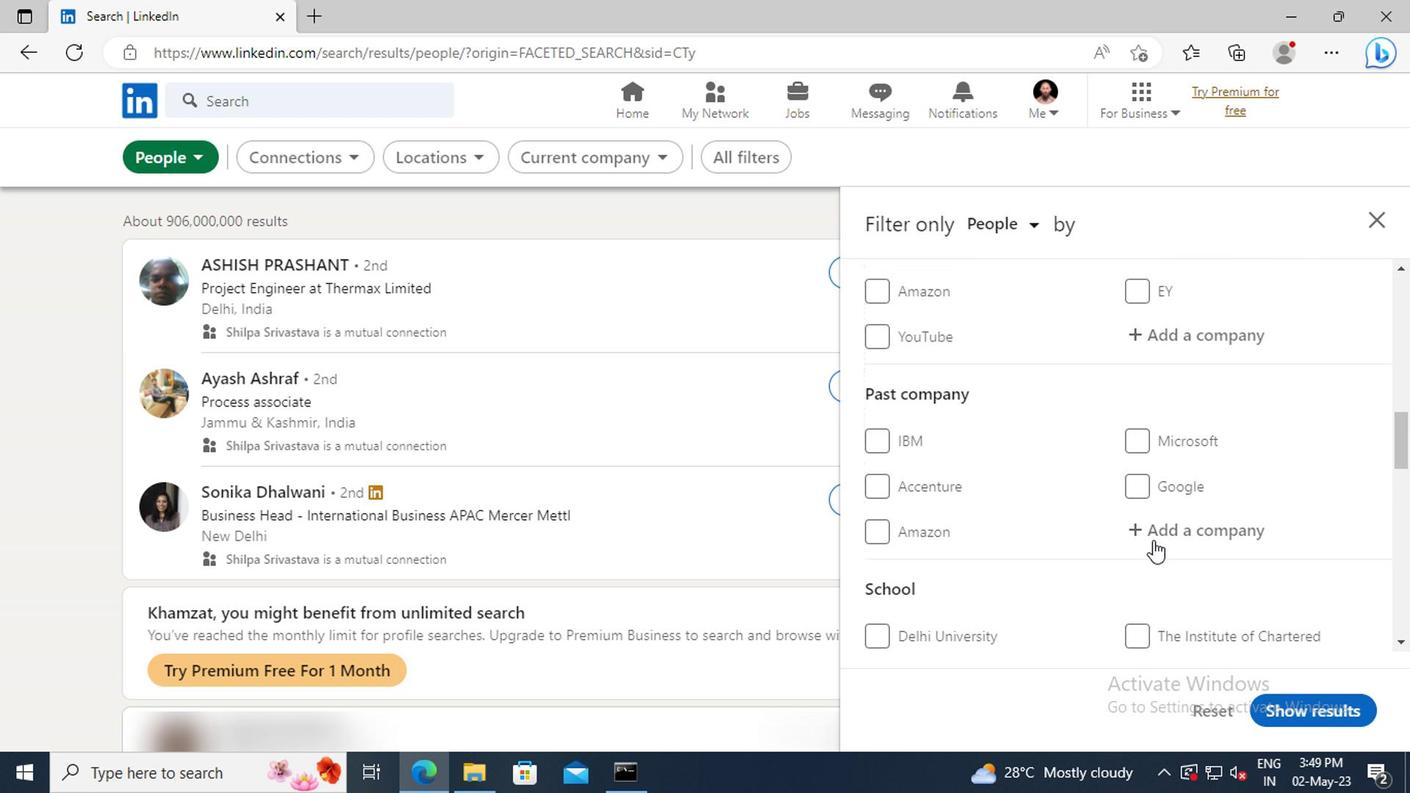 
Action: Mouse scrolled (1147, 542) with delta (0, 1)
Screenshot: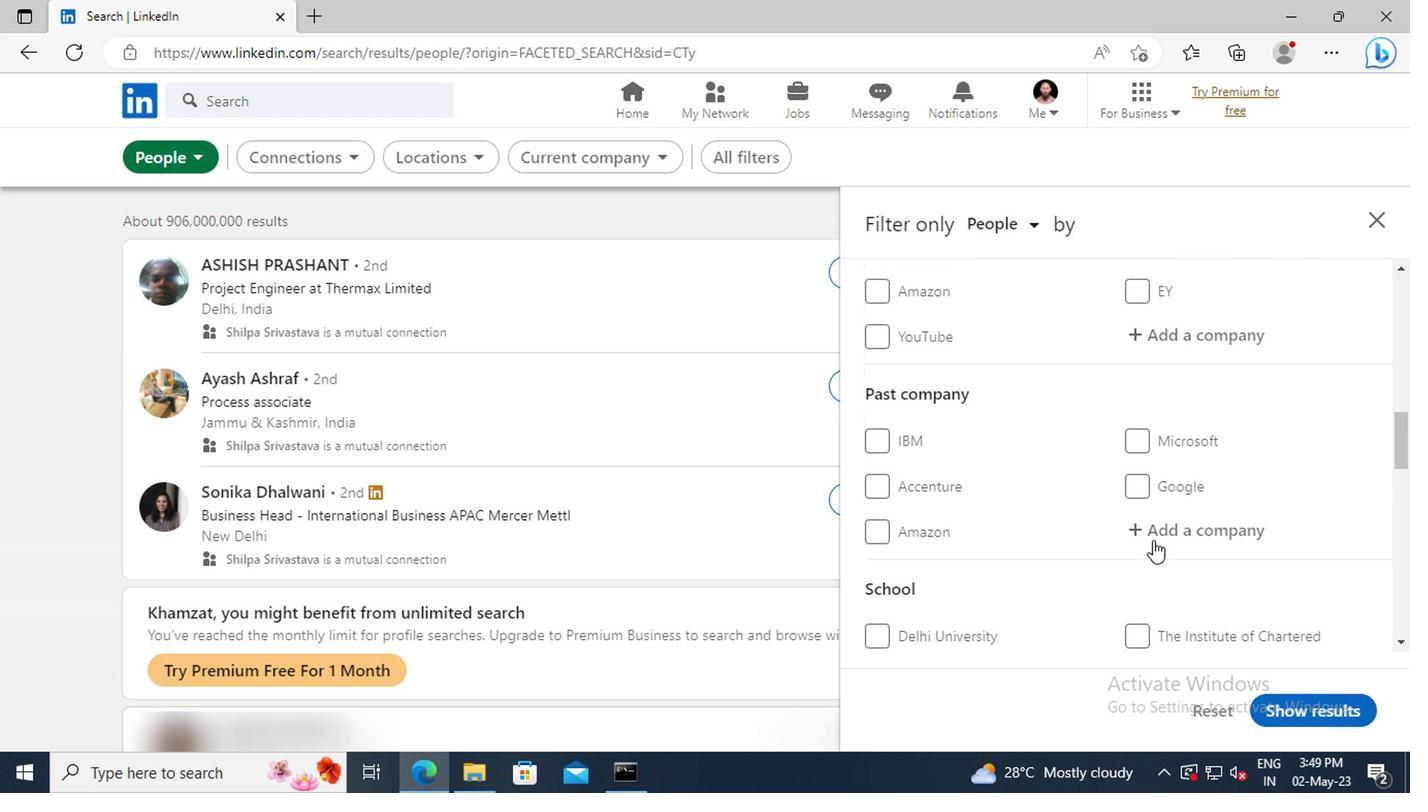 
Action: Mouse moved to (1144, 457)
Screenshot: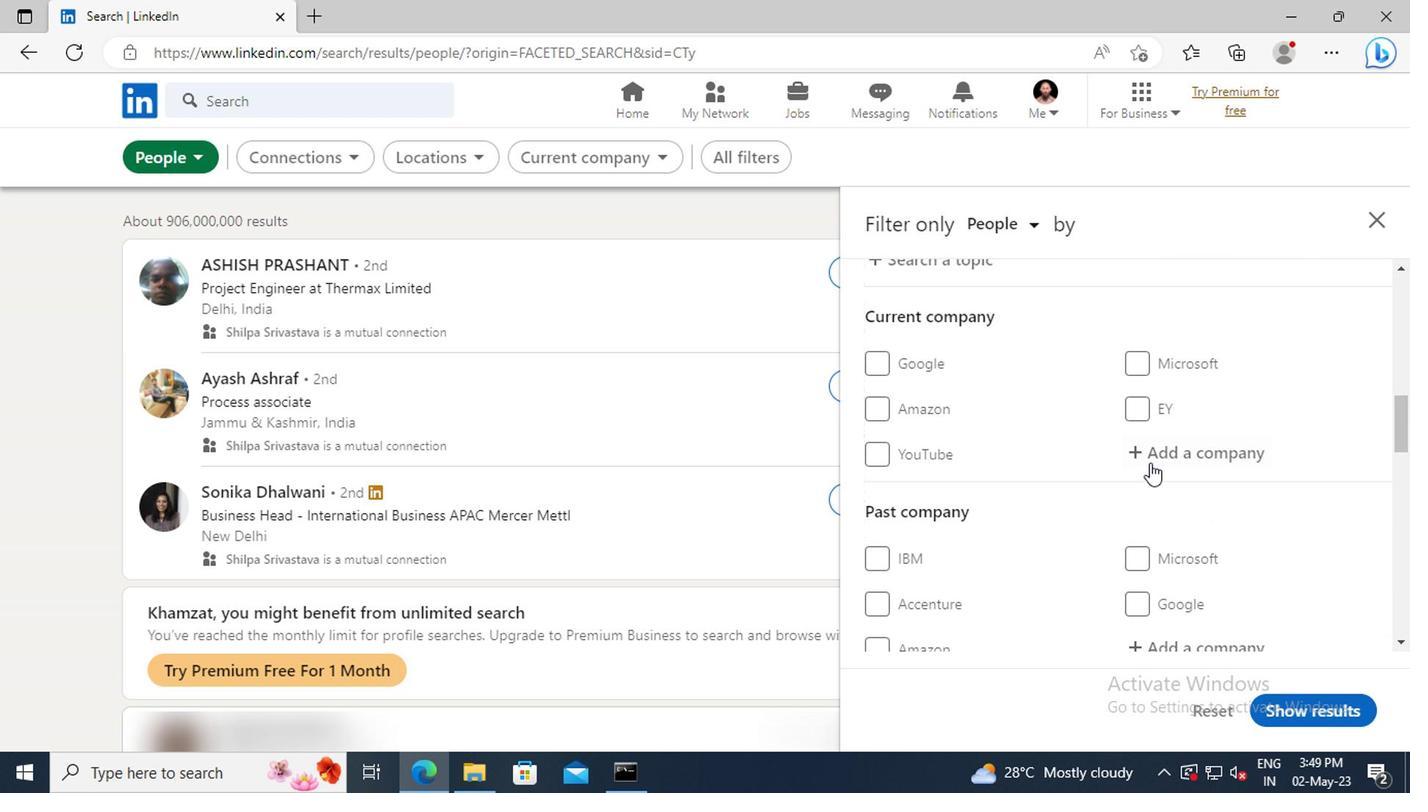 
Action: Mouse pressed left at (1144, 457)
Screenshot: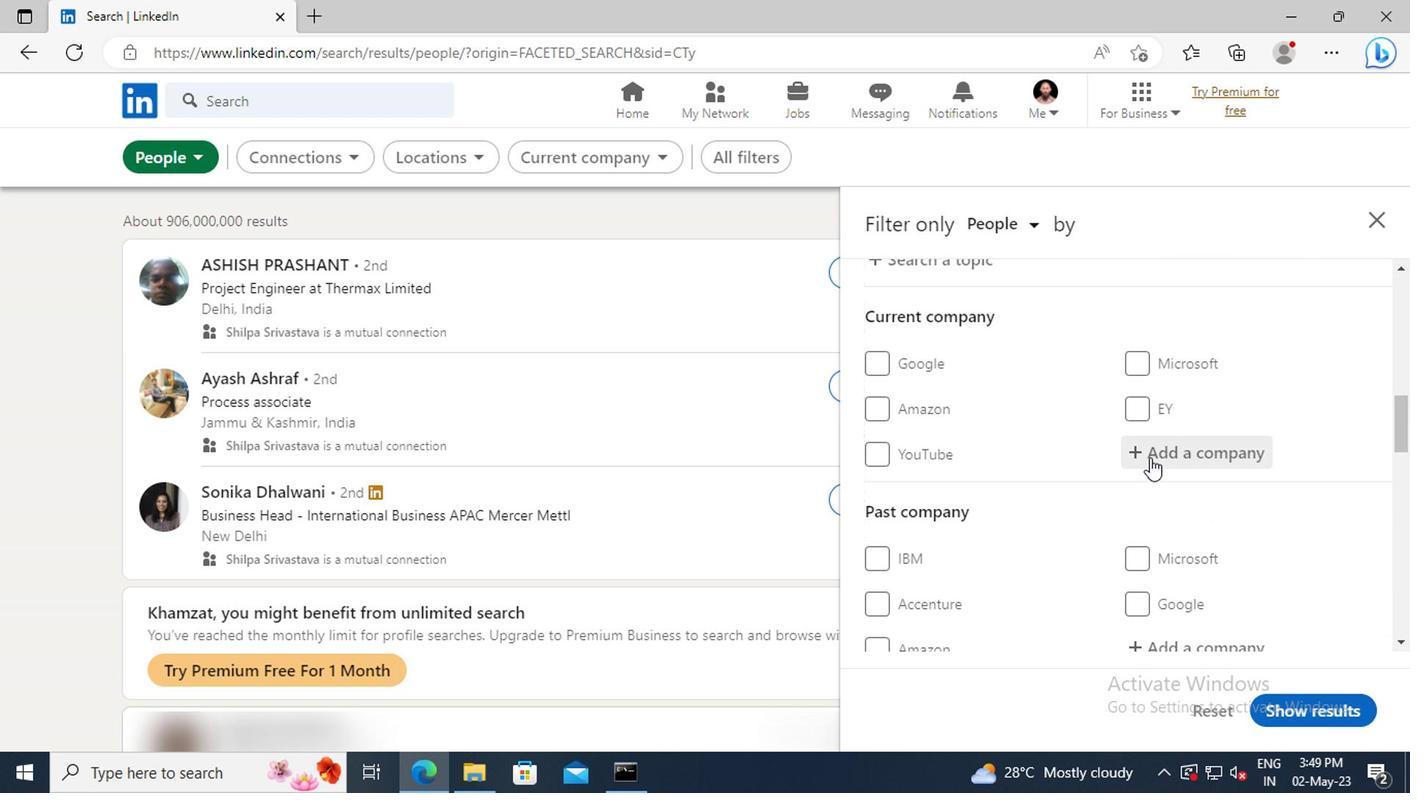 
Action: Key pressed <Key.shift>ANALYTICS<Key.space><Key.shift>VIDH
Screenshot: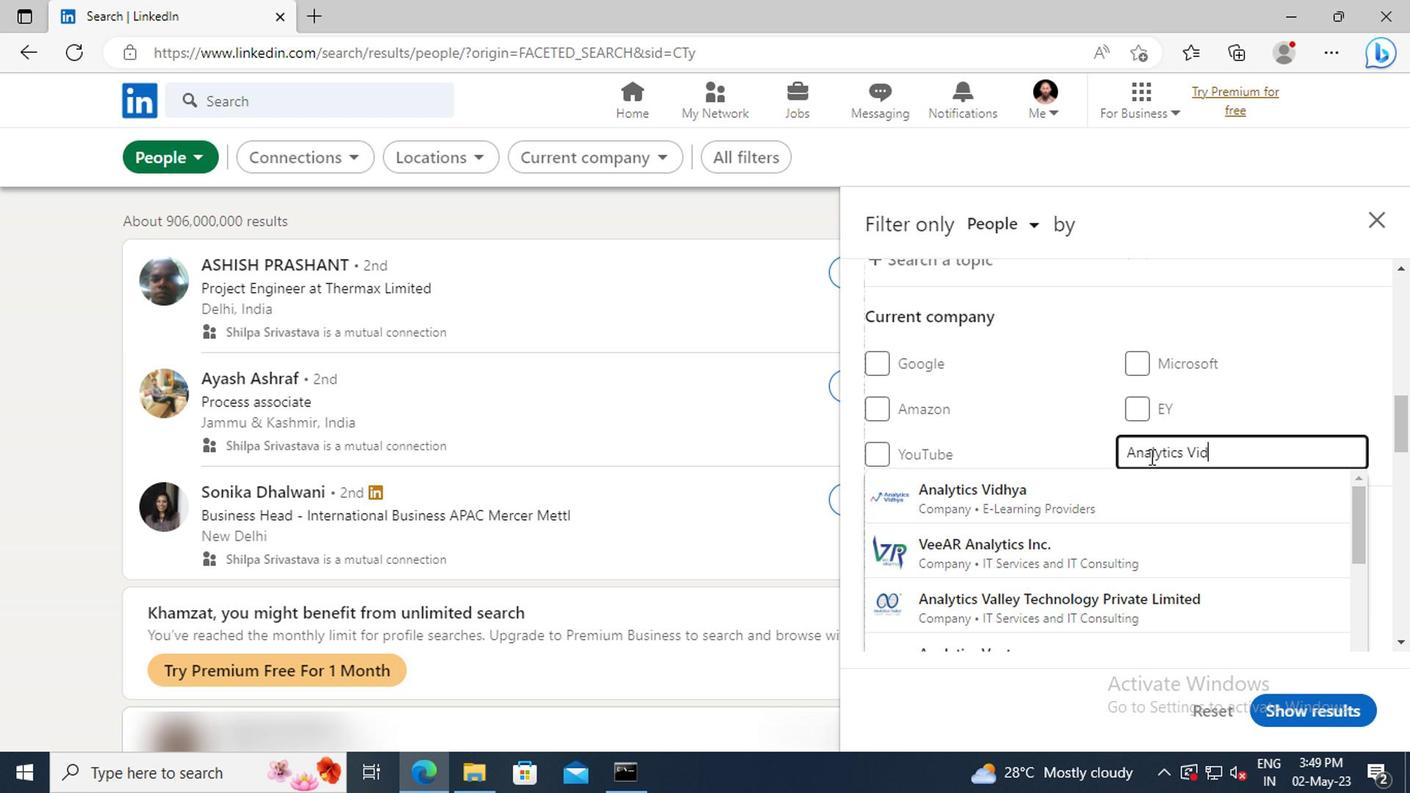 
Action: Mouse moved to (1142, 485)
Screenshot: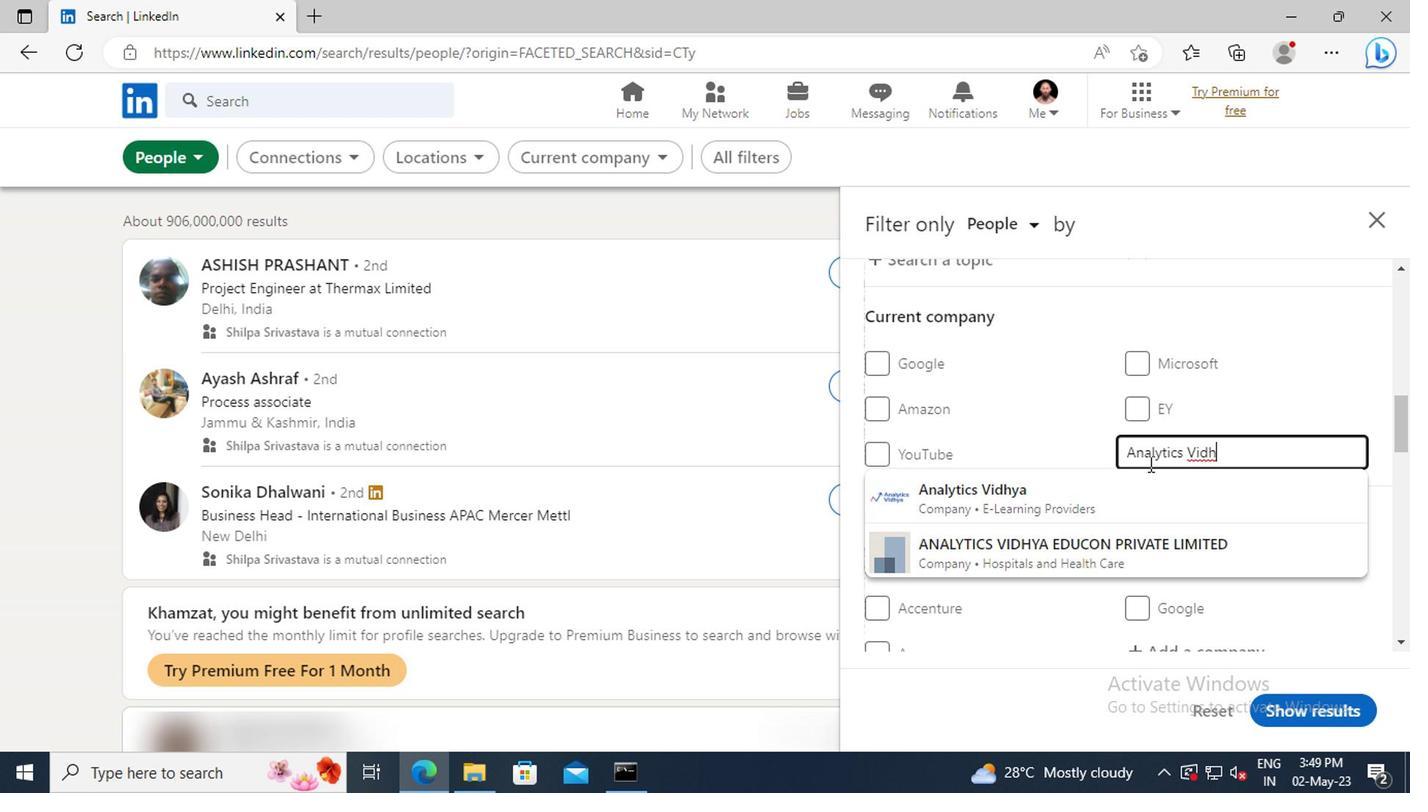 
Action: Mouse pressed left at (1142, 485)
Screenshot: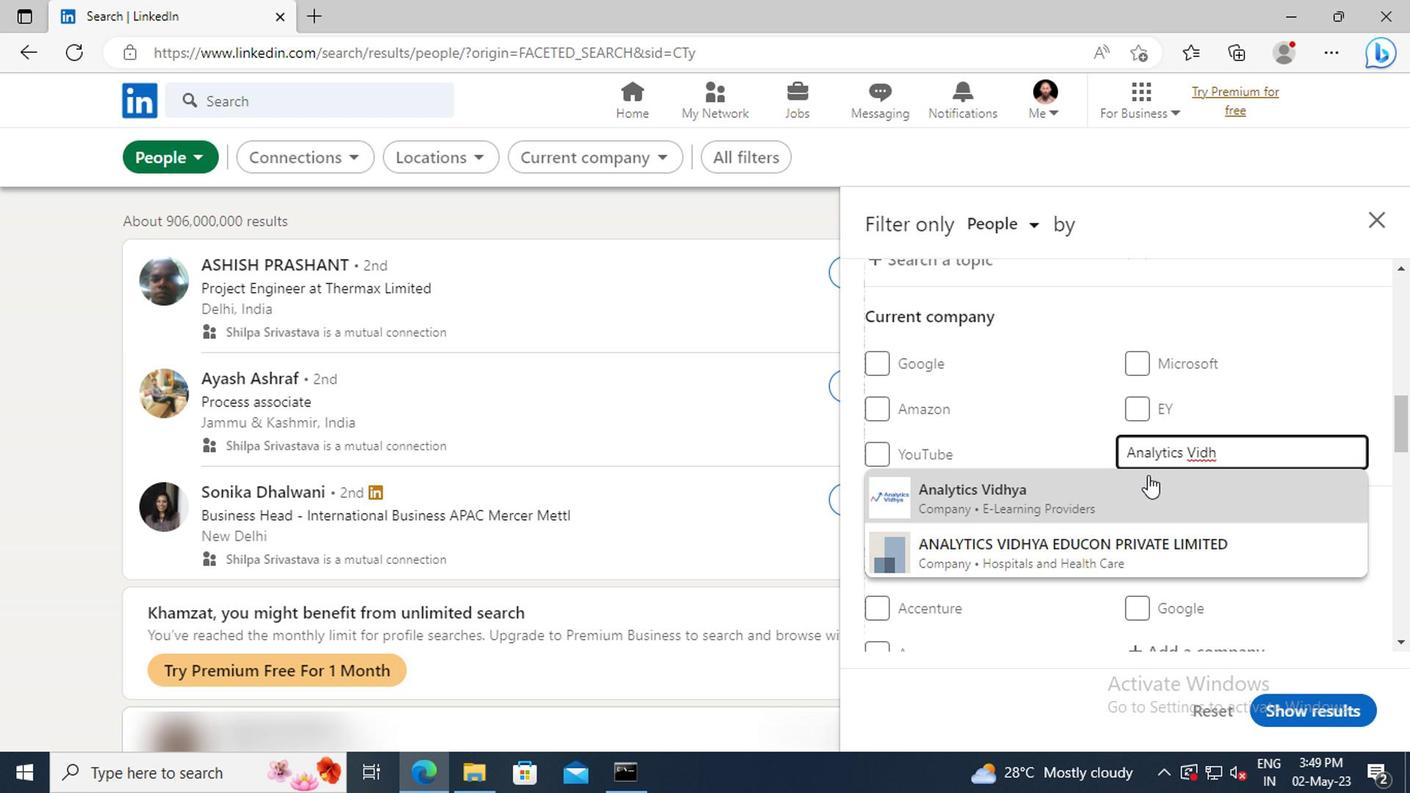 
Action: Mouse scrolled (1142, 484) with delta (0, 0)
Screenshot: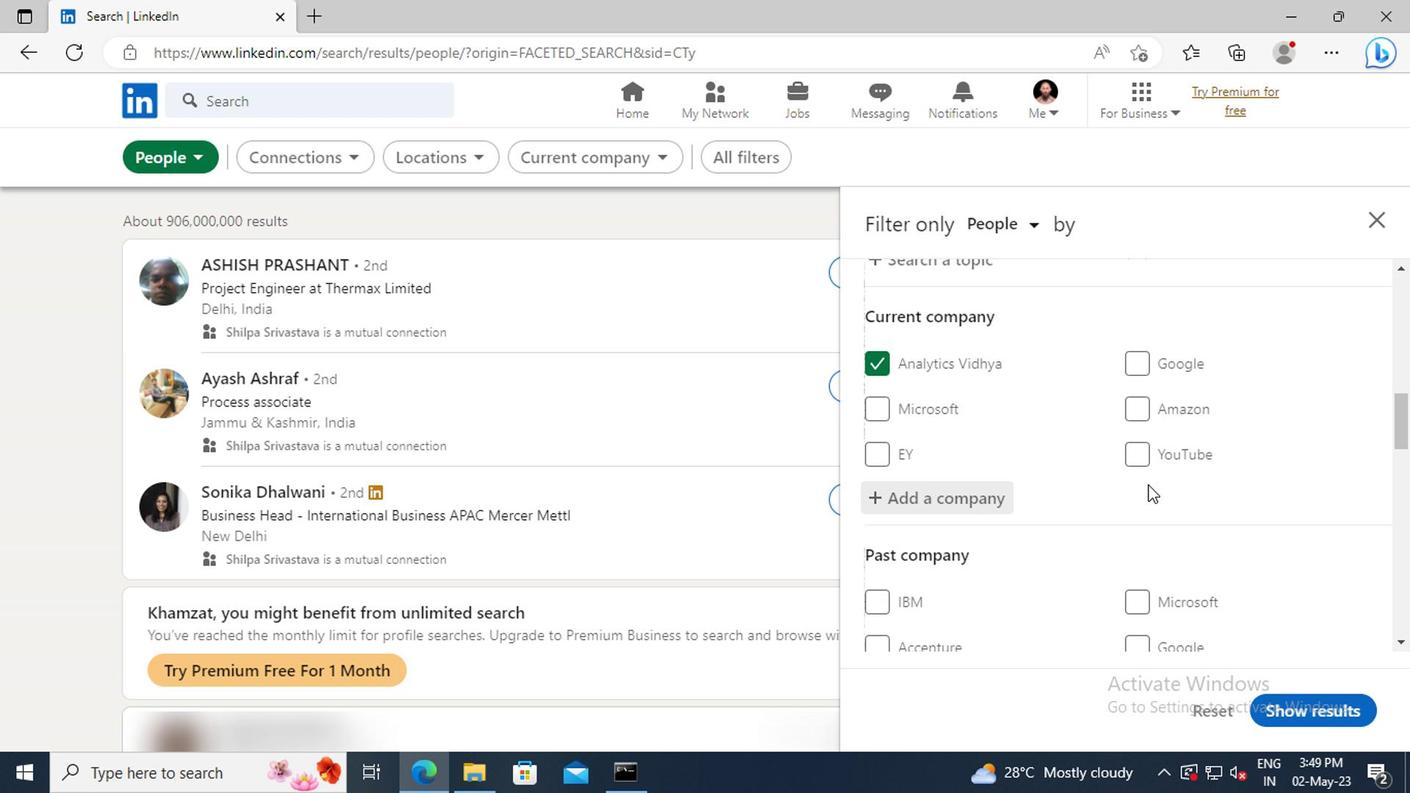 
Action: Mouse scrolled (1142, 484) with delta (0, 0)
Screenshot: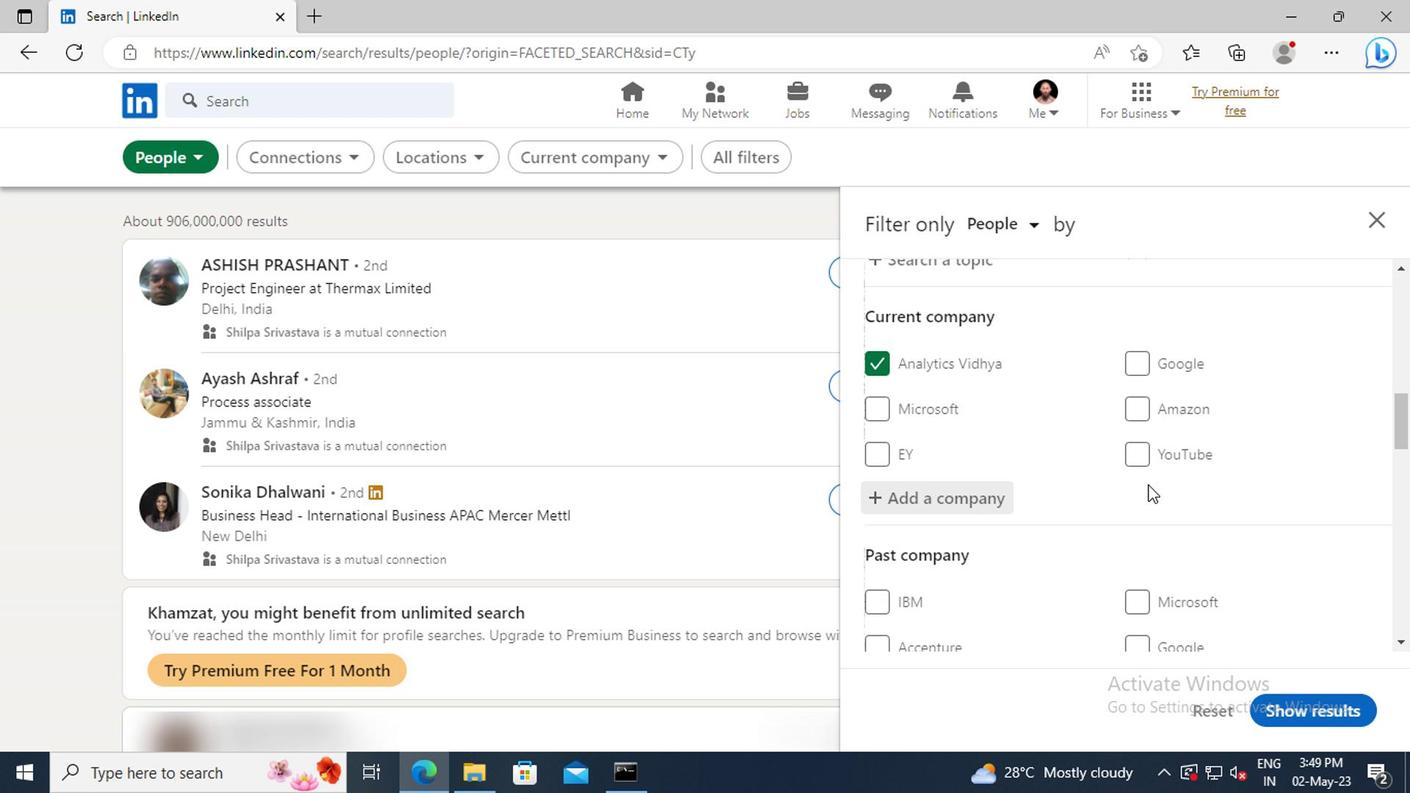 
Action: Mouse scrolled (1142, 484) with delta (0, 0)
Screenshot: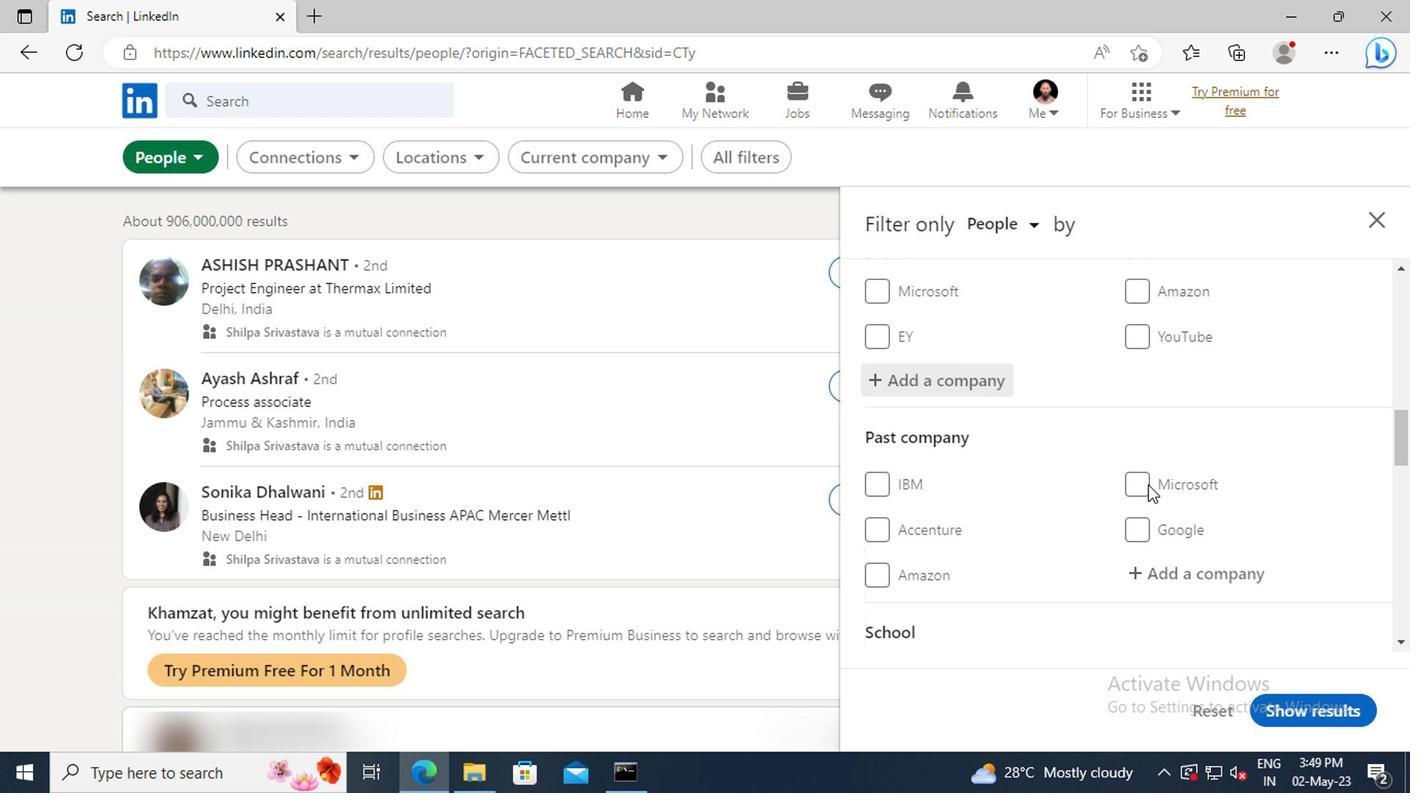 
Action: Mouse scrolled (1142, 484) with delta (0, 0)
Screenshot: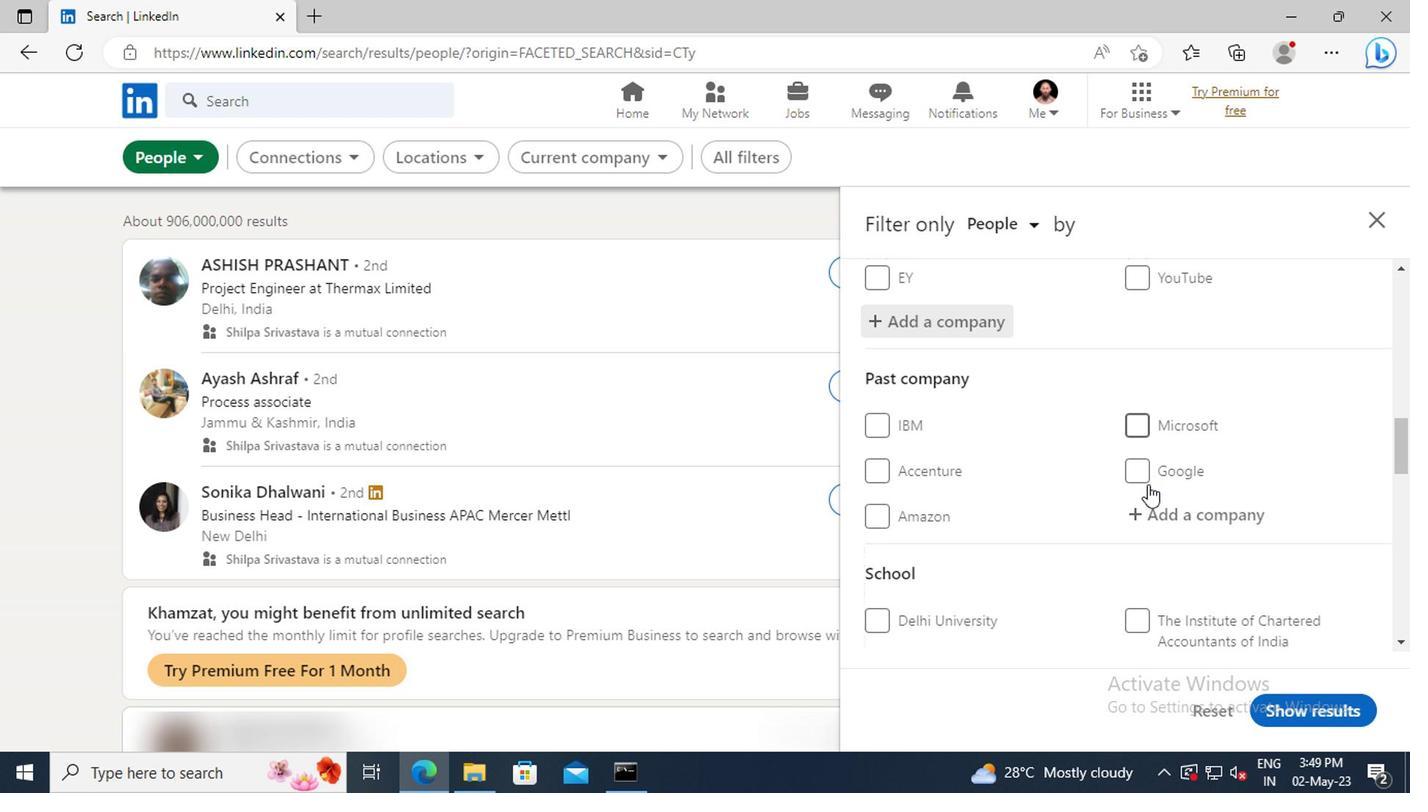 
Action: Mouse scrolled (1142, 484) with delta (0, 0)
Screenshot: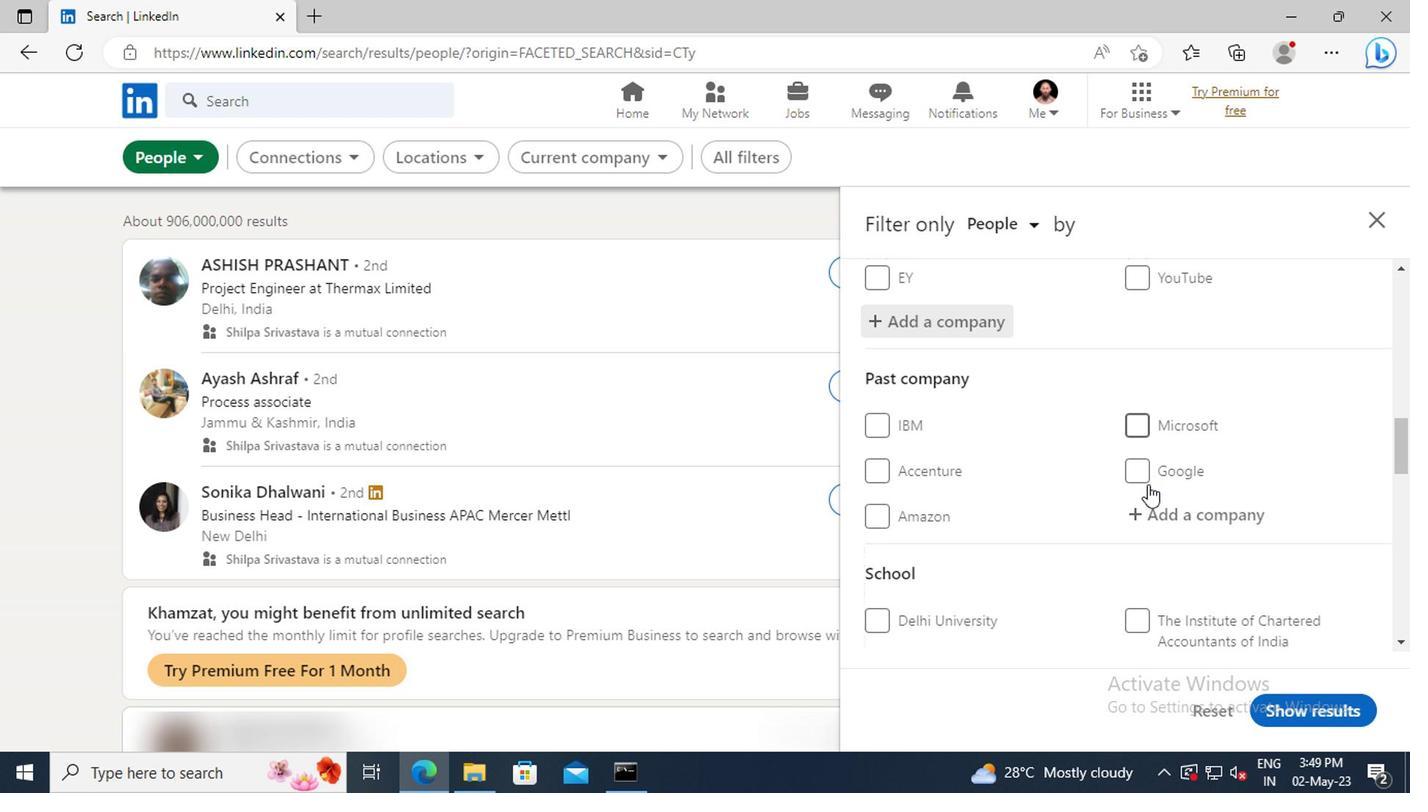 
Action: Mouse scrolled (1142, 484) with delta (0, 0)
Screenshot: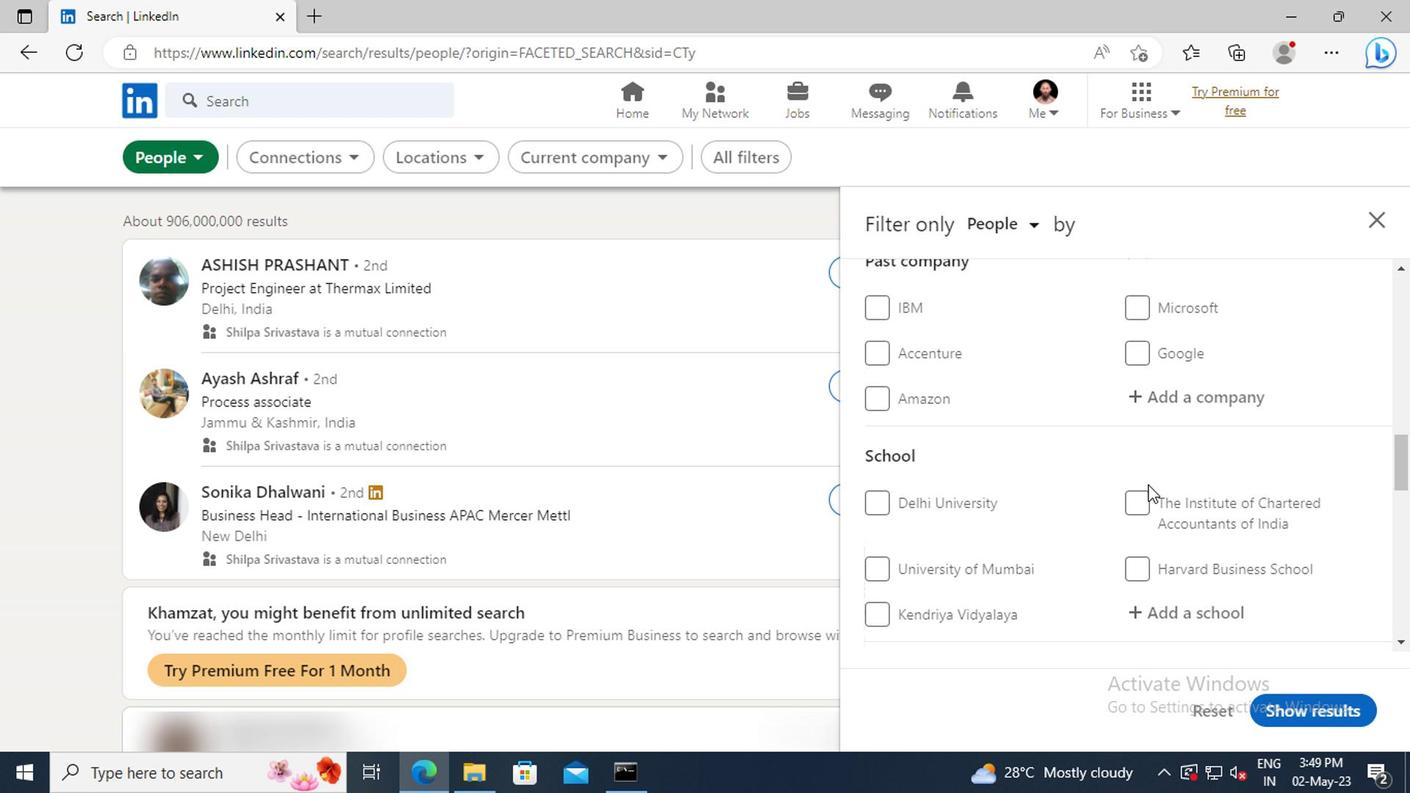 
Action: Mouse scrolled (1142, 484) with delta (0, 0)
Screenshot: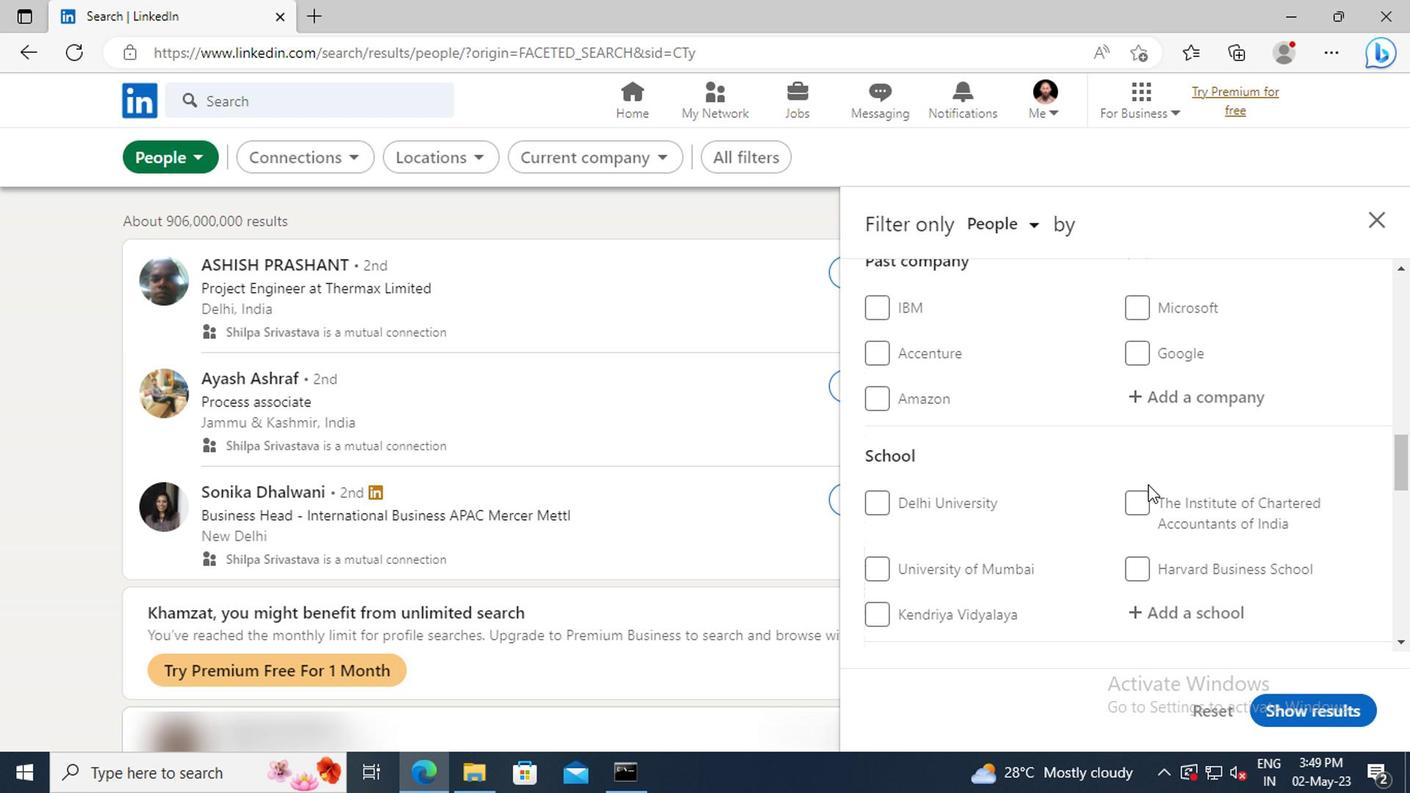 
Action: Mouse moved to (1147, 495)
Screenshot: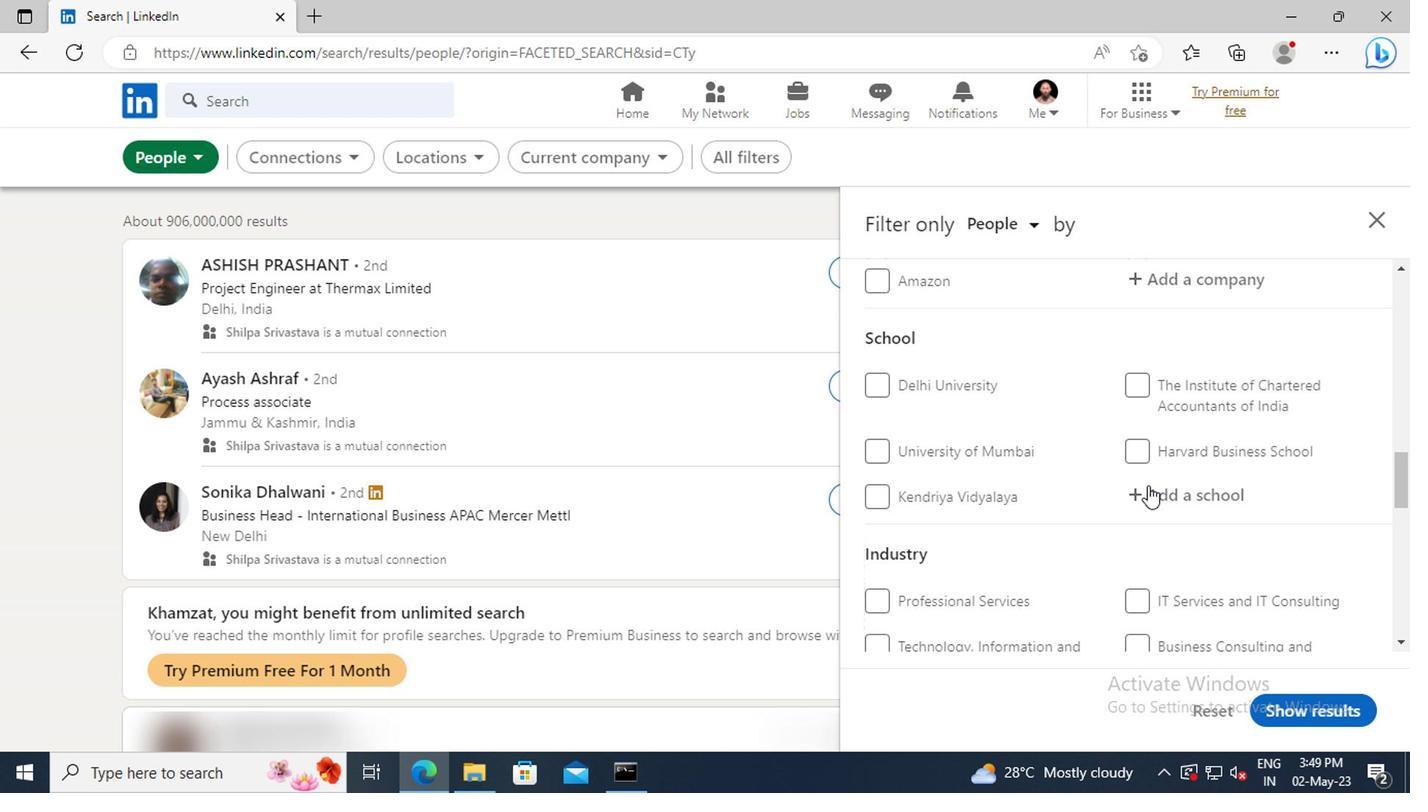 
Action: Mouse pressed left at (1147, 495)
Screenshot: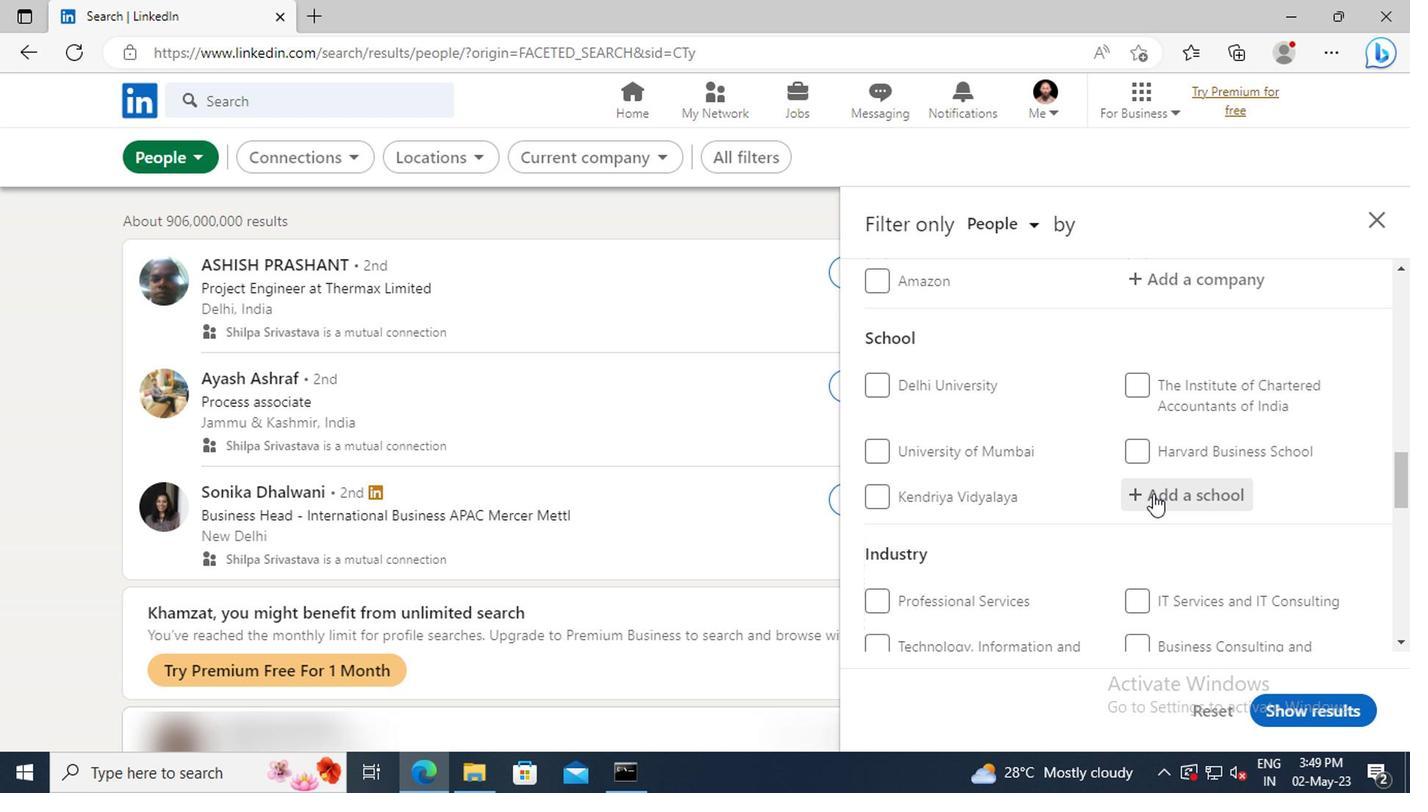 
Action: Key pressed <Key.shift>CAREERS<Key.space>FOR<Key.space><Key.shift>BA
Screenshot: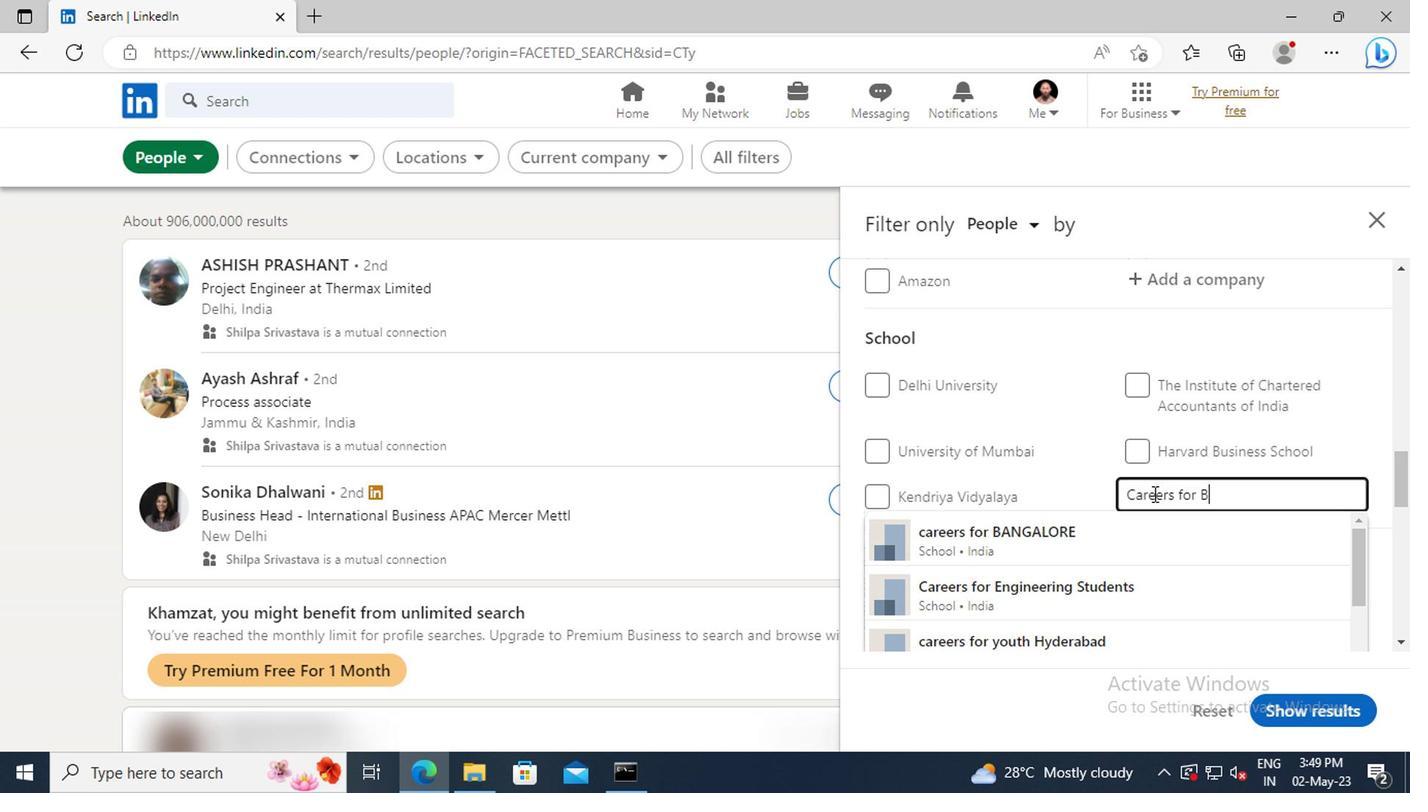 
Action: Mouse moved to (1150, 529)
Screenshot: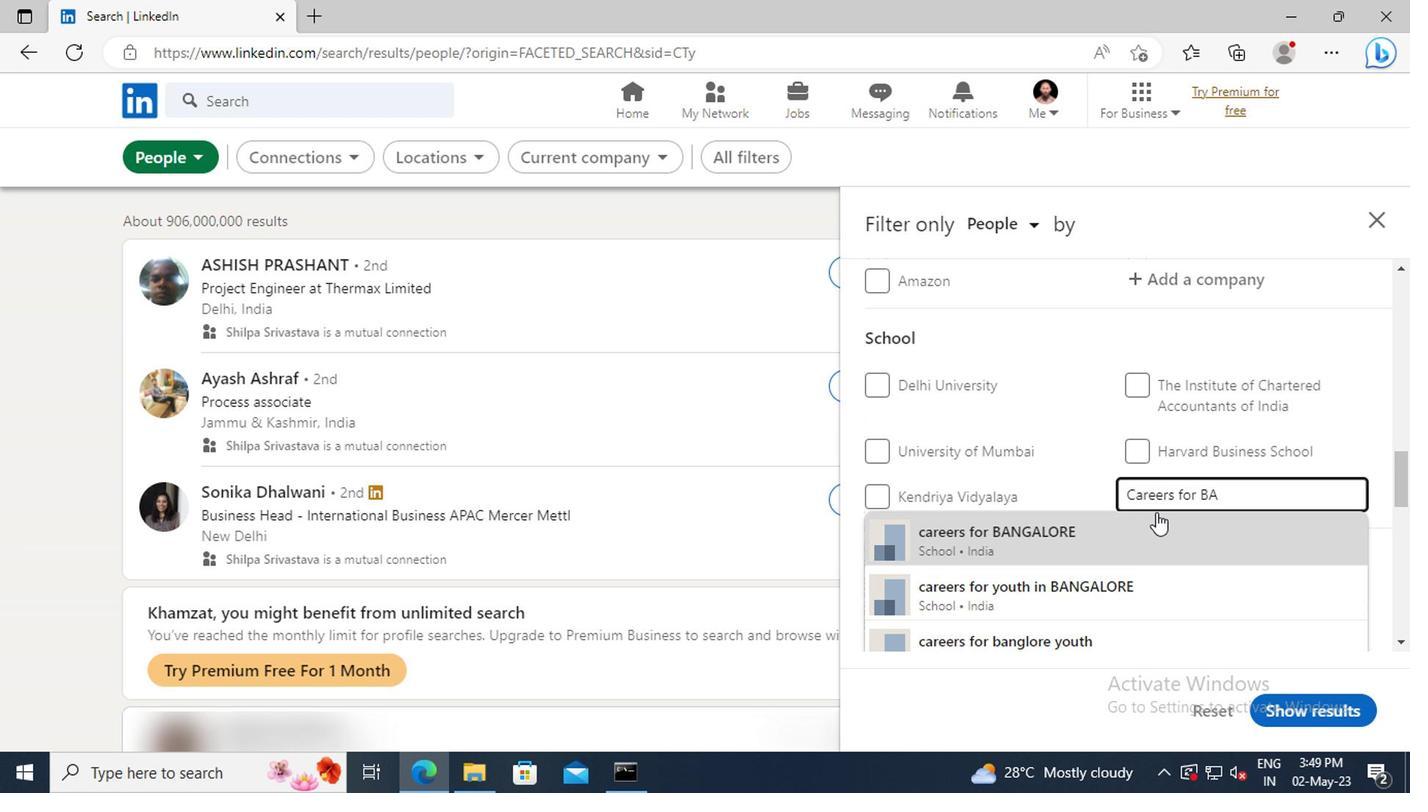
Action: Mouse pressed left at (1150, 529)
Screenshot: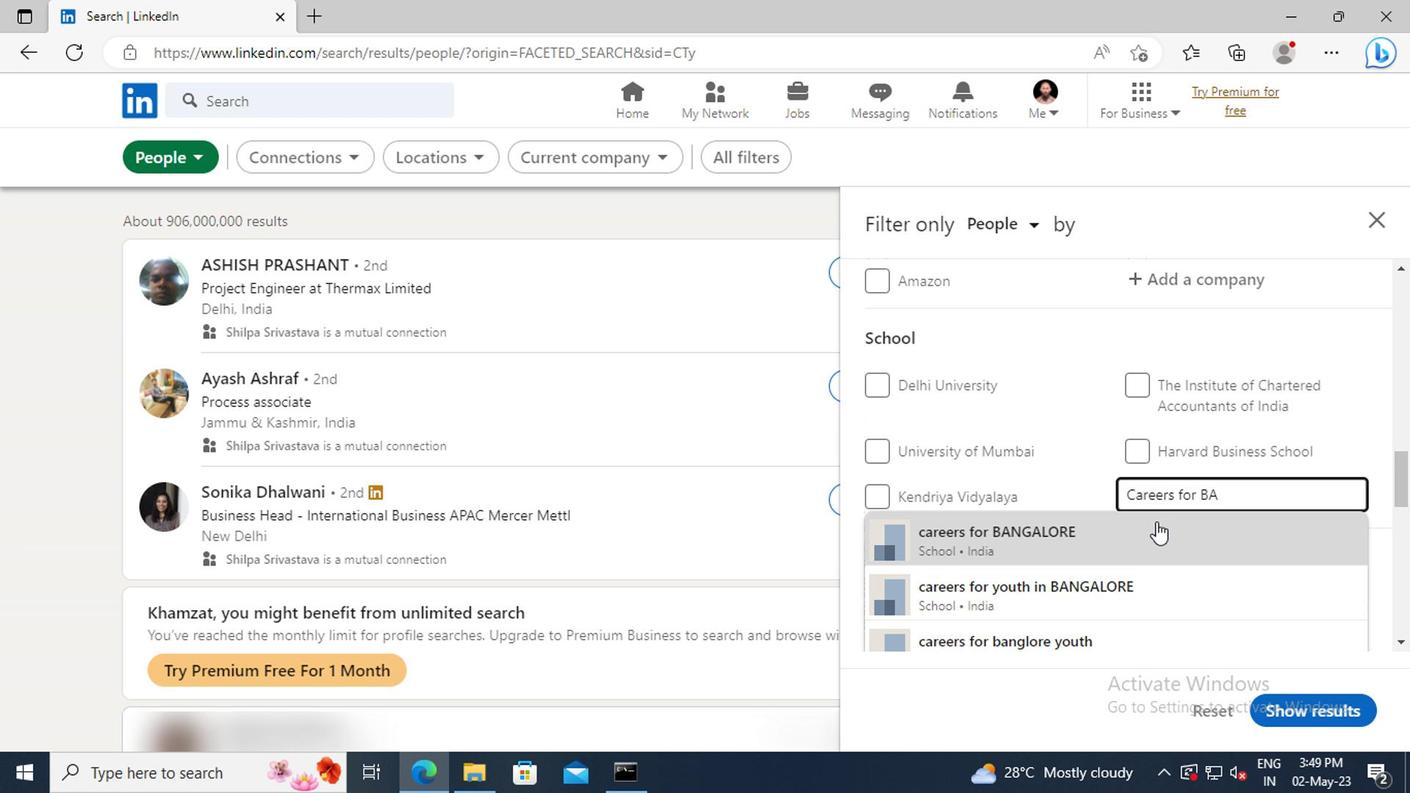 
Action: Mouse scrolled (1150, 528) with delta (0, -1)
Screenshot: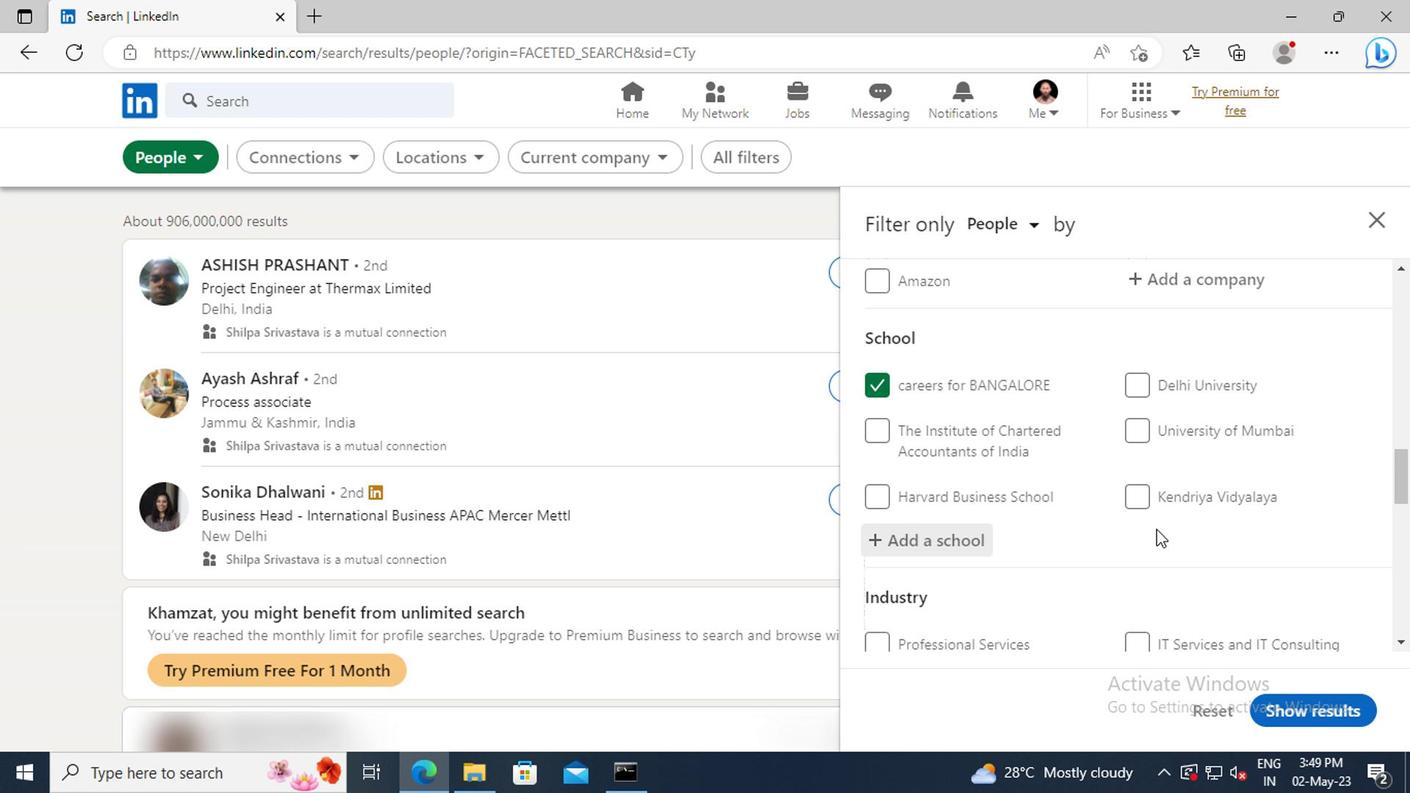 
Action: Mouse scrolled (1150, 528) with delta (0, -1)
Screenshot: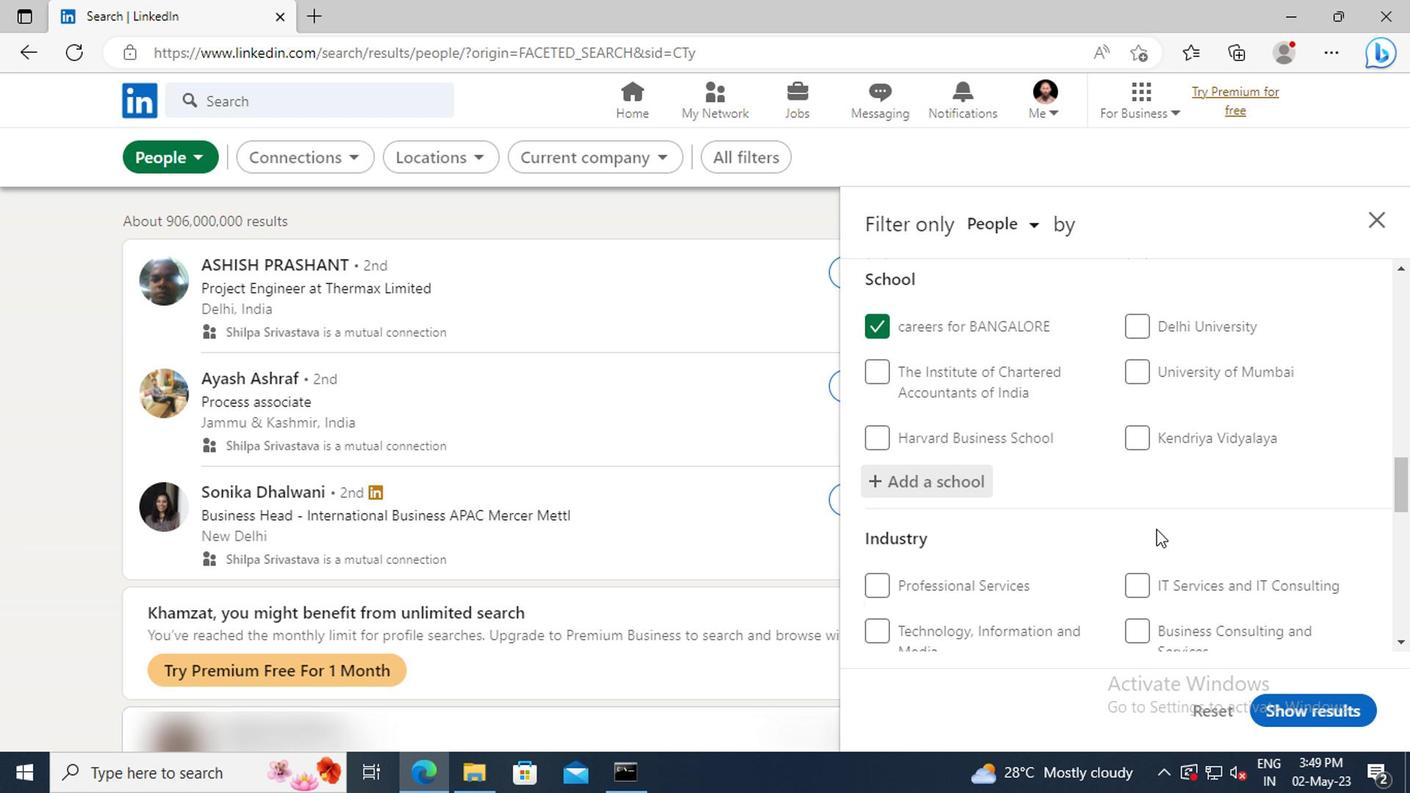 
Action: Mouse scrolled (1150, 528) with delta (0, -1)
Screenshot: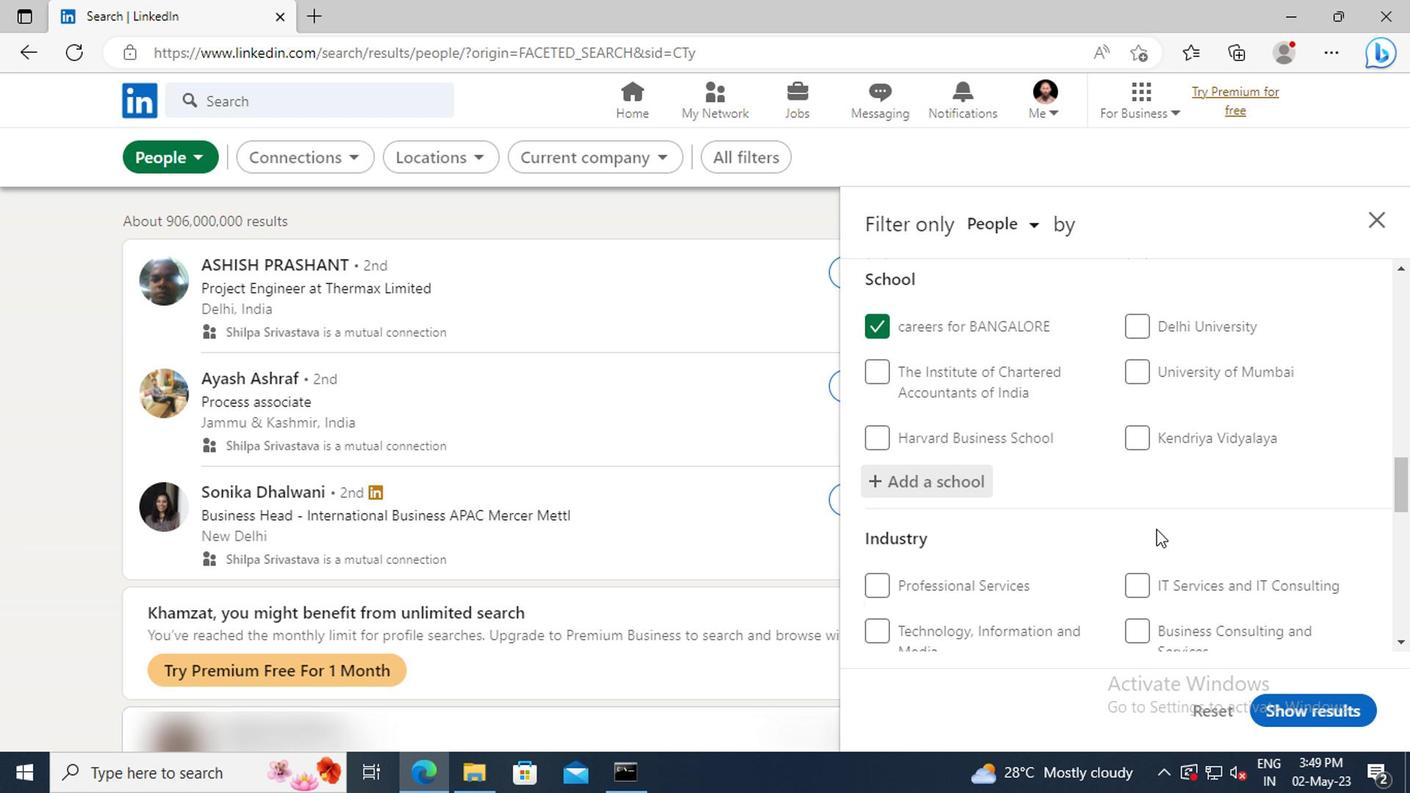 
Action: Mouse scrolled (1150, 528) with delta (0, -1)
Screenshot: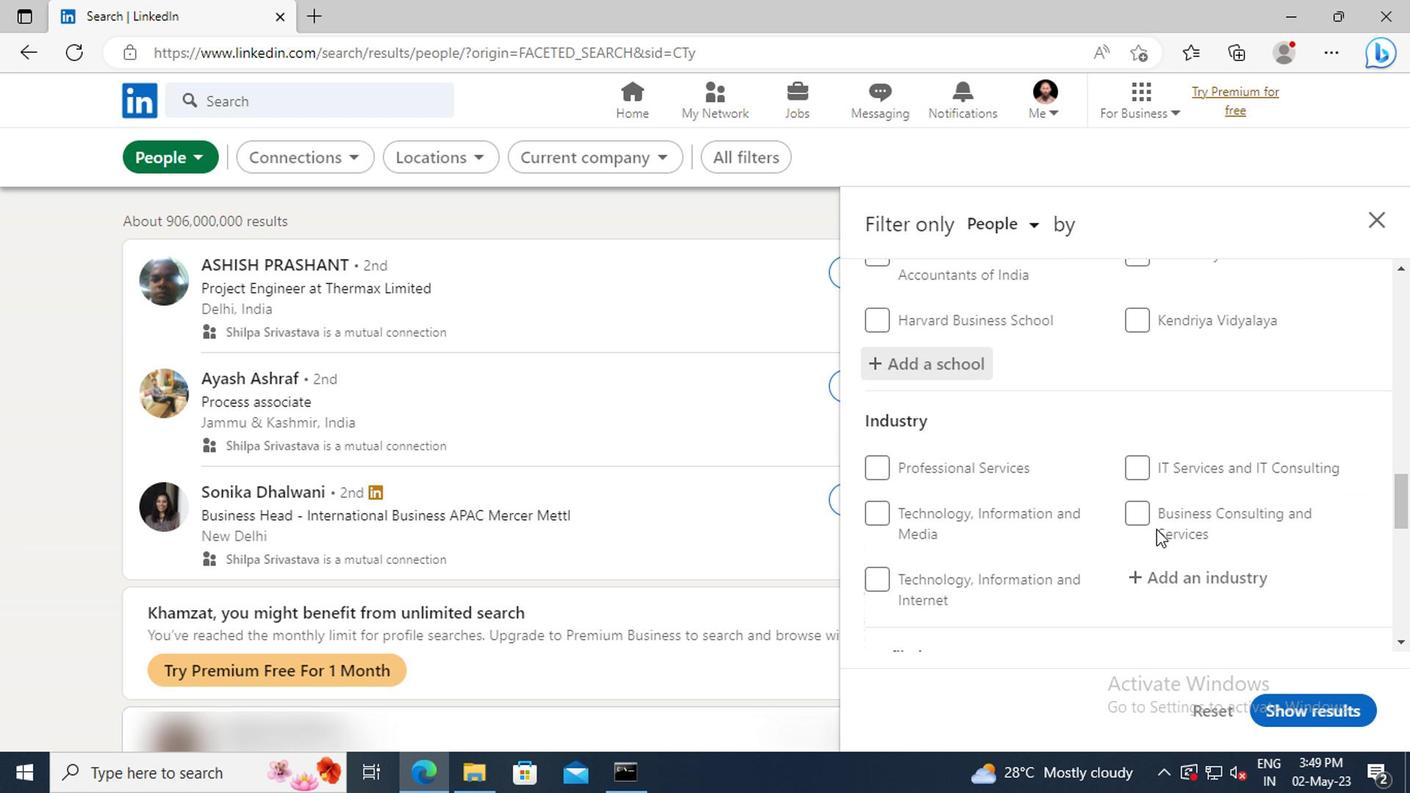 
Action: Mouse moved to (1168, 529)
Screenshot: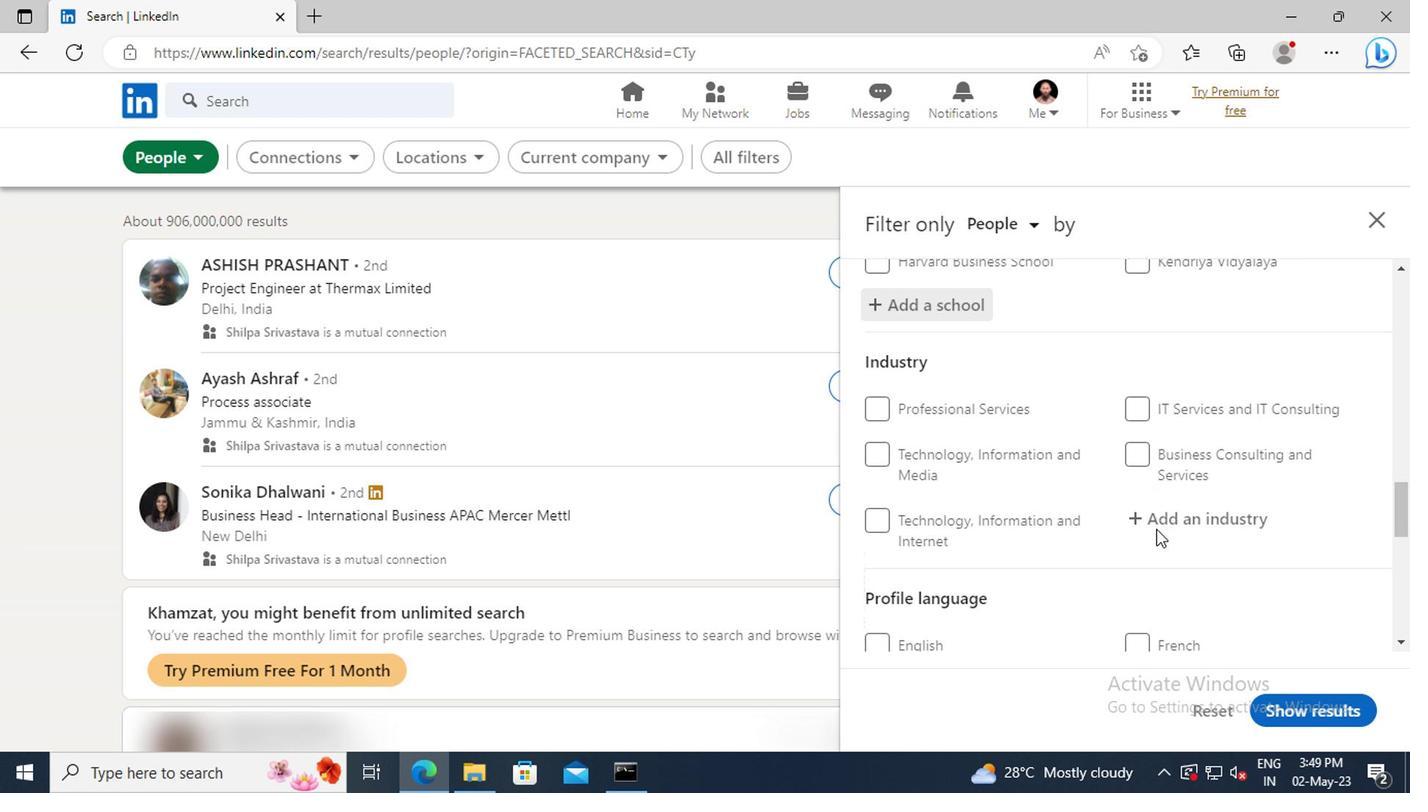 
Action: Mouse pressed left at (1168, 529)
Screenshot: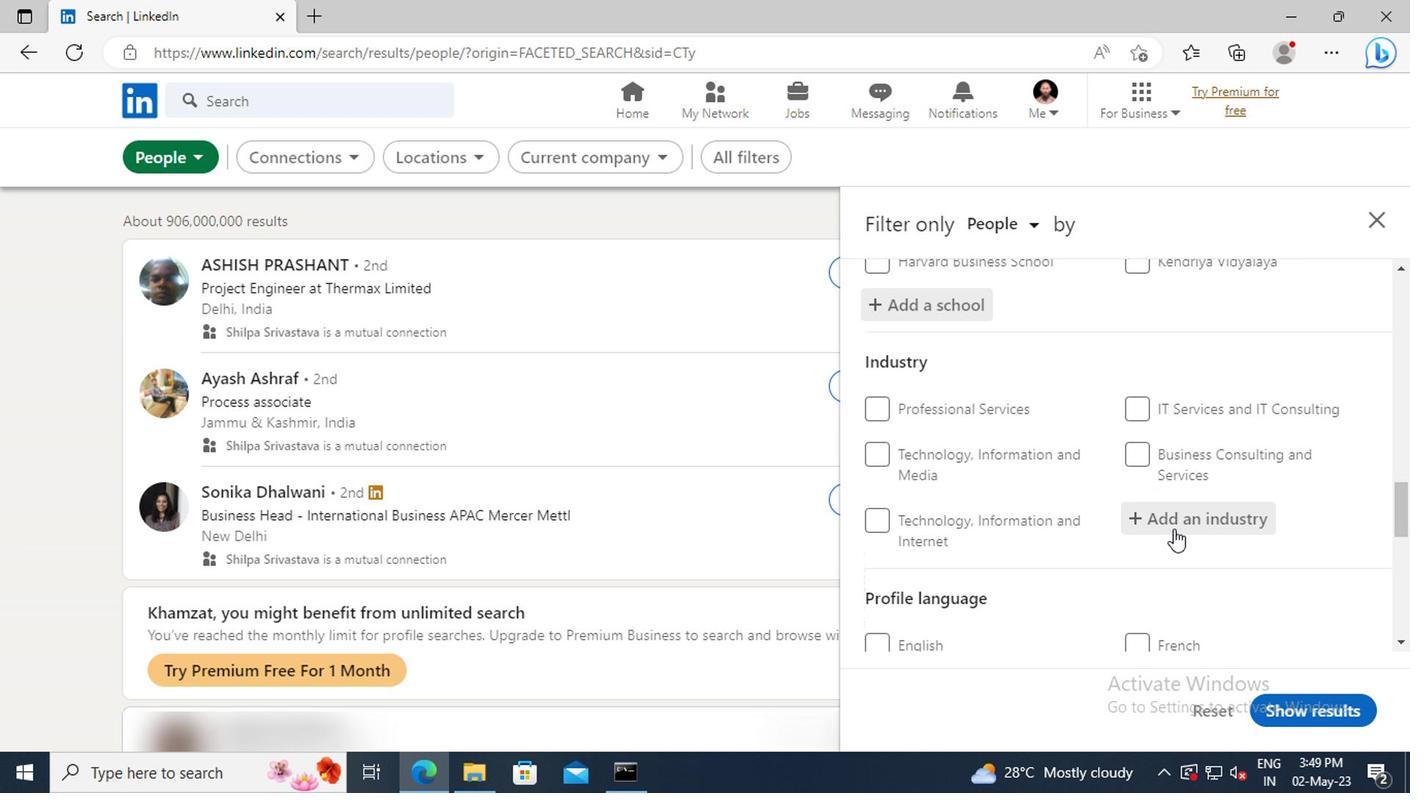 
Action: Key pressed <Key.shift>OFFICE<Key.space><Key.shift>FUR
Screenshot: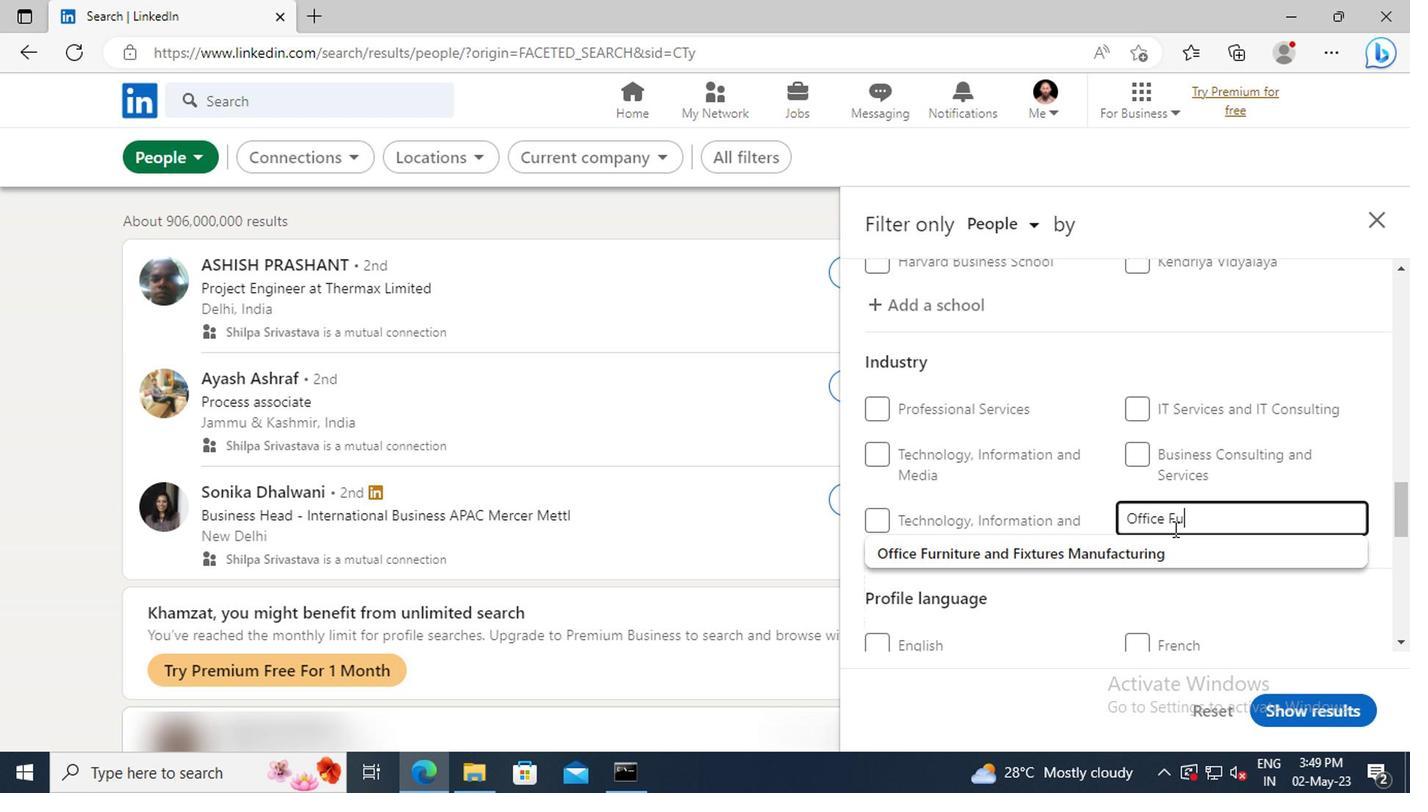 
Action: Mouse moved to (1171, 548)
Screenshot: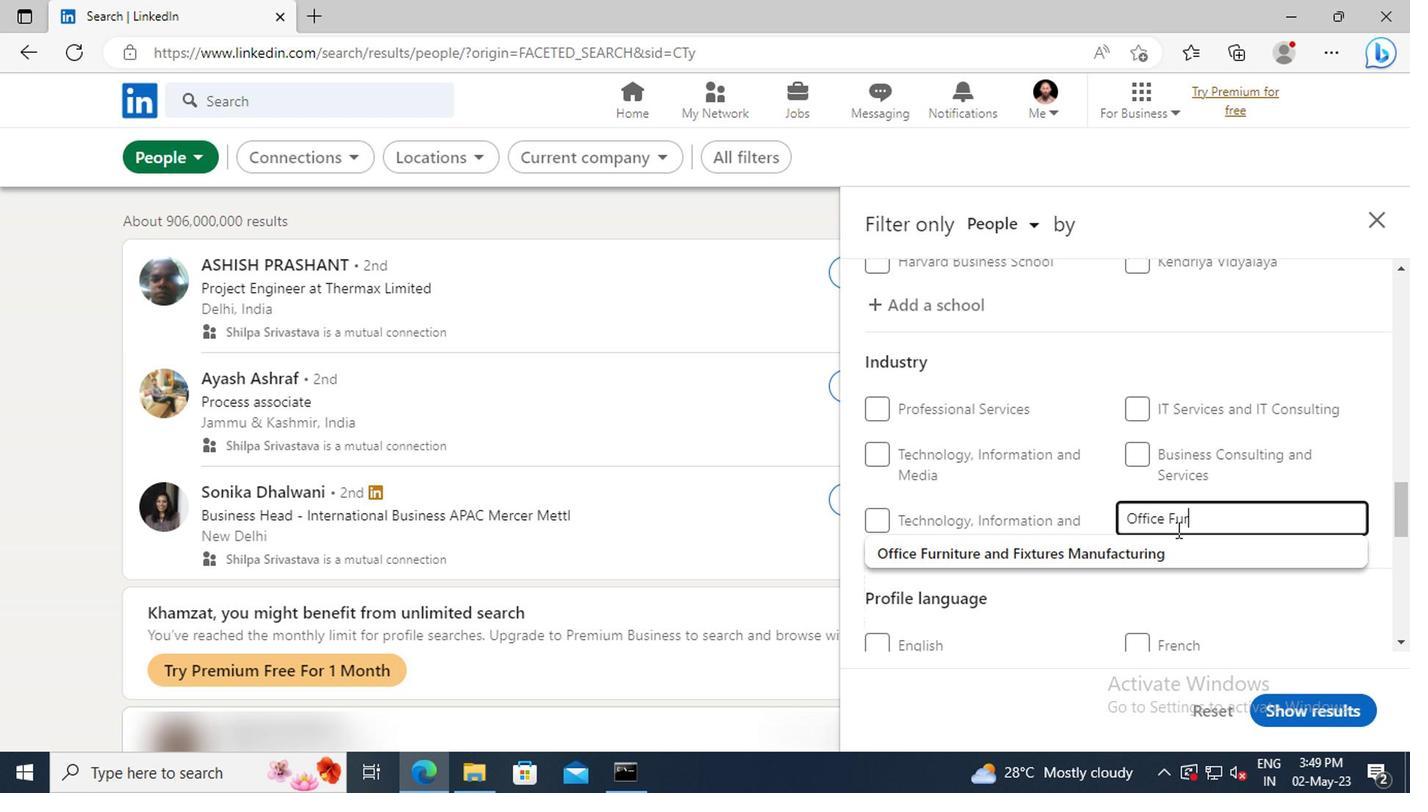 
Action: Mouse pressed left at (1171, 548)
Screenshot: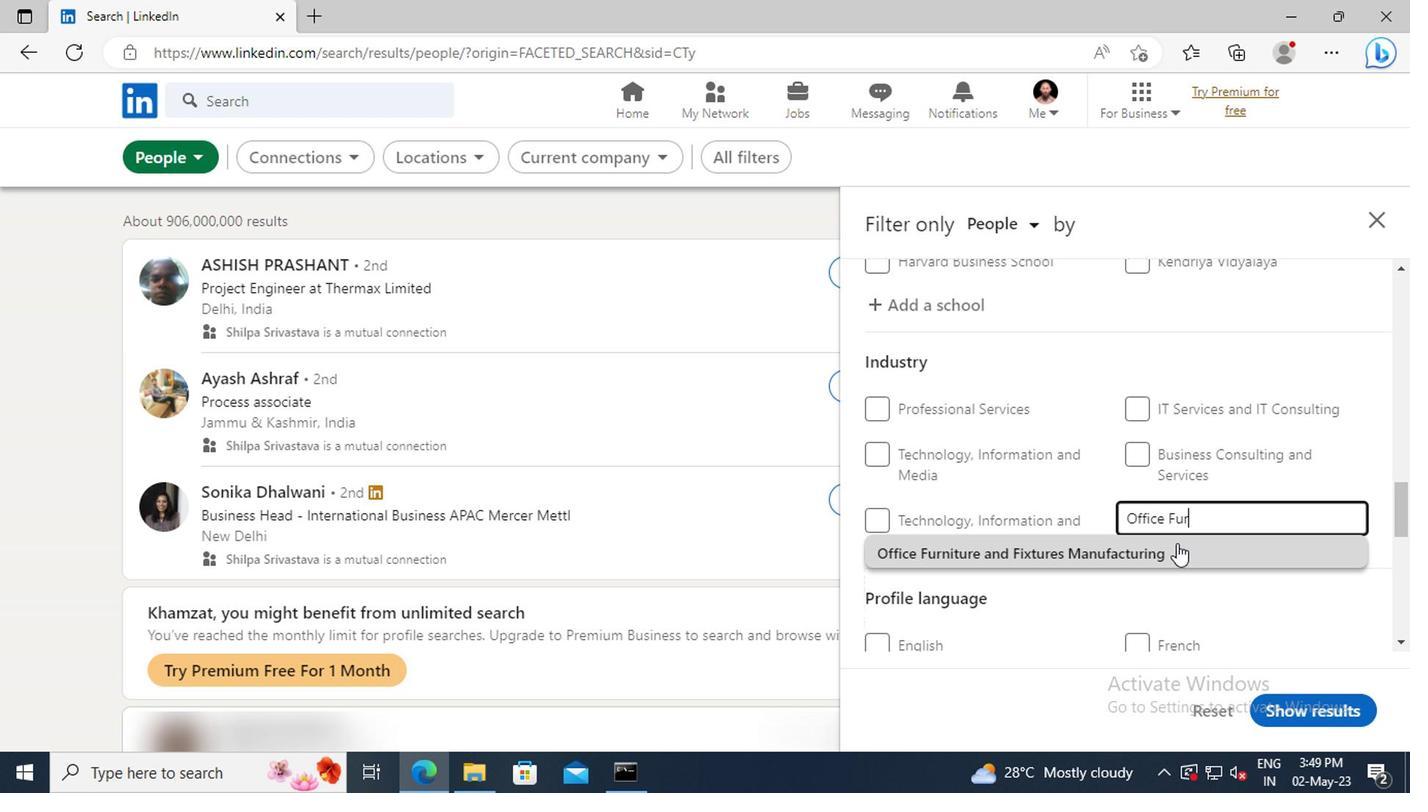 
Action: Mouse scrolled (1171, 548) with delta (0, 0)
Screenshot: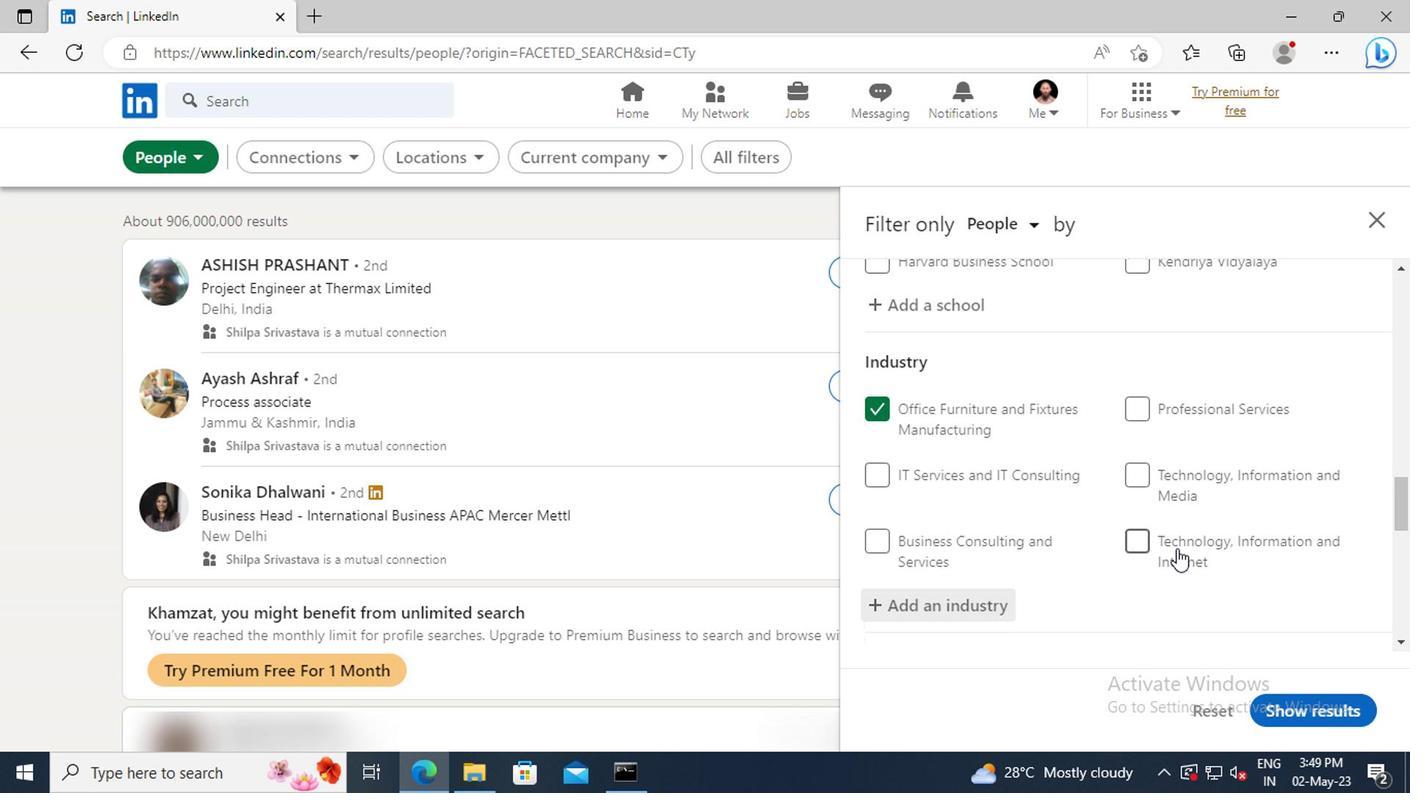 
Action: Mouse scrolled (1171, 548) with delta (0, 0)
Screenshot: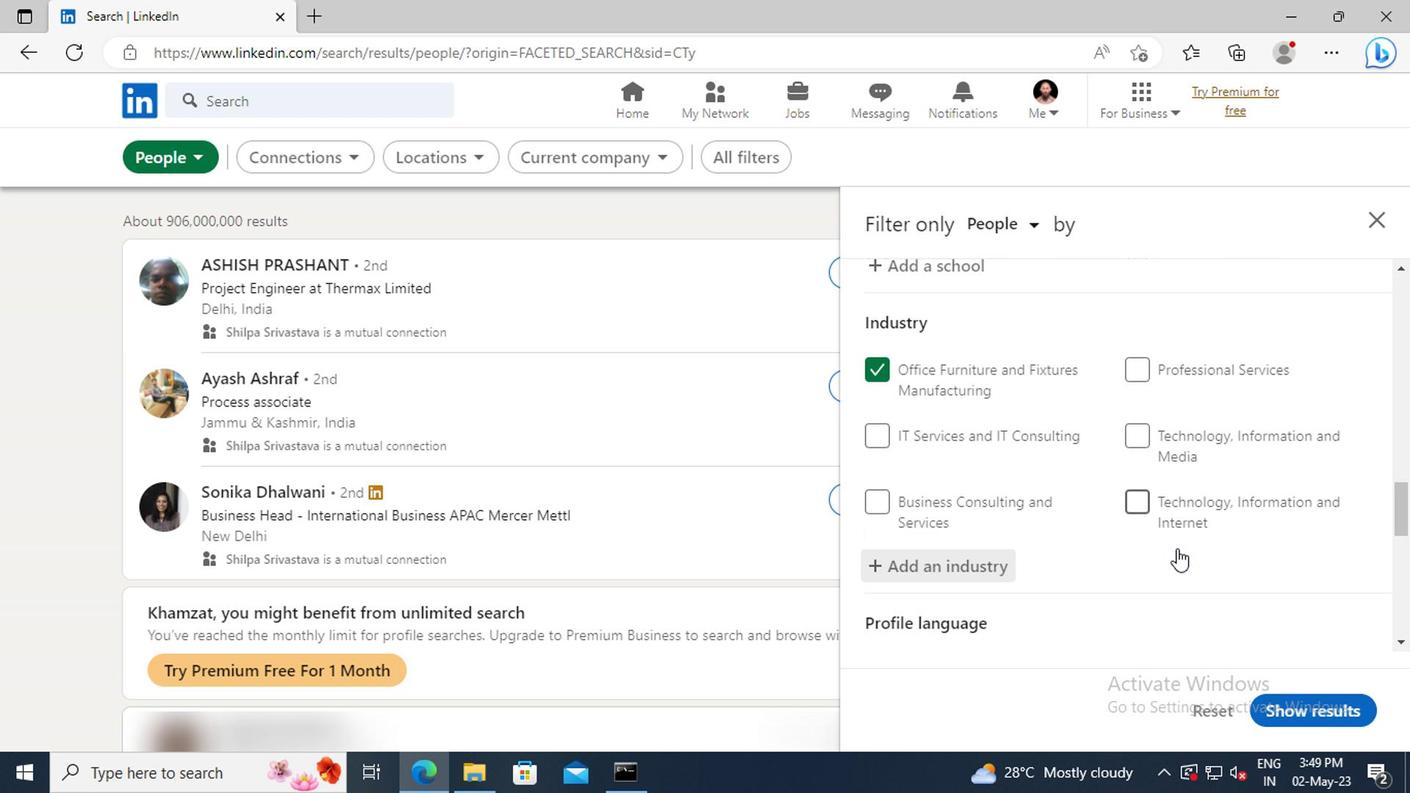 
Action: Mouse scrolled (1171, 548) with delta (0, 0)
Screenshot: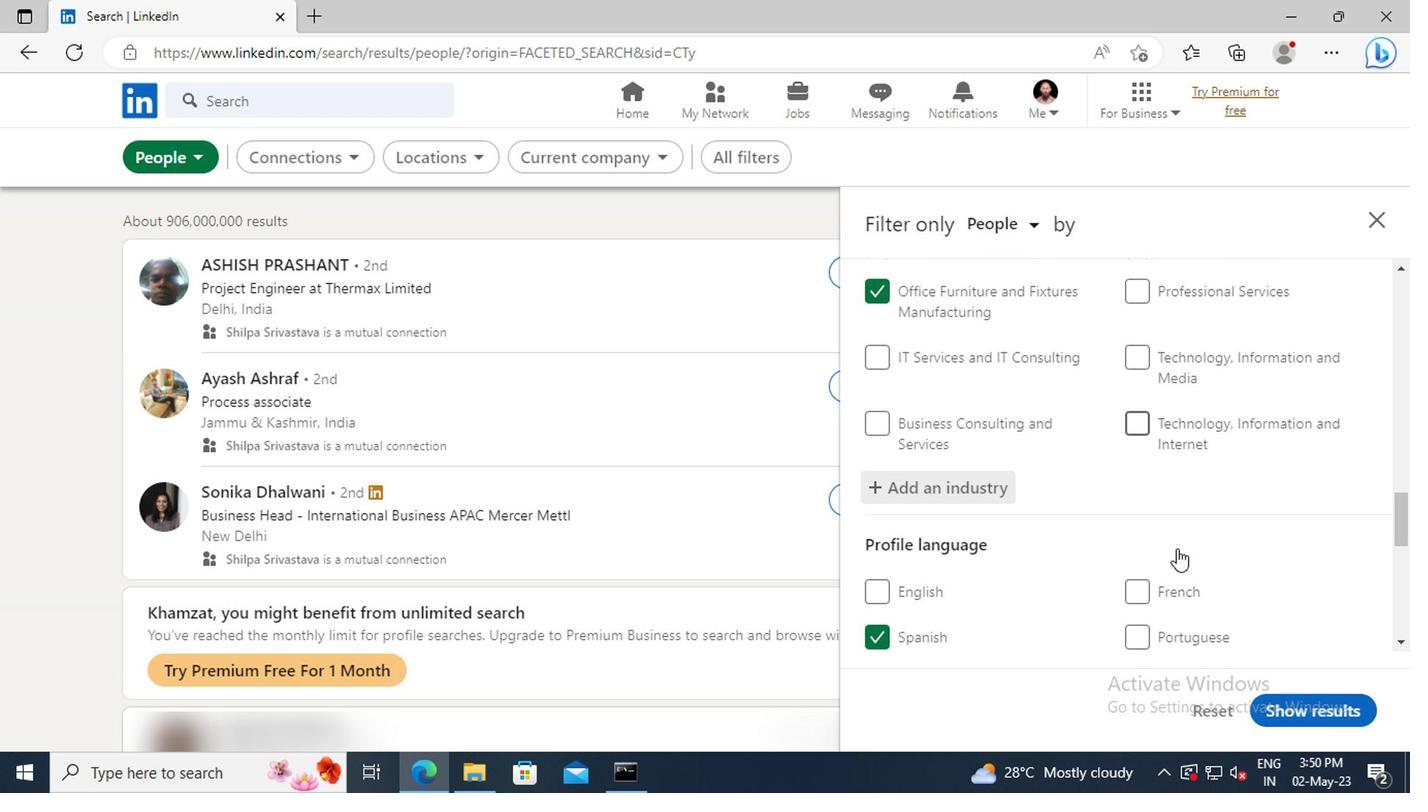 
Action: Mouse scrolled (1171, 548) with delta (0, 0)
Screenshot: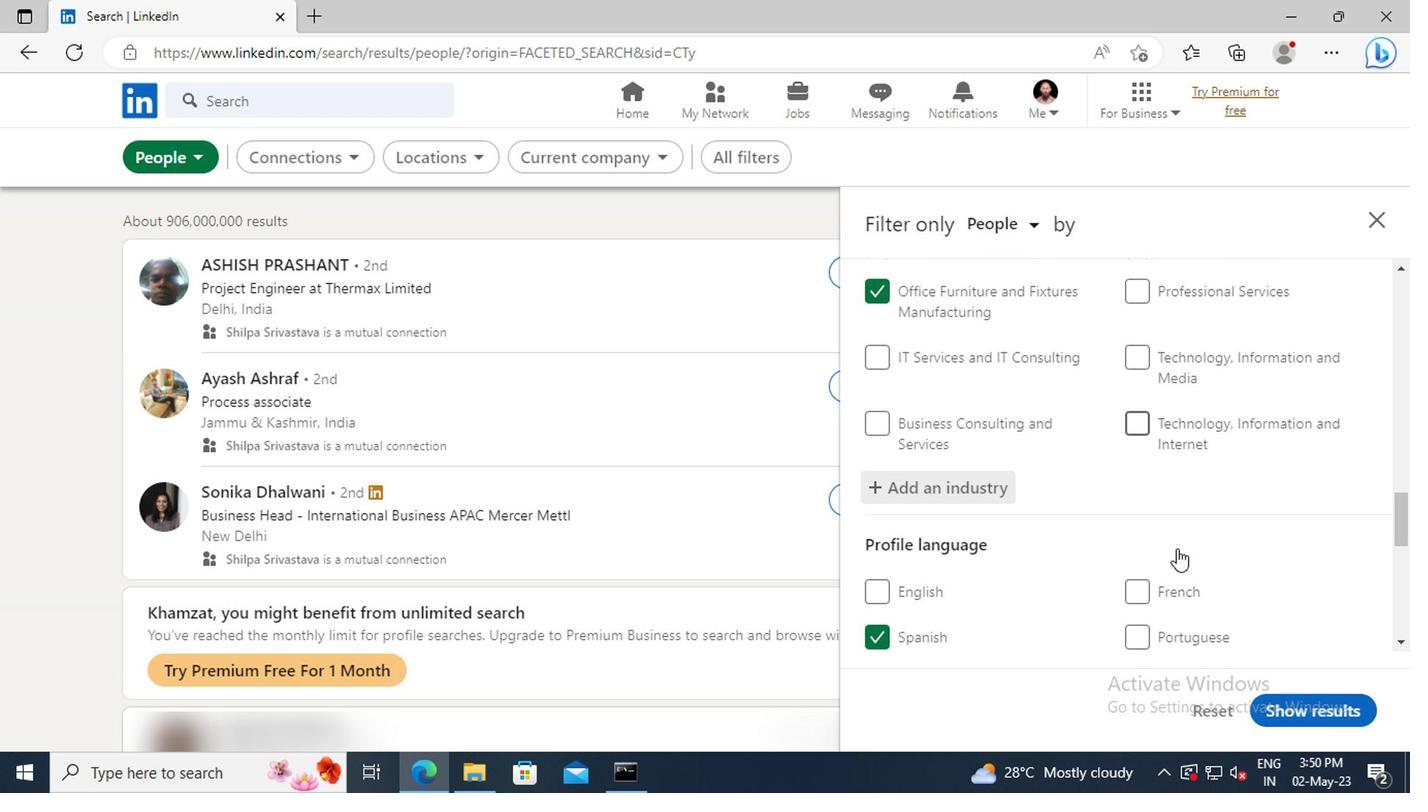 
Action: Mouse scrolled (1171, 548) with delta (0, 0)
Screenshot: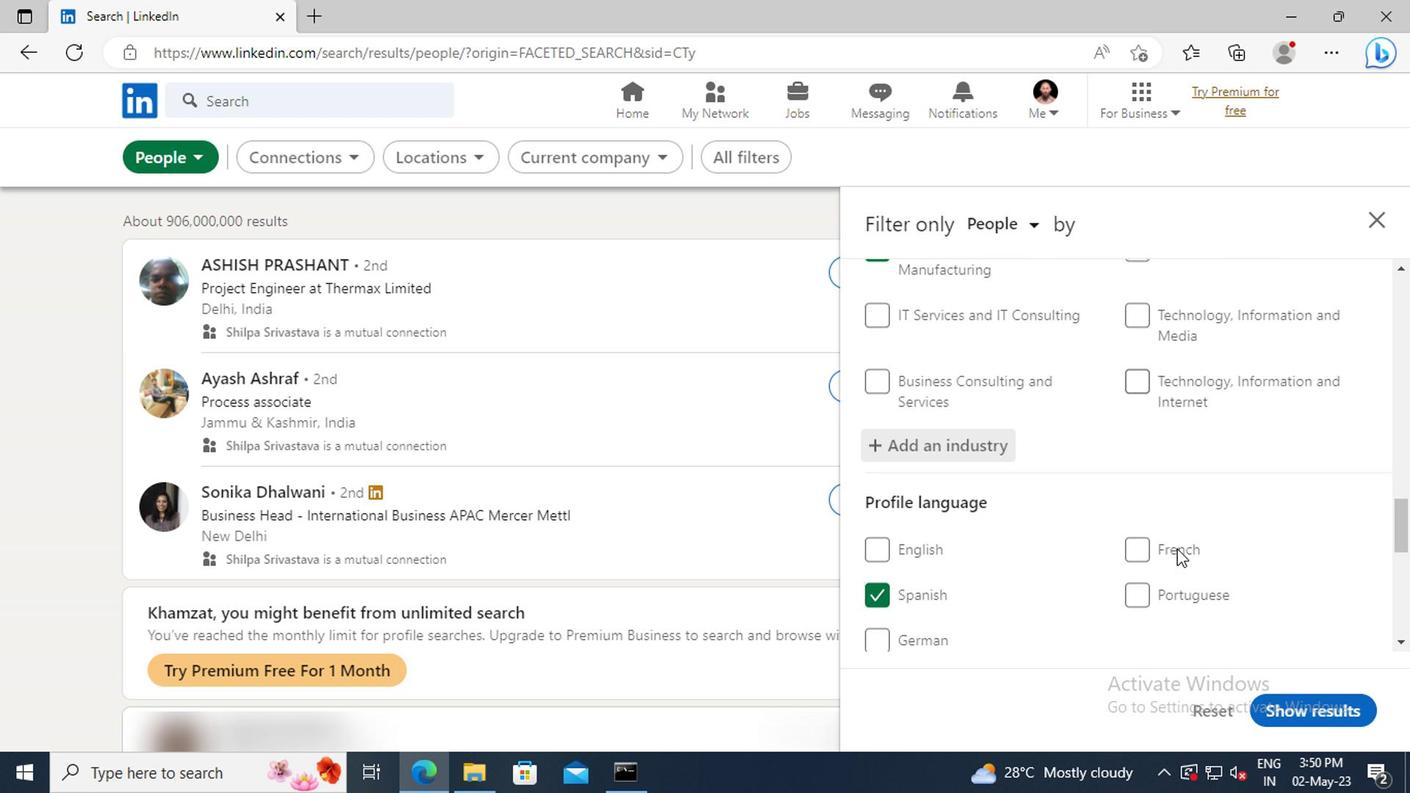 
Action: Mouse moved to (1166, 526)
Screenshot: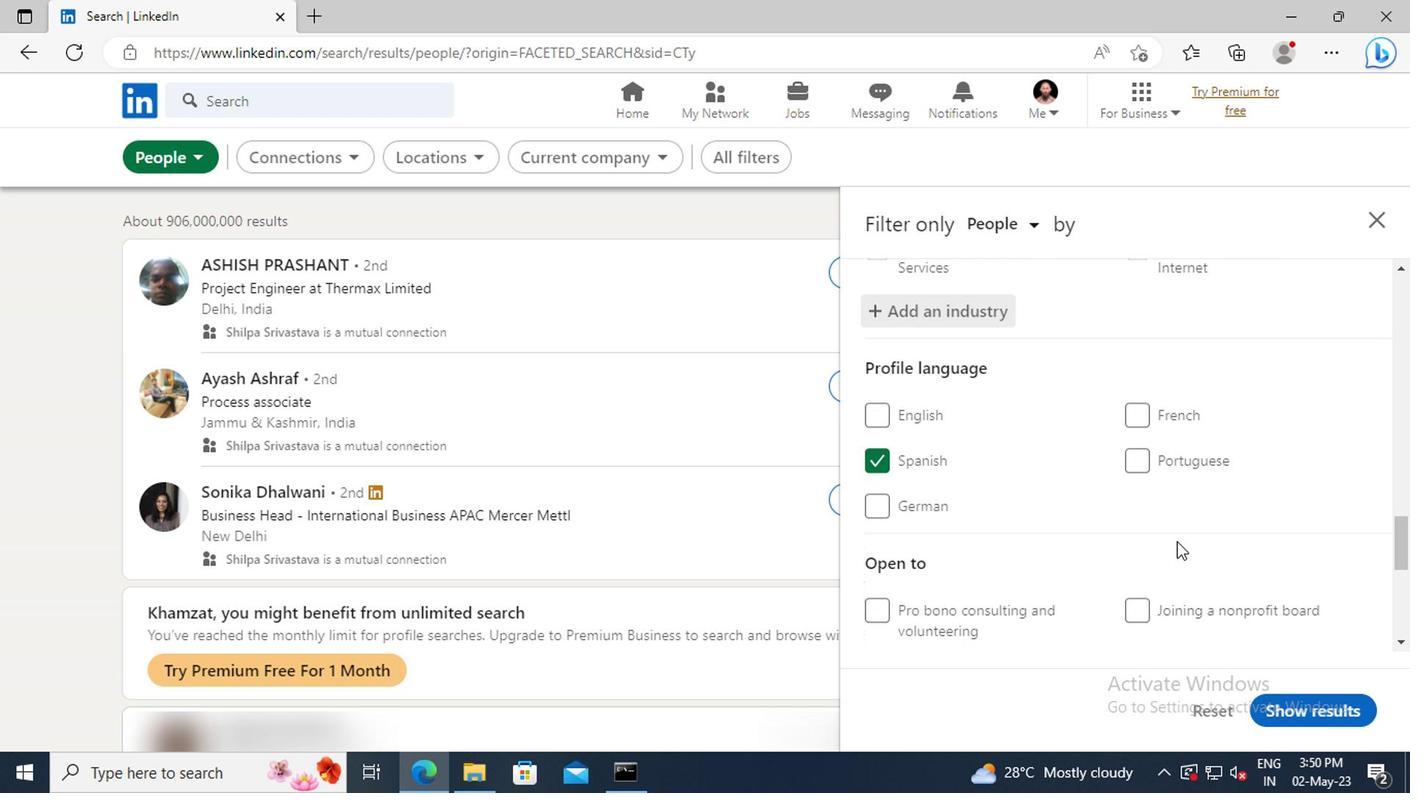 
Action: Mouse scrolled (1166, 525) with delta (0, -1)
Screenshot: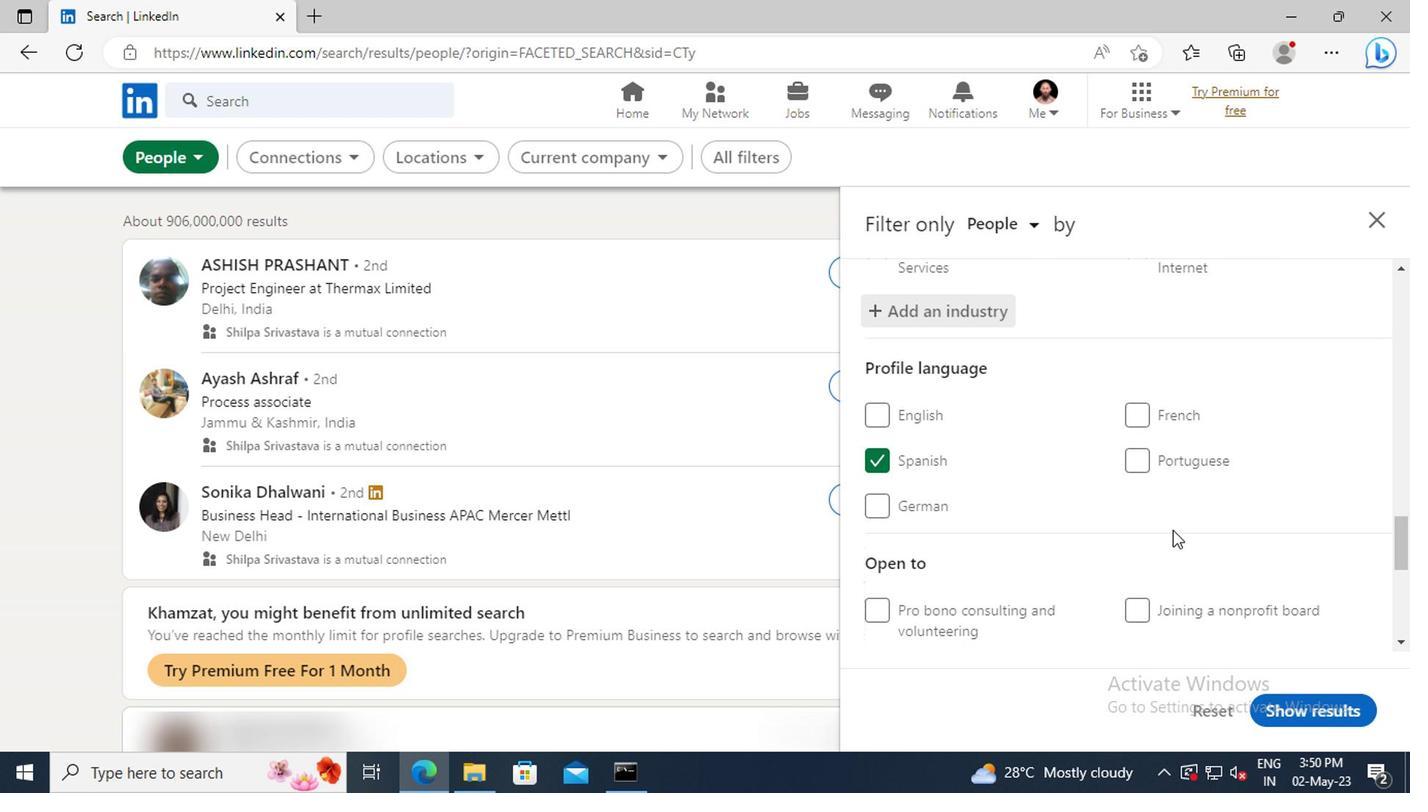 
Action: Mouse scrolled (1166, 525) with delta (0, -1)
Screenshot: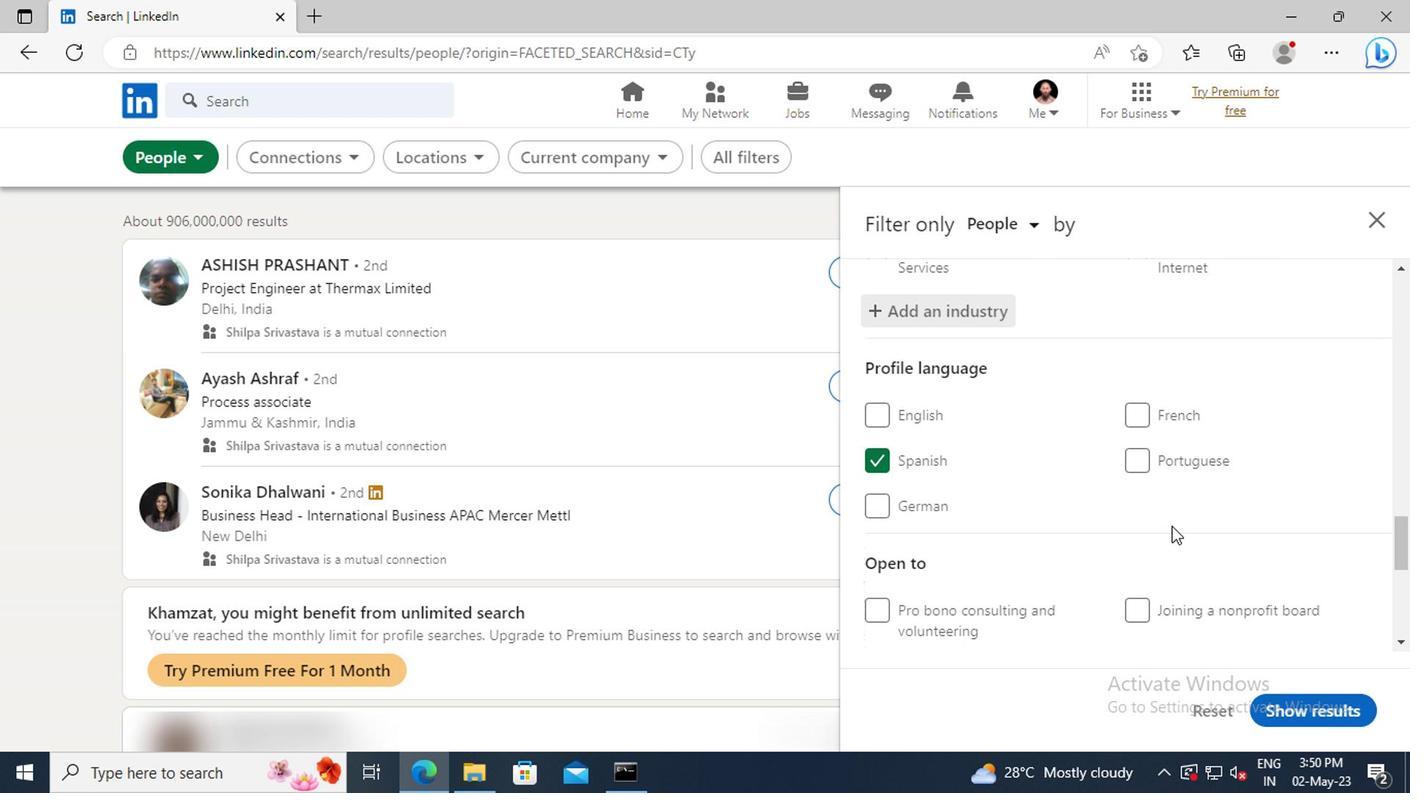 
Action: Mouse moved to (1153, 479)
Screenshot: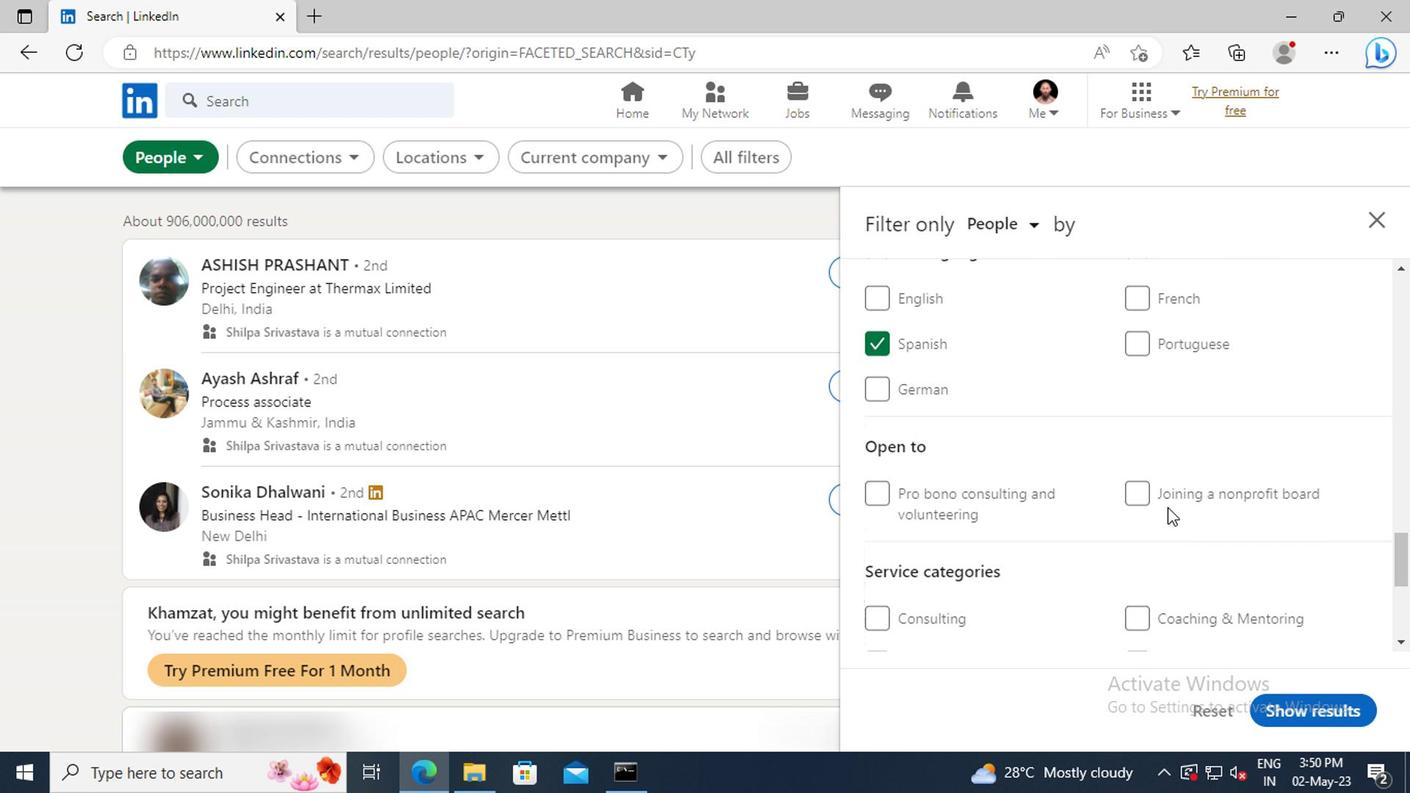 
Action: Mouse scrolled (1153, 478) with delta (0, -1)
Screenshot: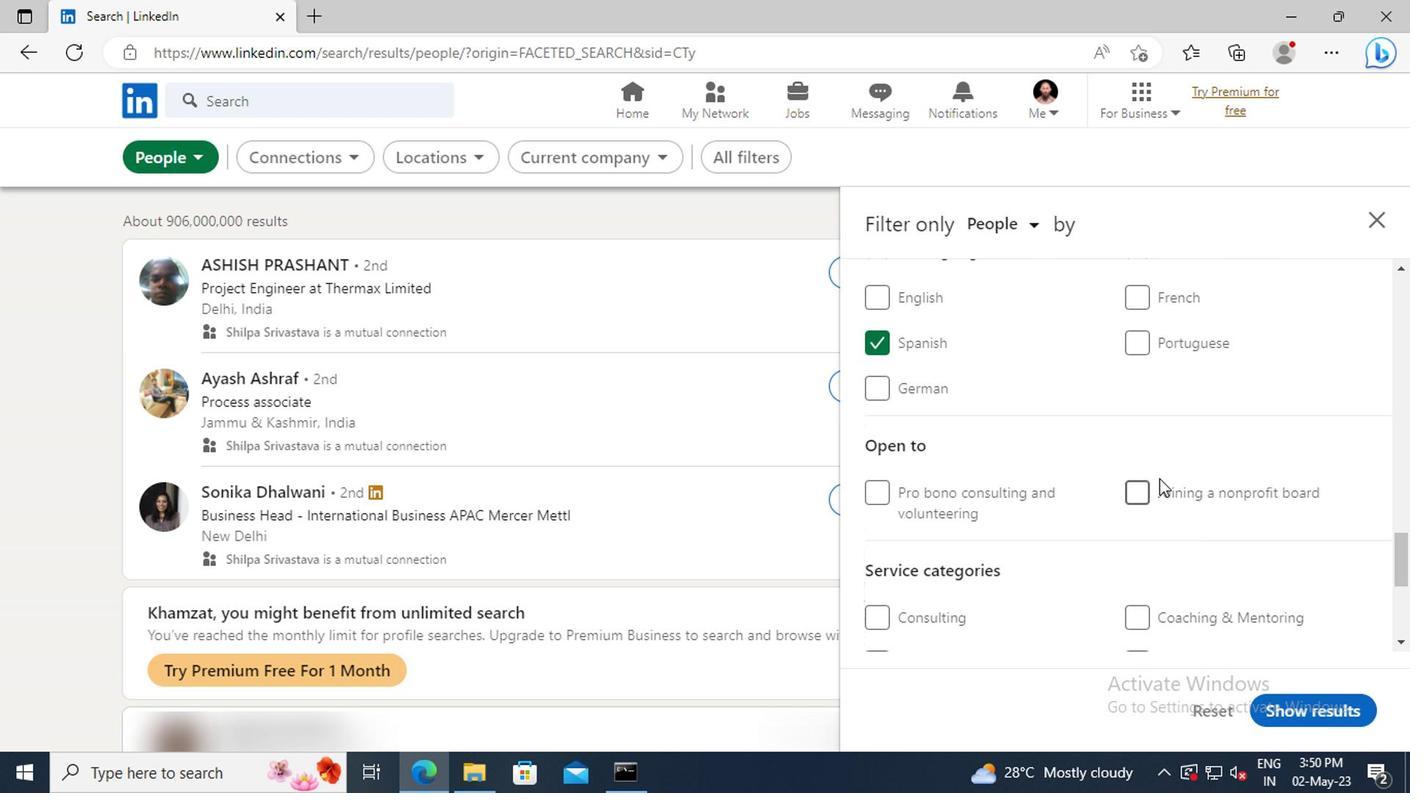 
Action: Mouse scrolled (1153, 478) with delta (0, -1)
Screenshot: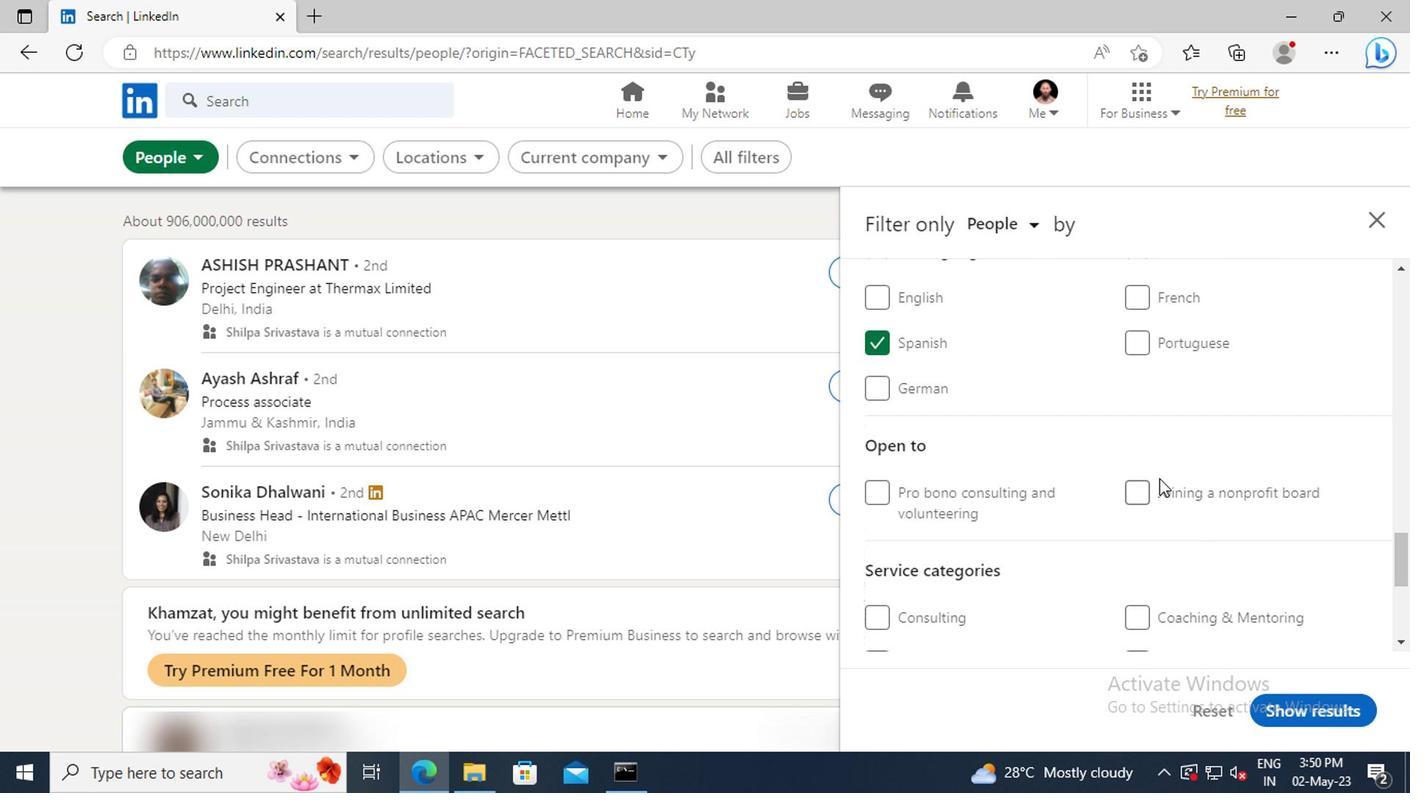 
Action: Mouse scrolled (1153, 478) with delta (0, -1)
Screenshot: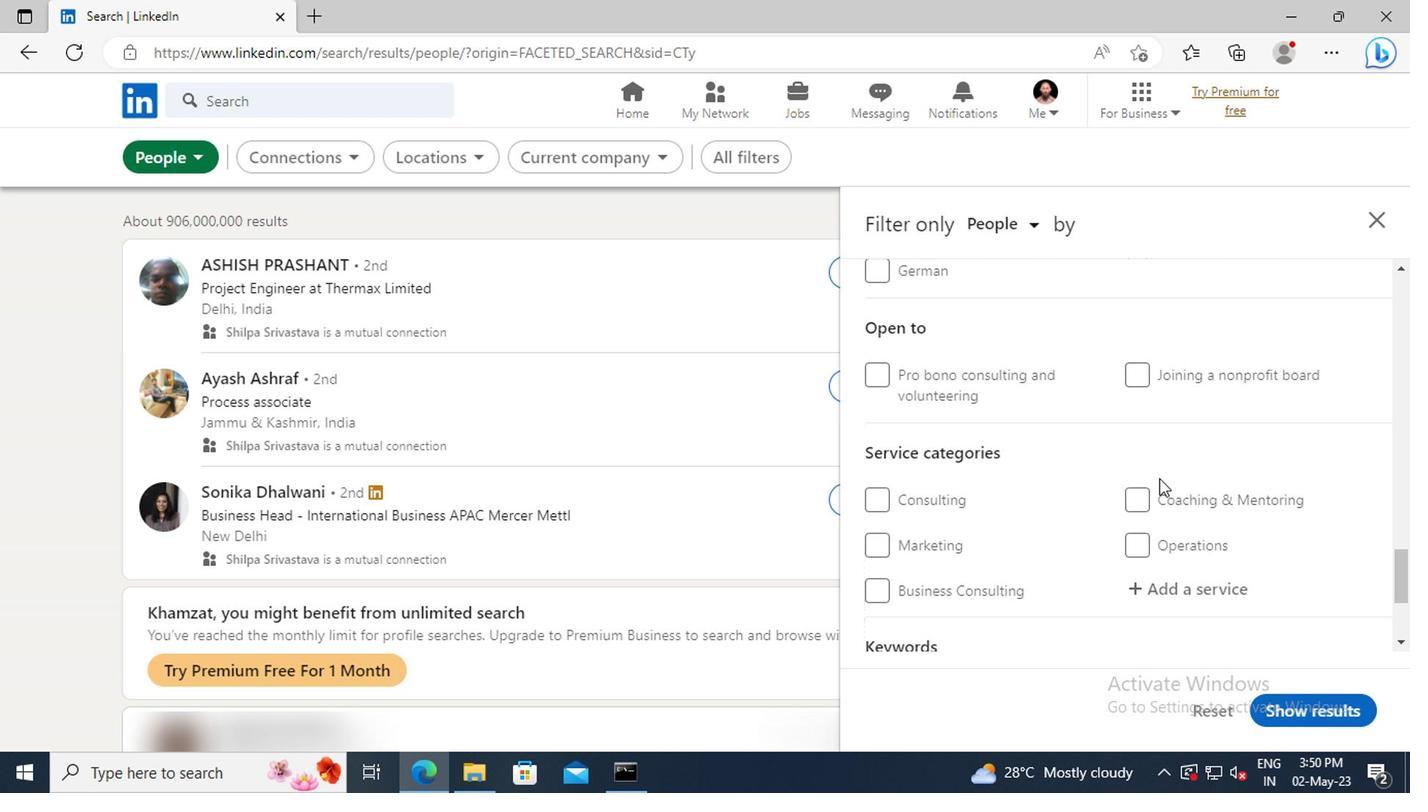 
Action: Mouse moved to (1150, 527)
Screenshot: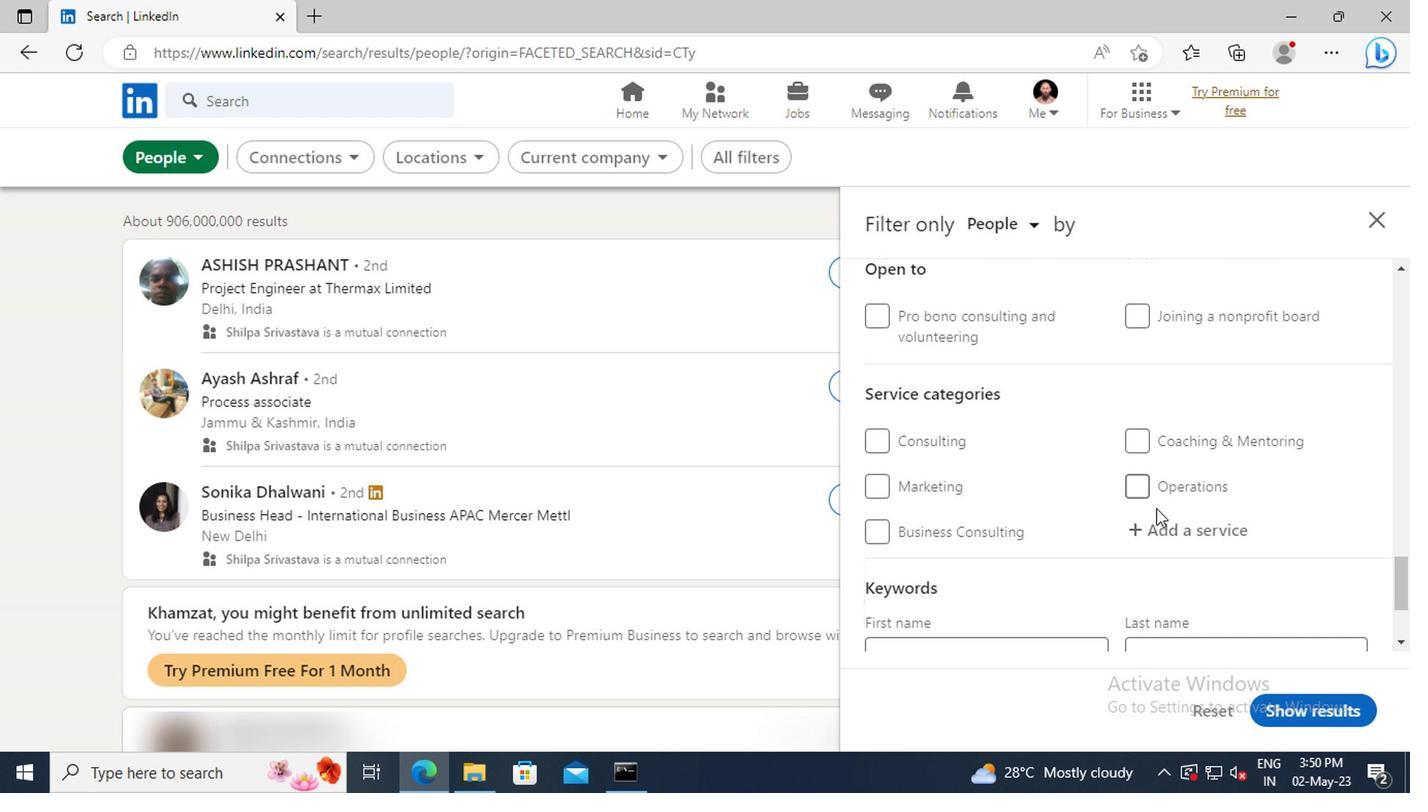 
Action: Mouse pressed left at (1150, 527)
Screenshot: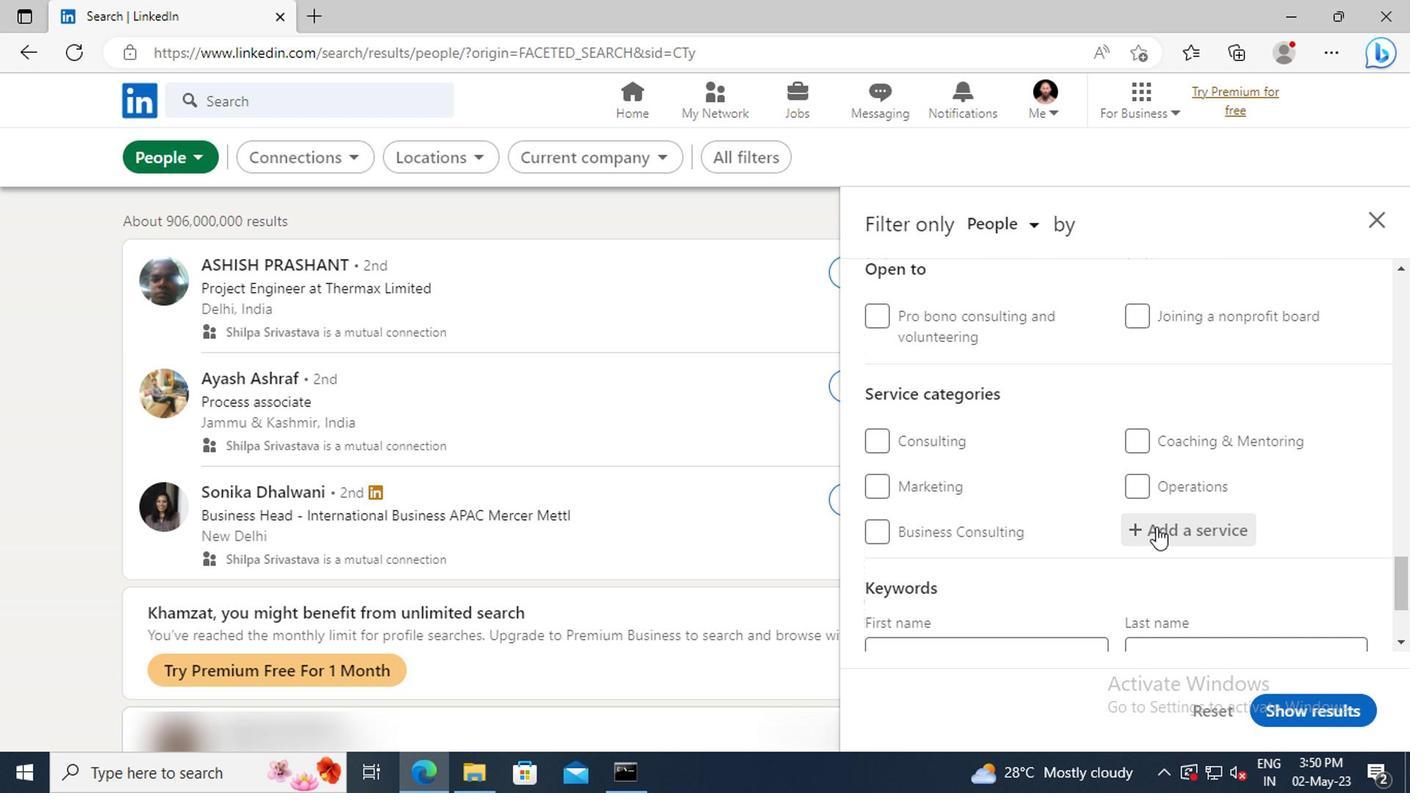 
Action: Key pressed <Key.shift>C
Screenshot: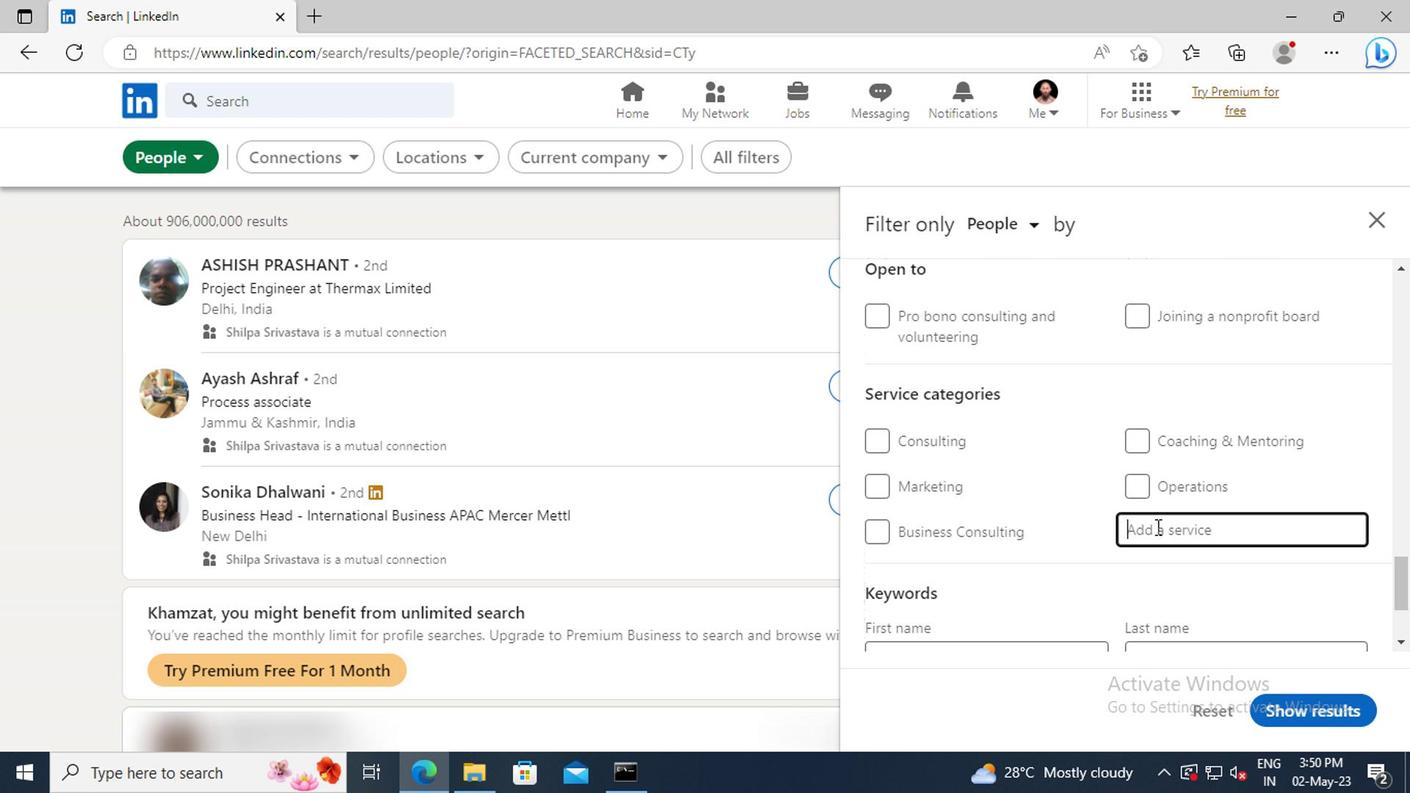 
Action: Mouse moved to (1150, 527)
Screenshot: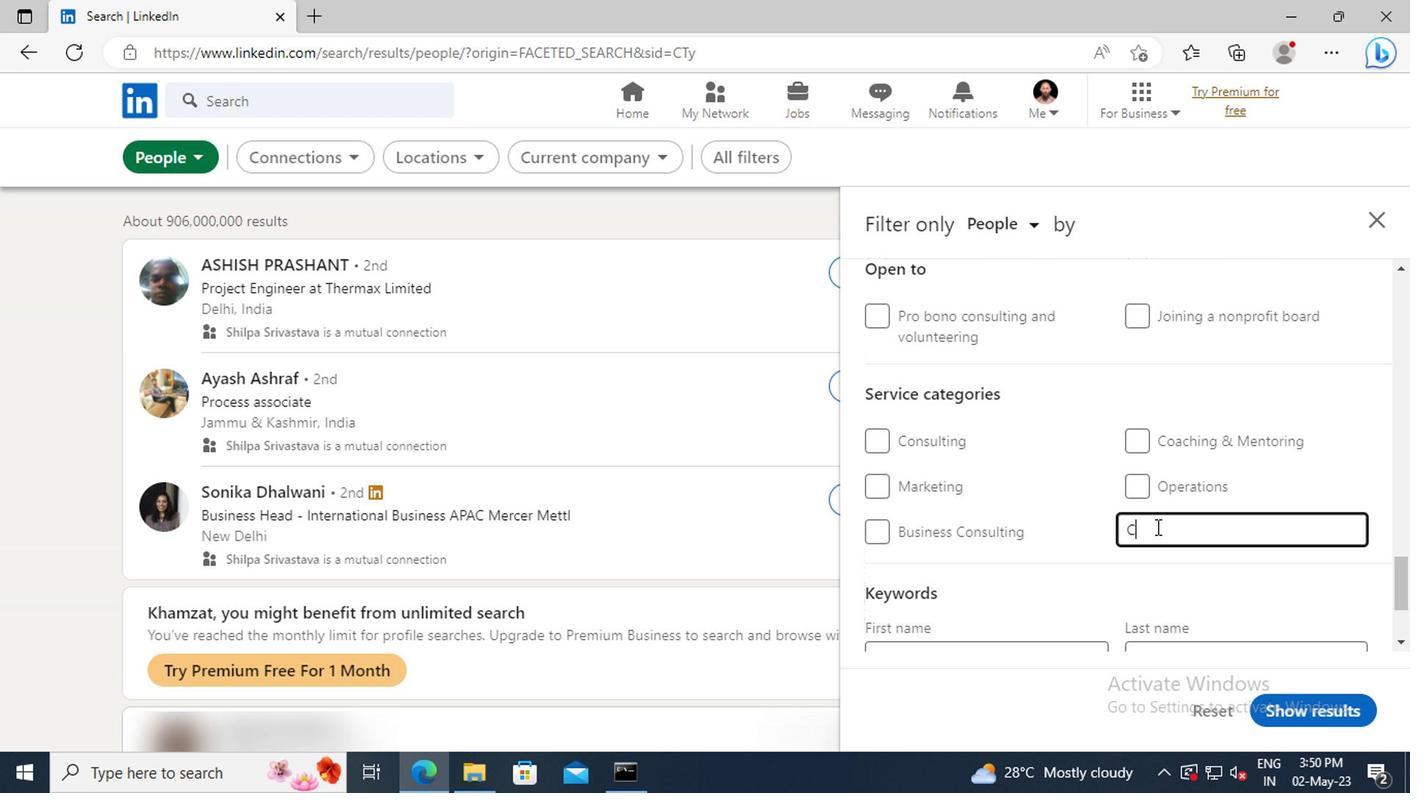 
Action: Key pressed USTOMER<Key.space><Key.shift>SE
Screenshot: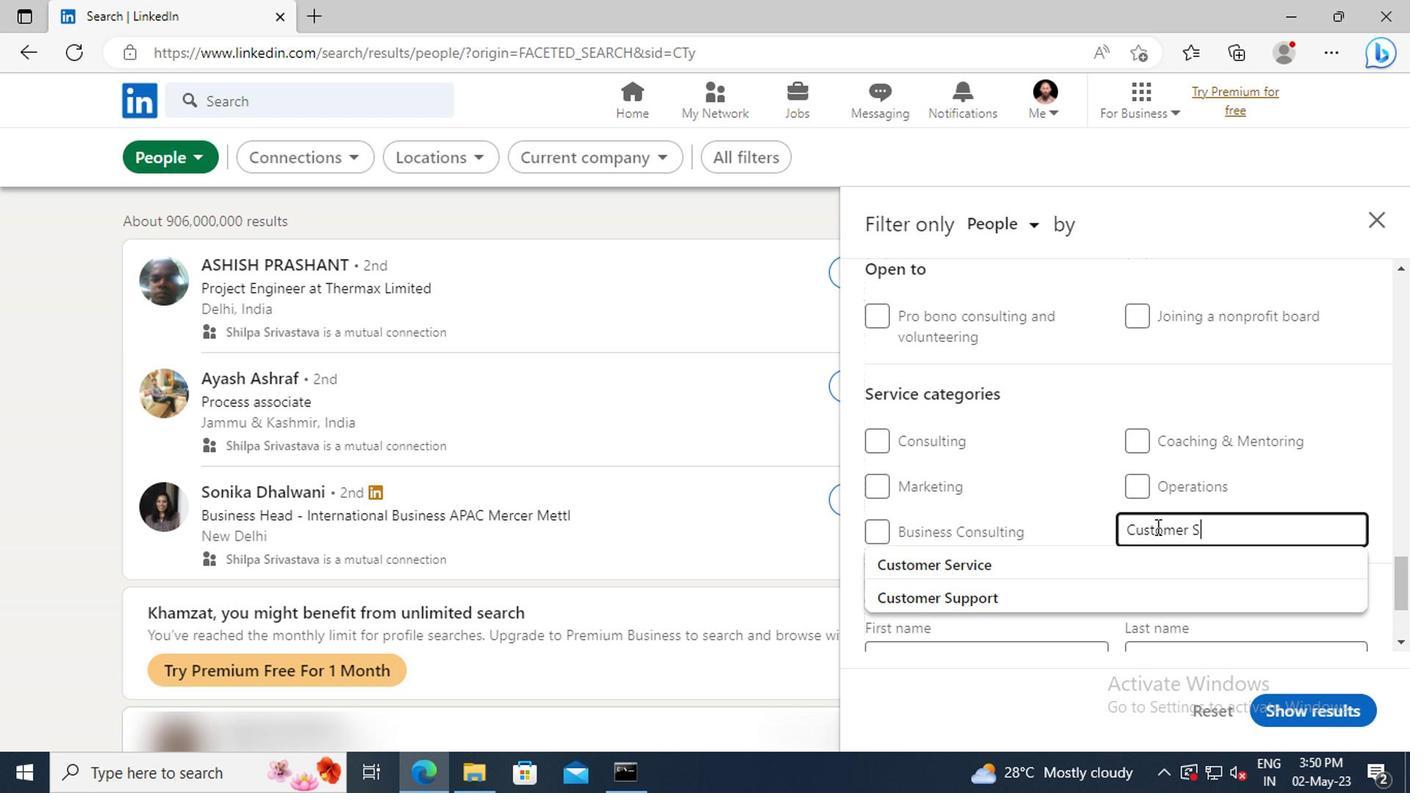 
Action: Mouse moved to (1147, 565)
Screenshot: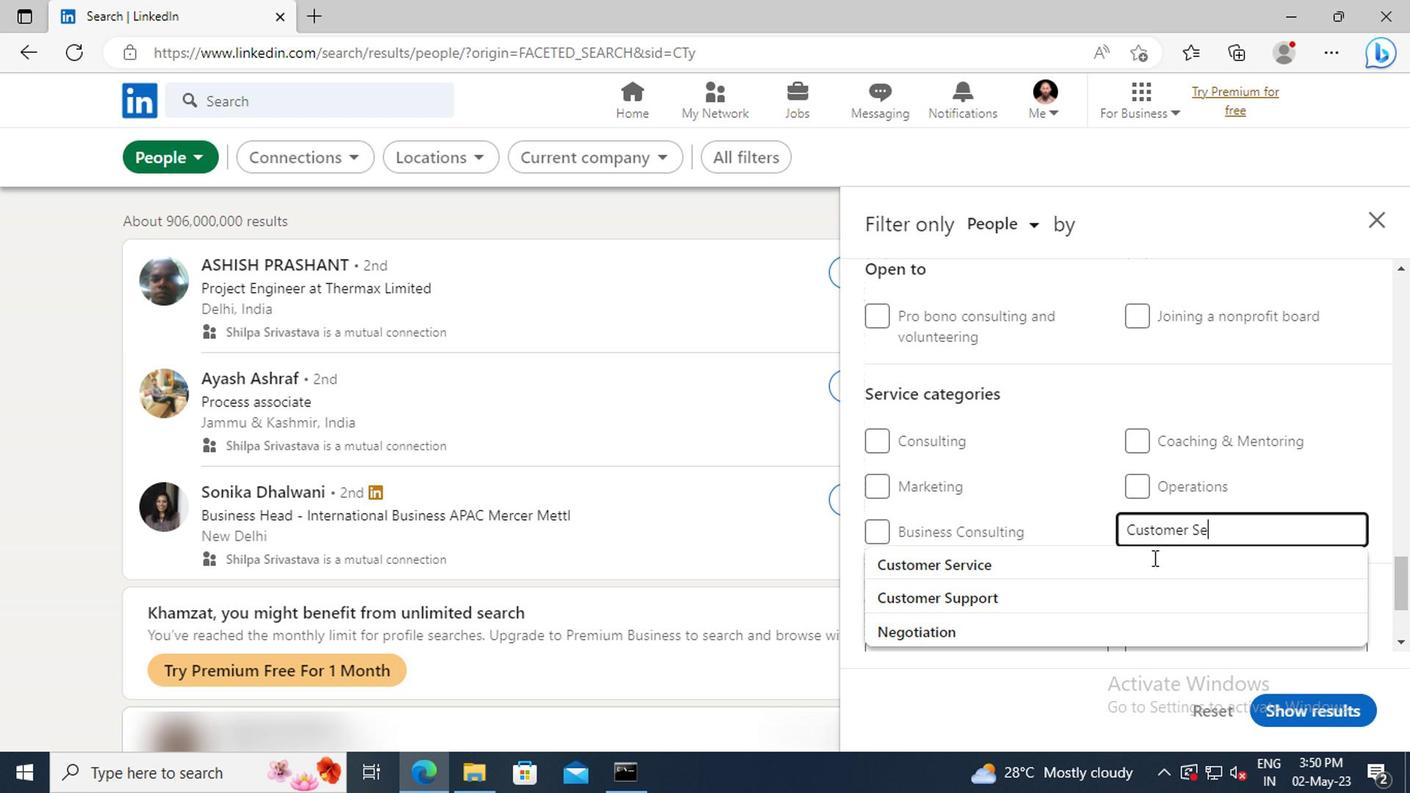 
Action: Mouse pressed left at (1147, 565)
Screenshot: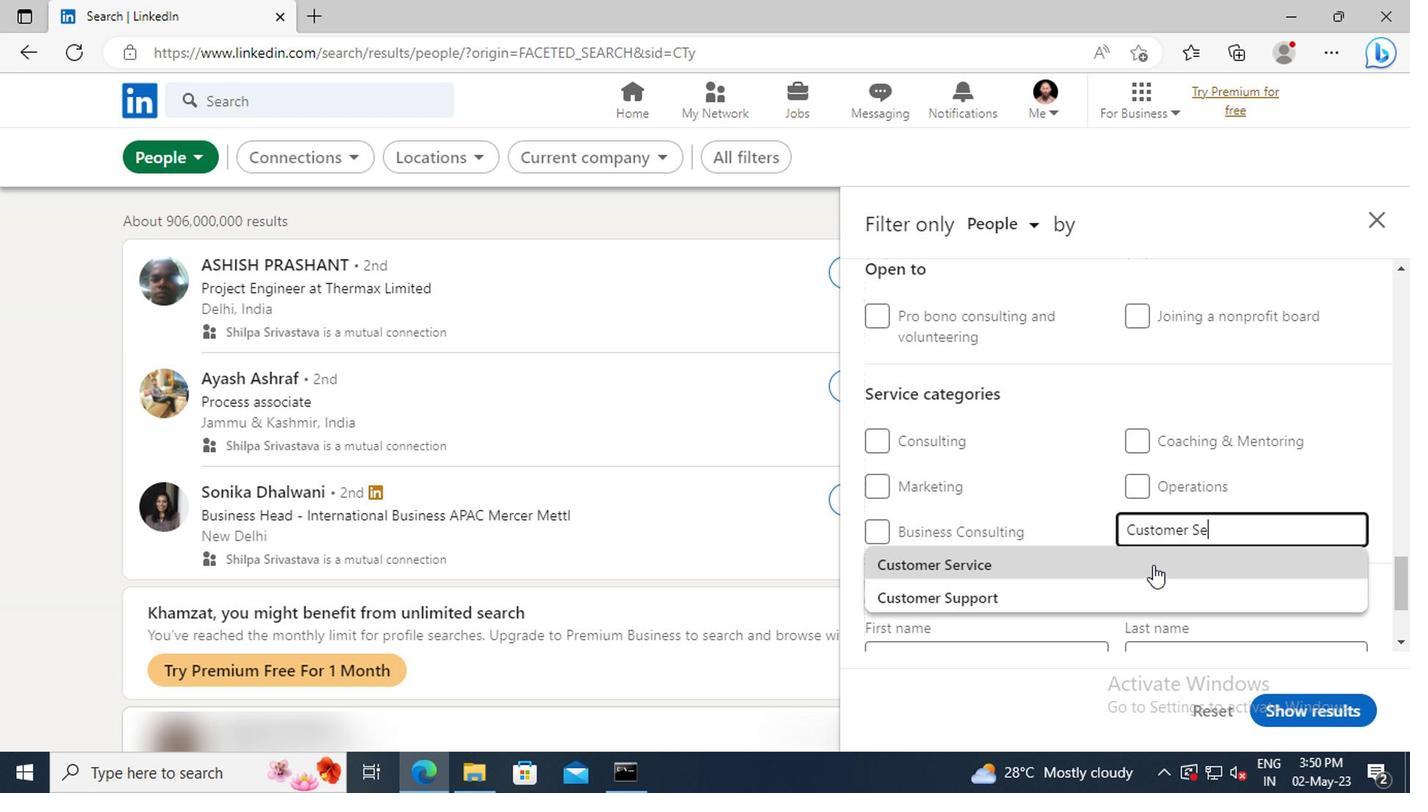 
Action: Mouse scrolled (1147, 564) with delta (0, -1)
Screenshot: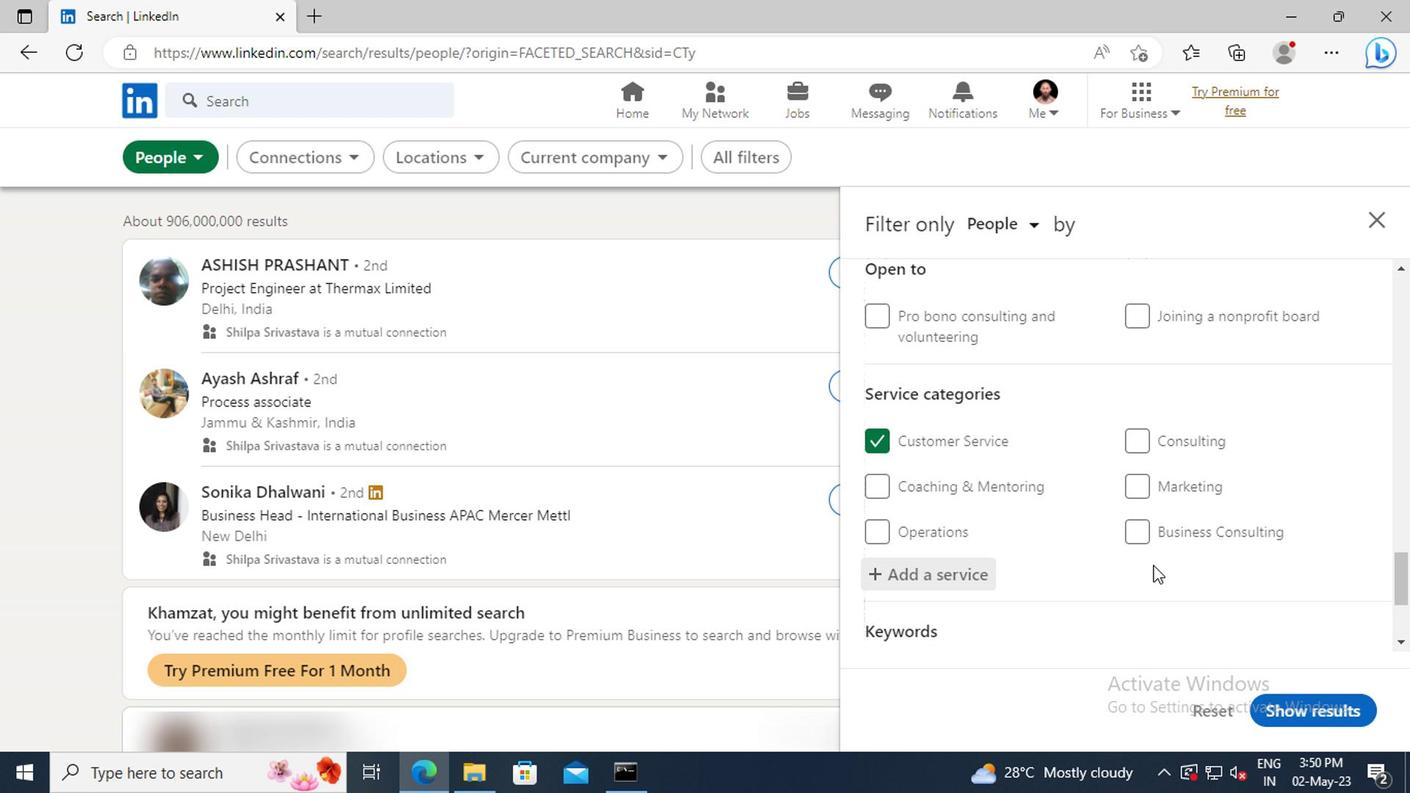 
Action: Mouse scrolled (1147, 564) with delta (0, -1)
Screenshot: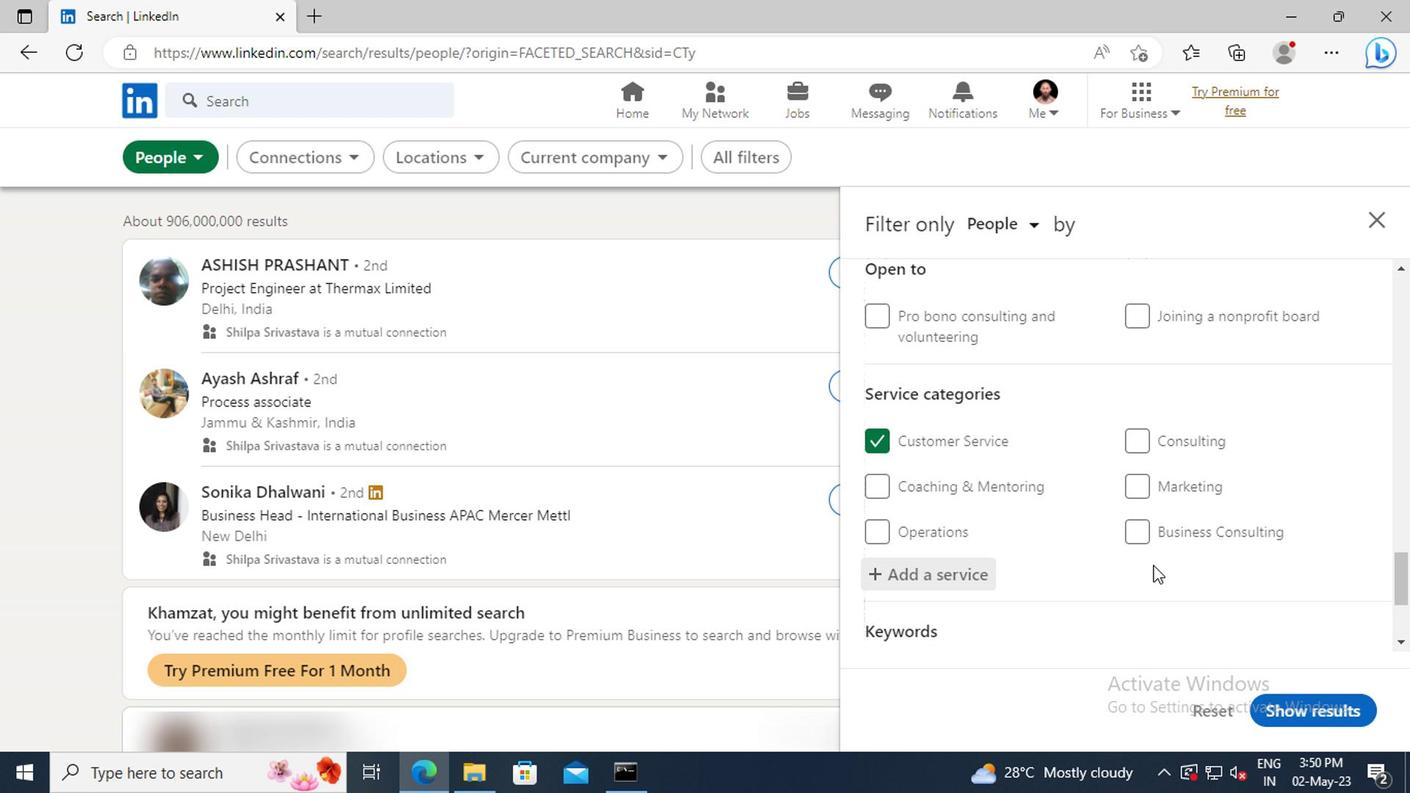 
Action: Mouse scrolled (1147, 564) with delta (0, -1)
Screenshot: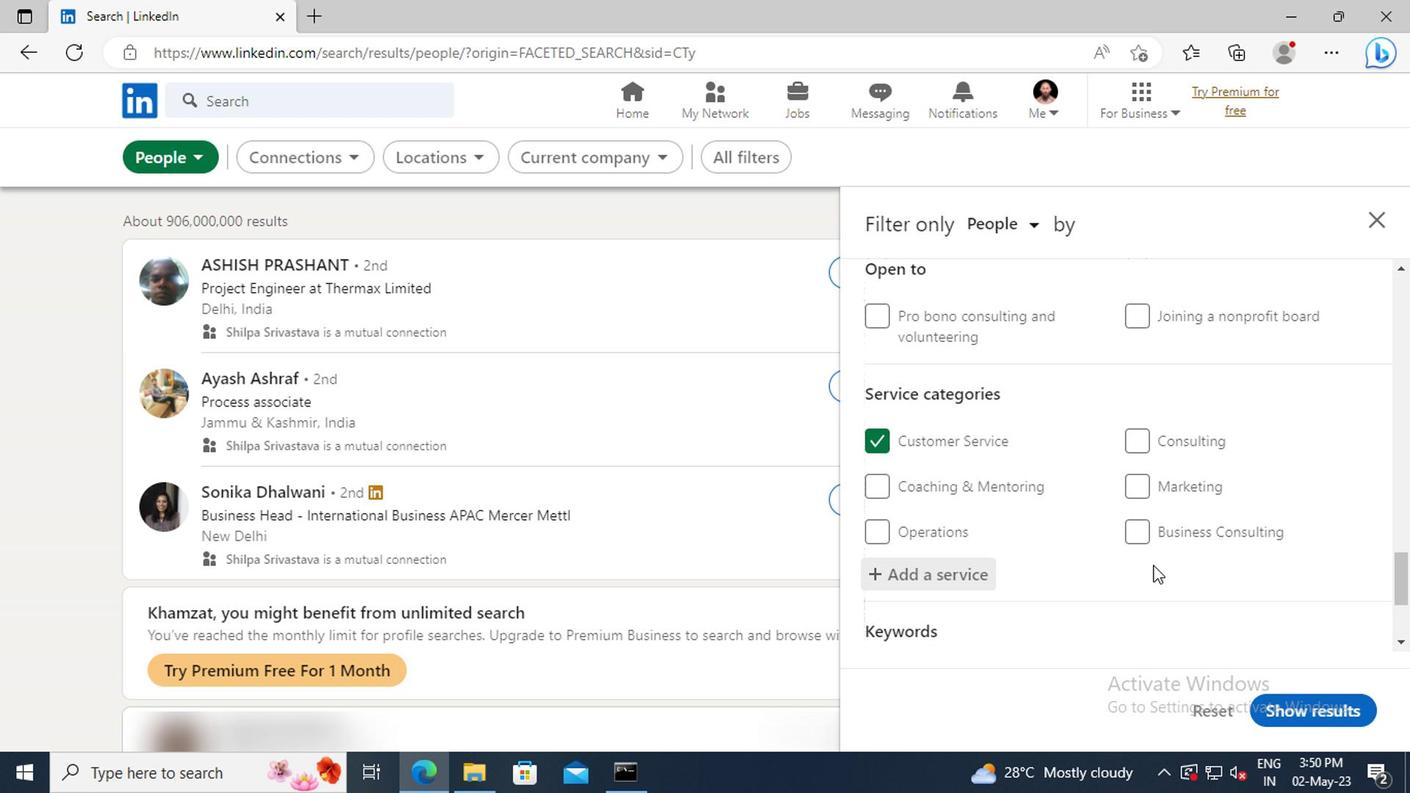 
Action: Mouse scrolled (1147, 564) with delta (0, -1)
Screenshot: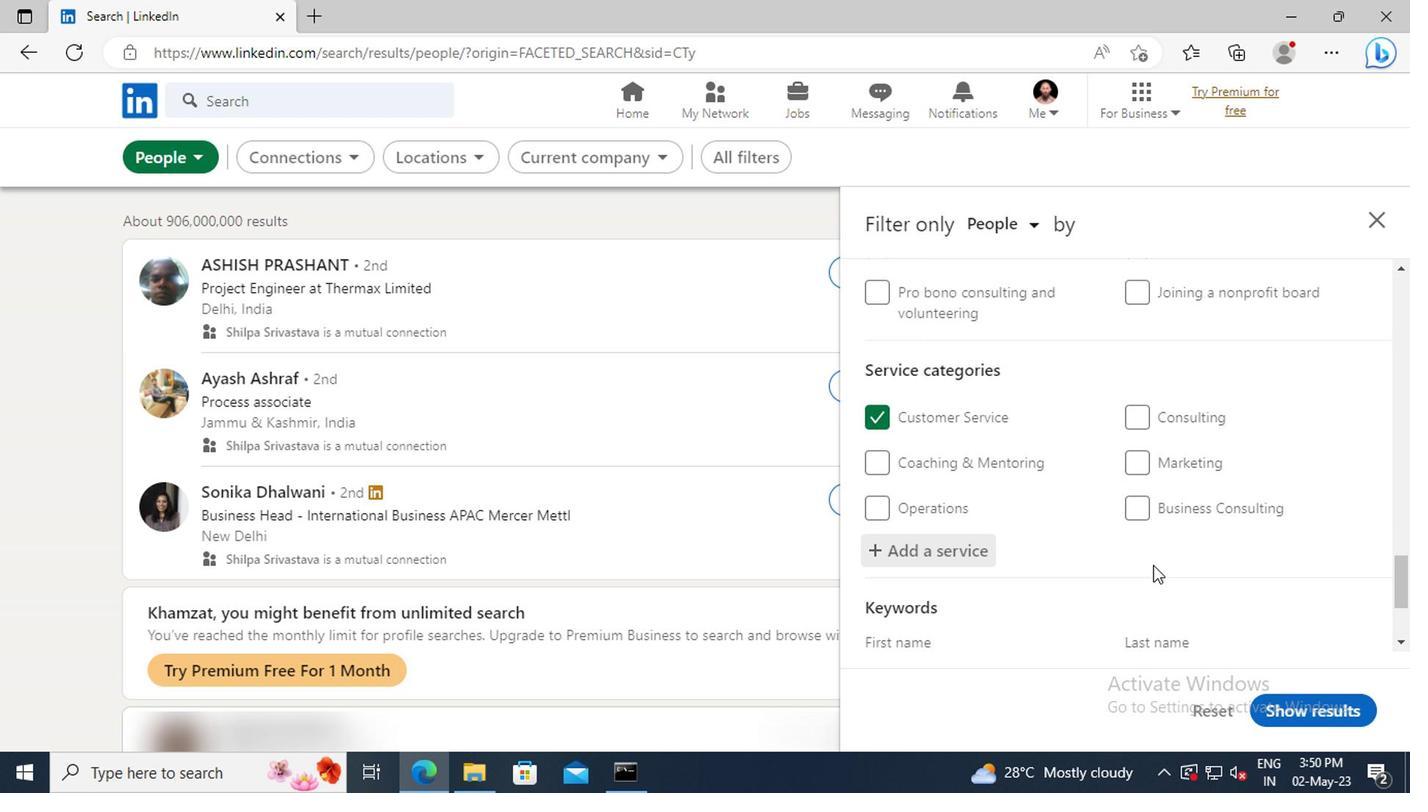 
Action: Mouse moved to (1004, 559)
Screenshot: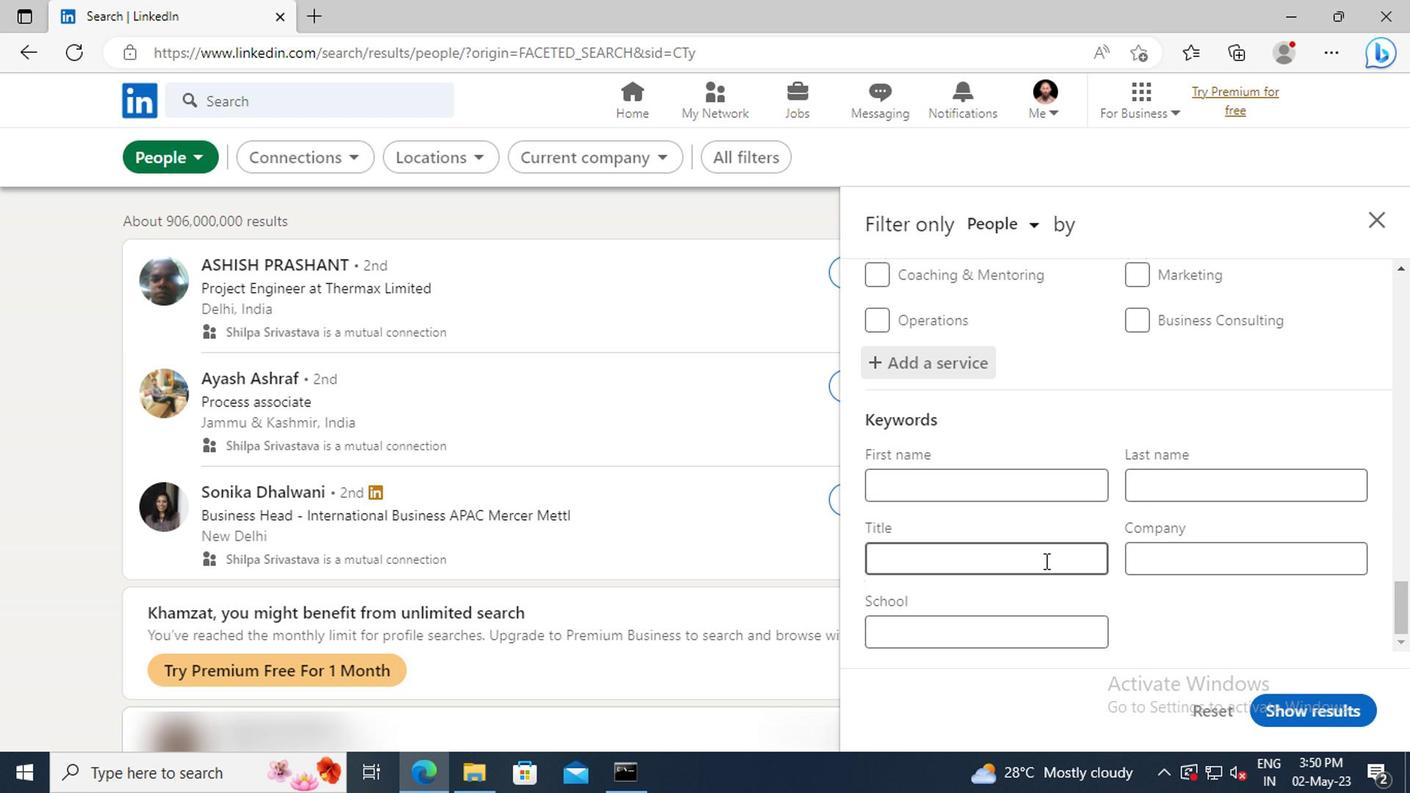 
Action: Mouse pressed left at (1004, 559)
Screenshot: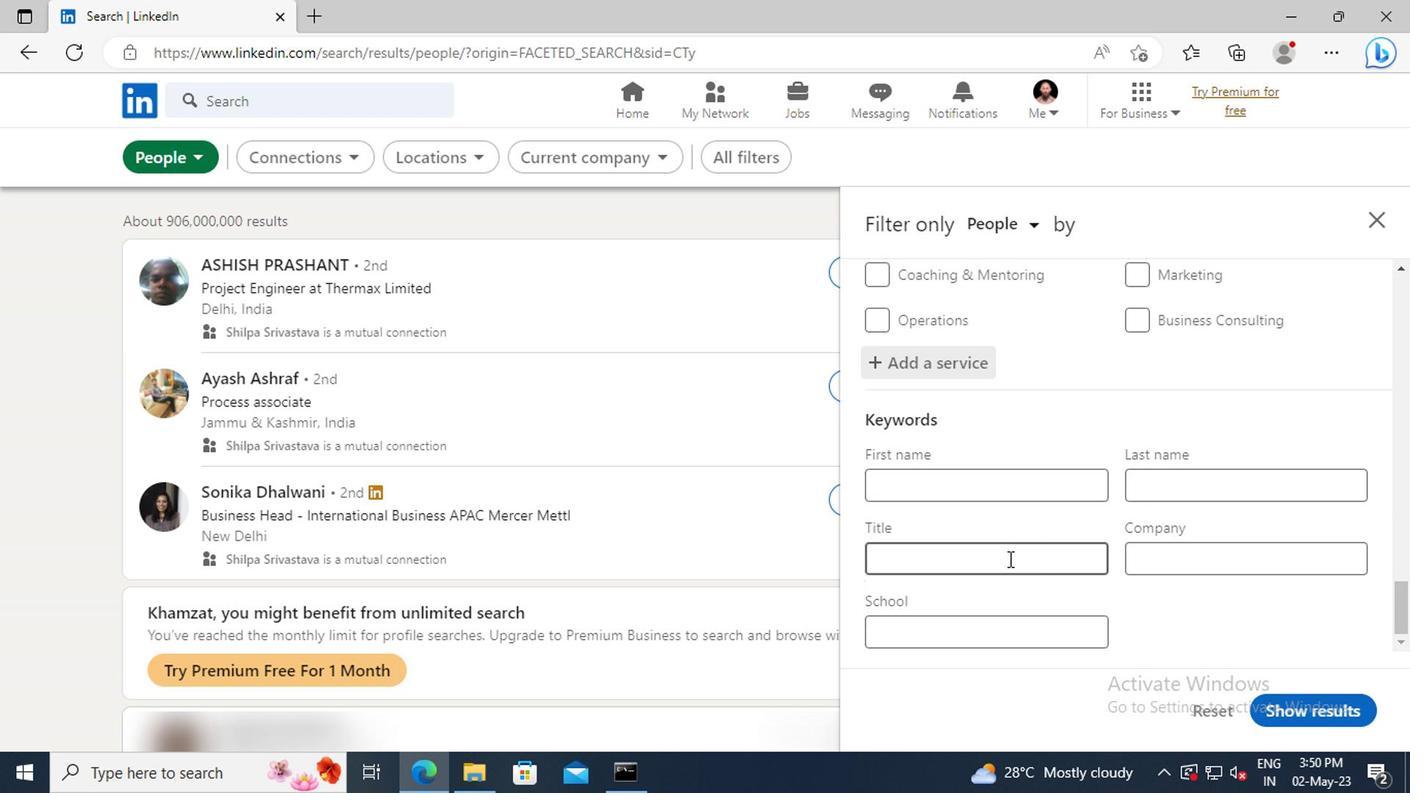 
Action: Key pressed <Key.shift>LIBRARY<Key.space><Key.shift>ASSISTANT<Key.enter>
Screenshot: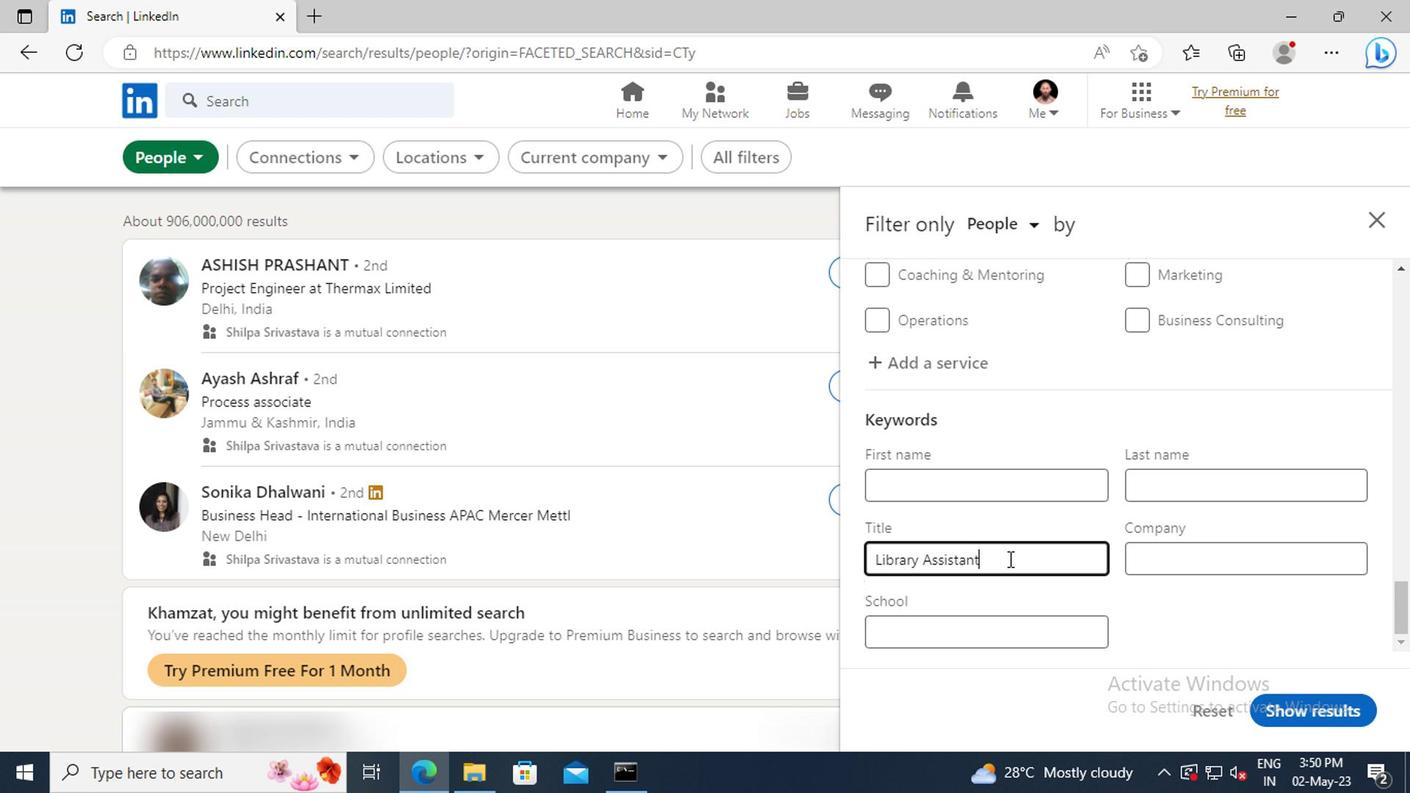 
Action: Mouse moved to (1280, 710)
Screenshot: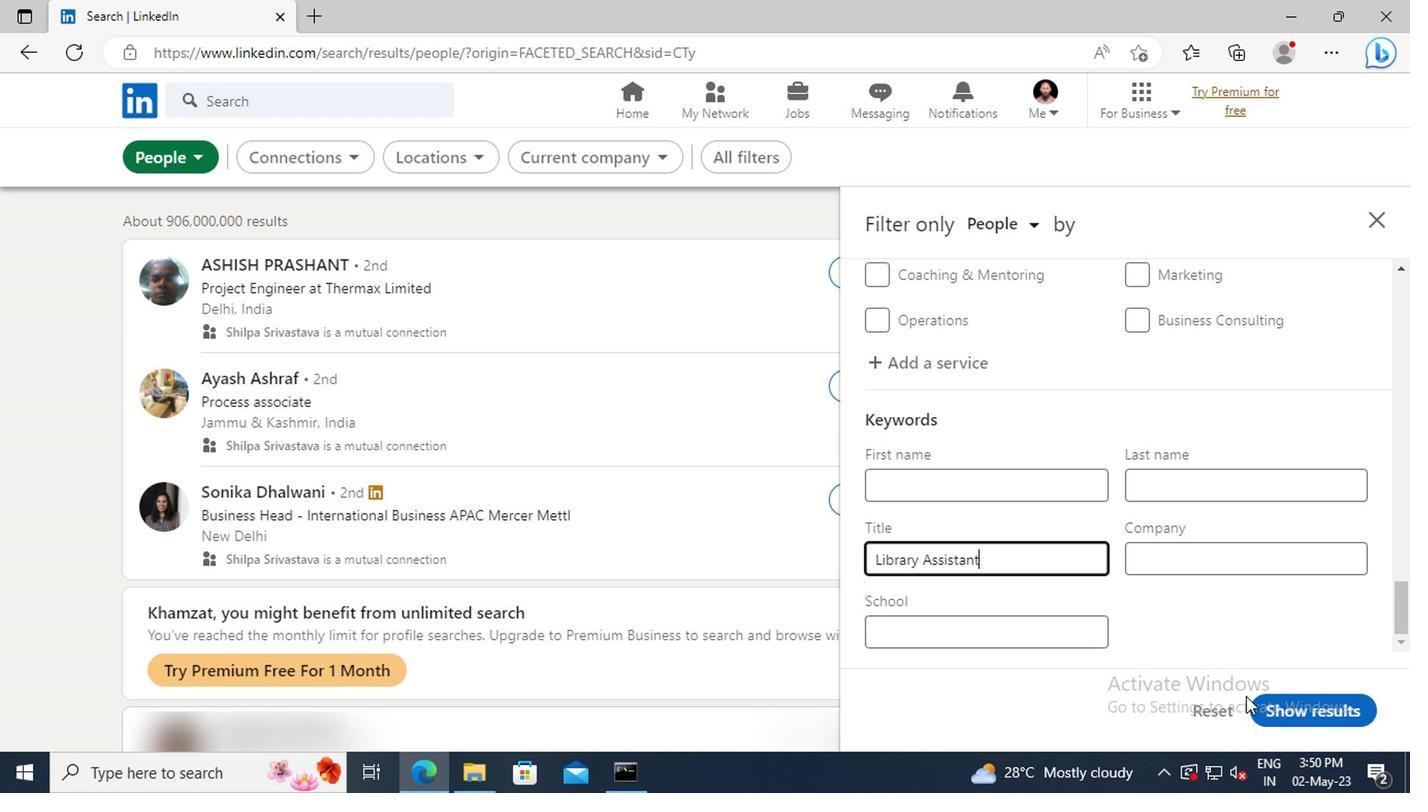 
Action: Mouse pressed left at (1280, 710)
Screenshot: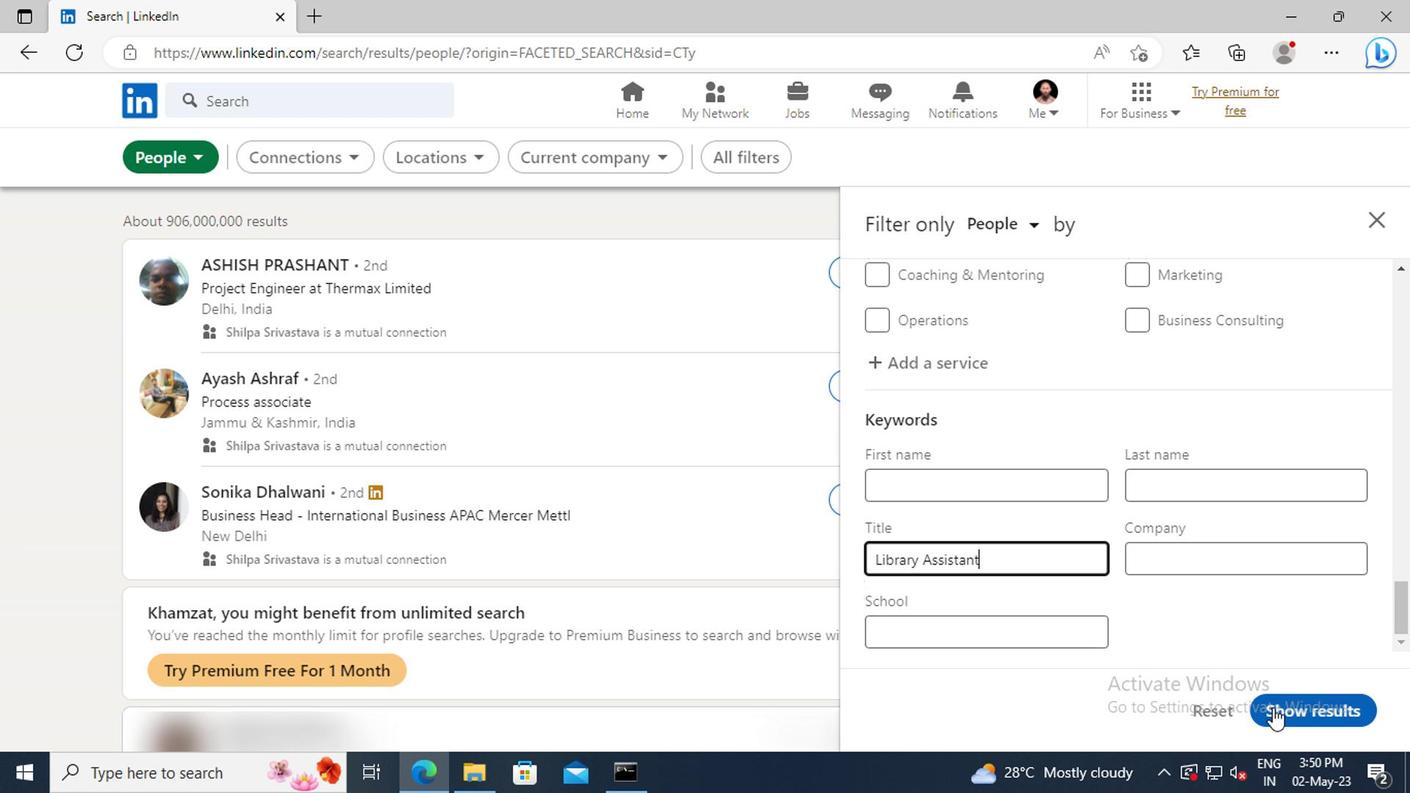 
